 Task: Look for space in Kongoussi, Burkina Faso from 6th September, 2023 to 15th September, 2023 for 6 adults in price range Rs.8000 to Rs.12000. Place can be entire place or private room with 6 bedrooms having 6 beds and 6 bathrooms. Property type can be house, flat, guest house. Amenities needed are: wifi, air conditioning, TV, pool, gym, breakfast. Booking option can be shelf check-in. Required host language is English.
Action: Mouse moved to (421, 86)
Screenshot: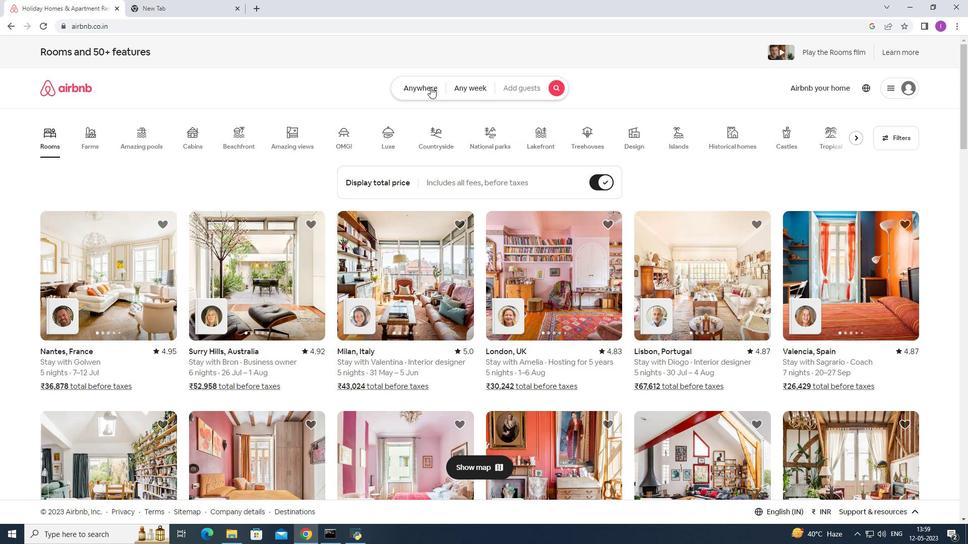 
Action: Mouse pressed left at (421, 86)
Screenshot: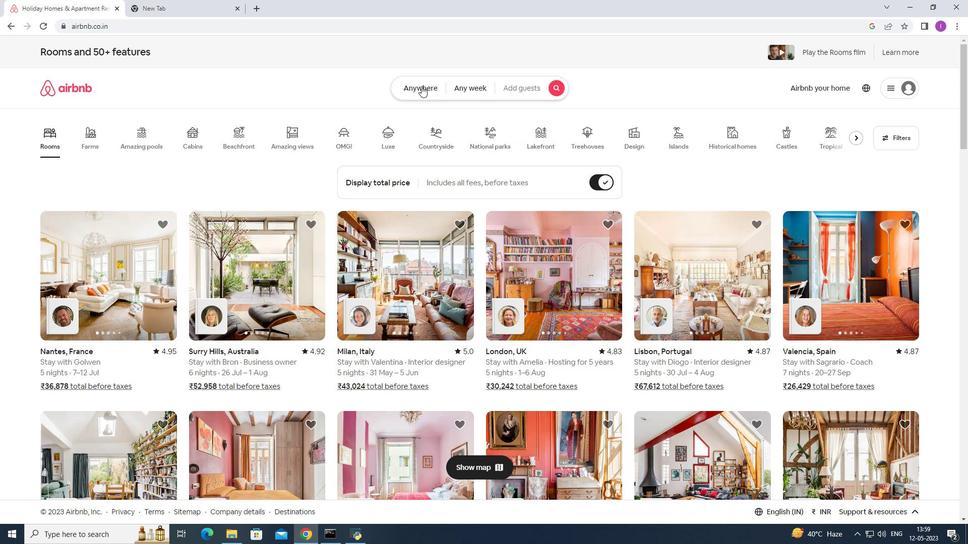 
Action: Mouse moved to (287, 135)
Screenshot: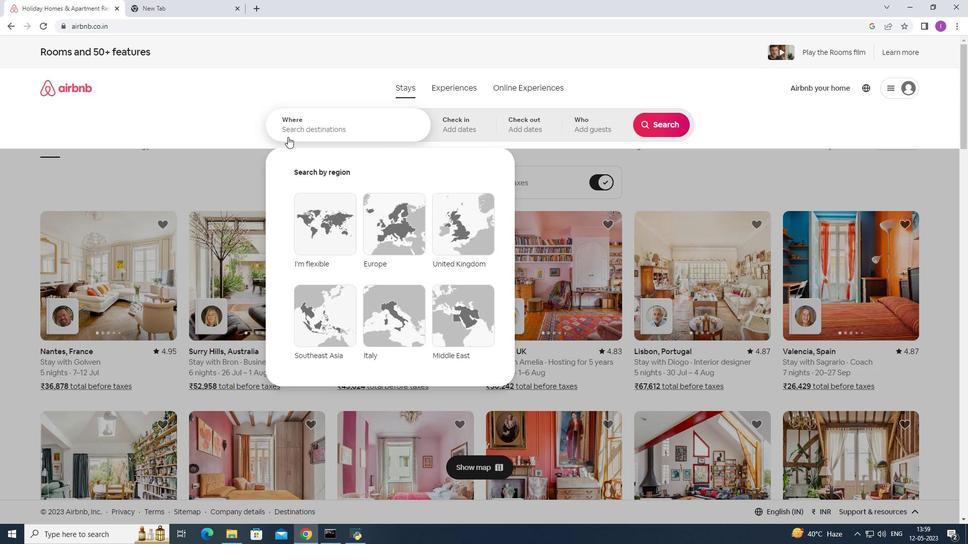 
Action: Mouse pressed left at (287, 135)
Screenshot: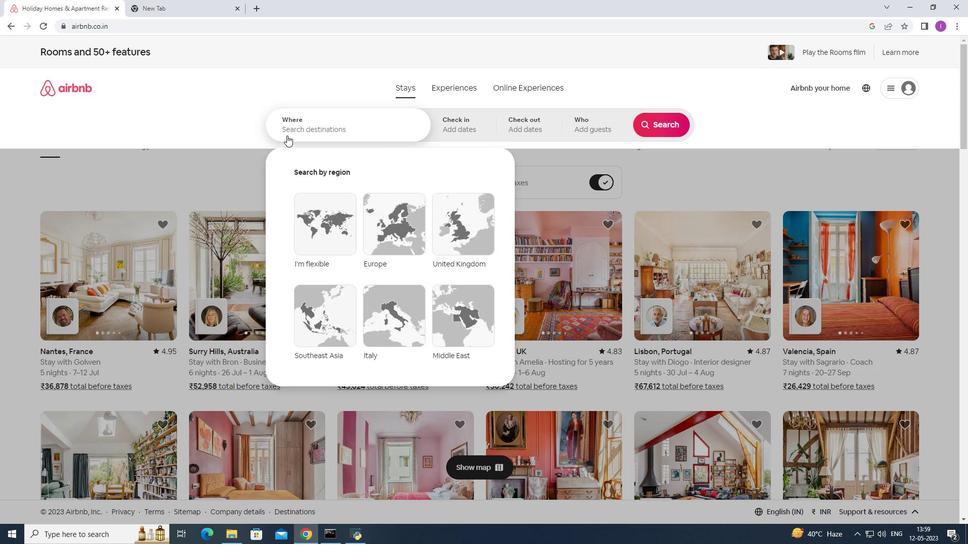 
Action: Mouse moved to (287, 135)
Screenshot: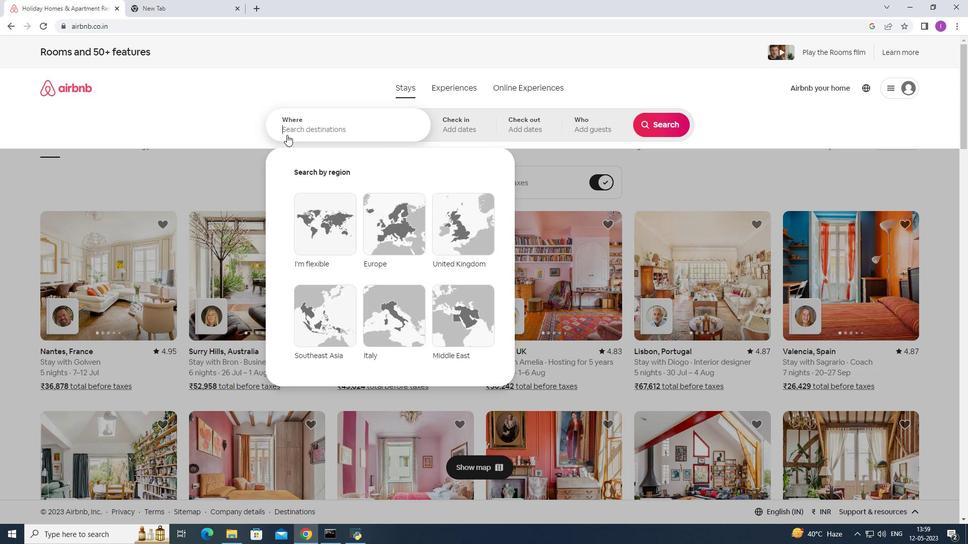 
Action: Key pressed <Key.shift>Kongoussi,<Key.shift><Key.shift><Key.shift><Key.shift><Key.shift><Key.shift><Key.shift><Key.shift><Key.shift><Key.shift><Key.shift><Key.shift><Key.shift><Key.shift><Key.shift><Key.shift><Key.shift><Key.shift><Key.shift><Key.shift><Key.shift><Key.shift><Key.shift><Key.shift><Key.shift><Key.shift><Key.shift><Key.shift><Key.shift><Key.shift><Key.shift><Key.shift><Key.shift><Key.shift><Key.shift><Key.shift><Key.shift><Key.shift><Key.shift><Key.shift><Key.shift>Burkina
Screenshot: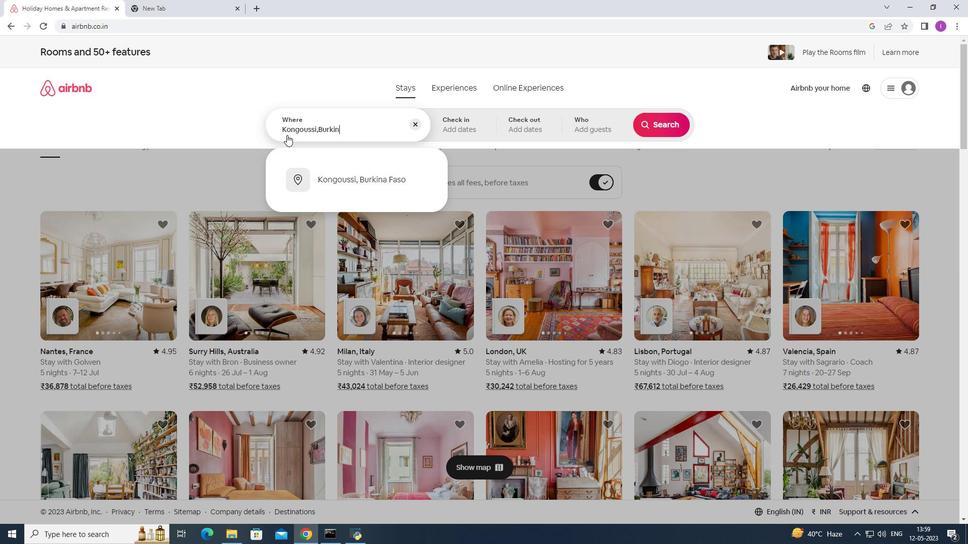 
Action: Mouse moved to (386, 183)
Screenshot: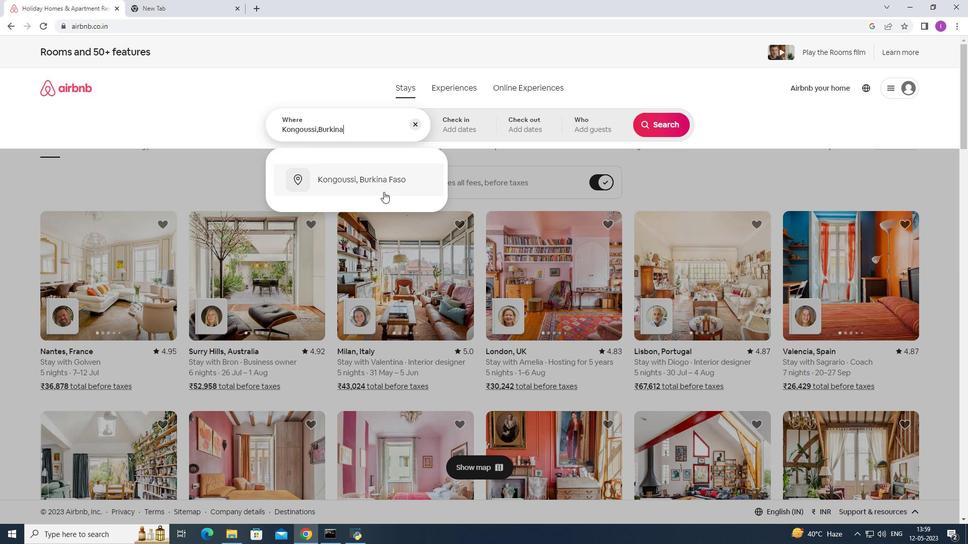 
Action: Mouse pressed left at (386, 183)
Screenshot: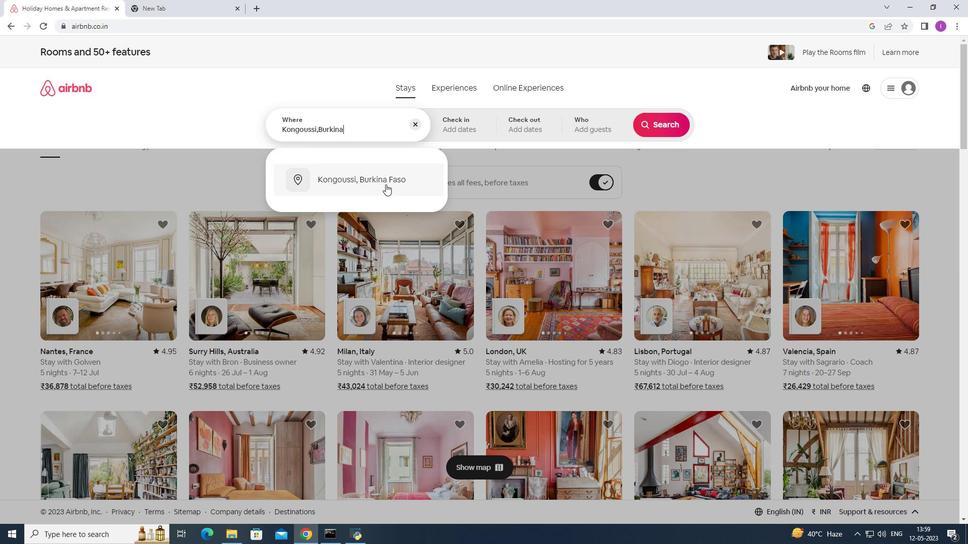 
Action: Mouse moved to (672, 211)
Screenshot: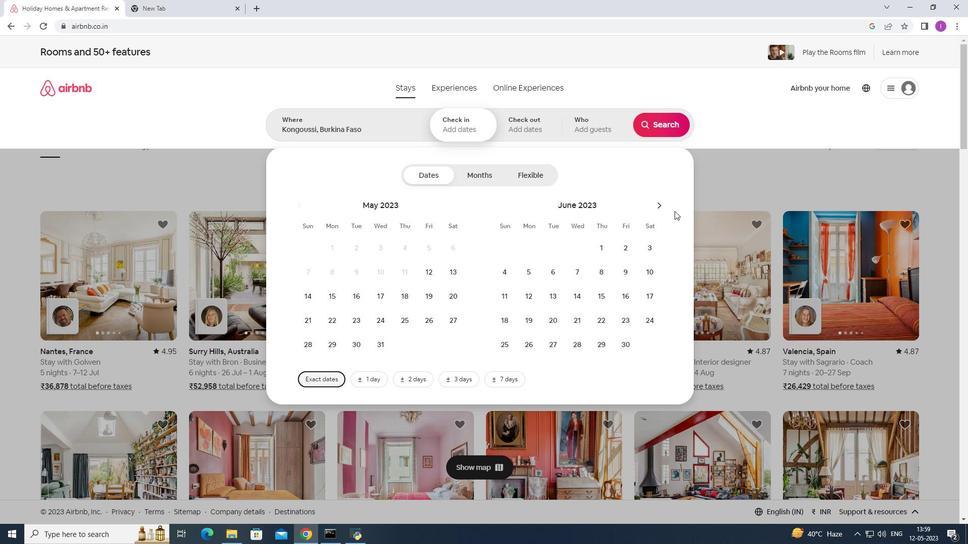 
Action: Mouse pressed left at (672, 211)
Screenshot: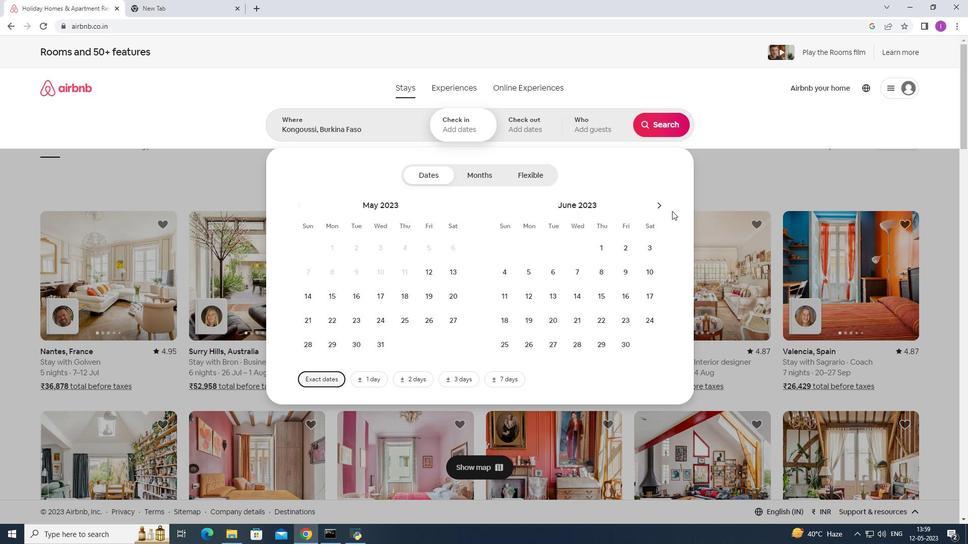 
Action: Mouse pressed right at (672, 211)
Screenshot: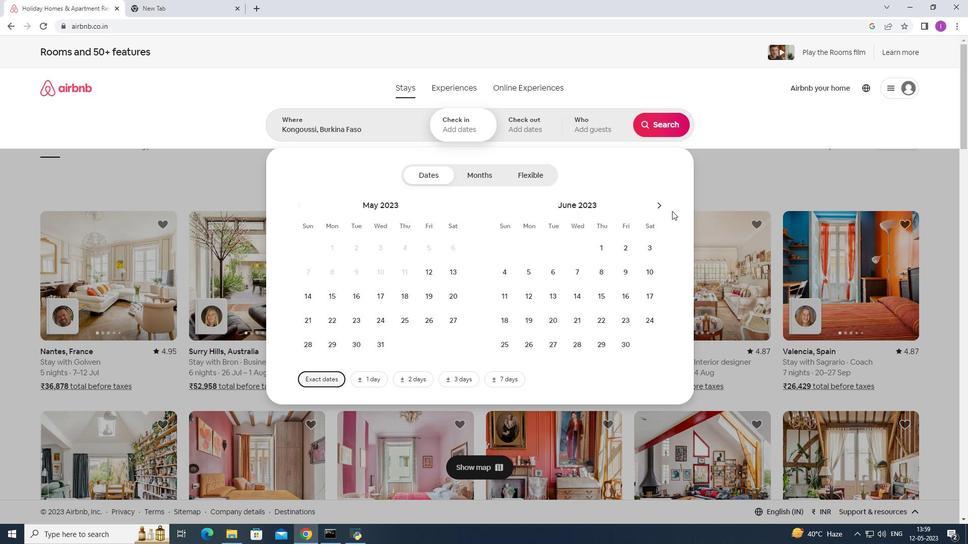 
Action: Mouse moved to (662, 209)
Screenshot: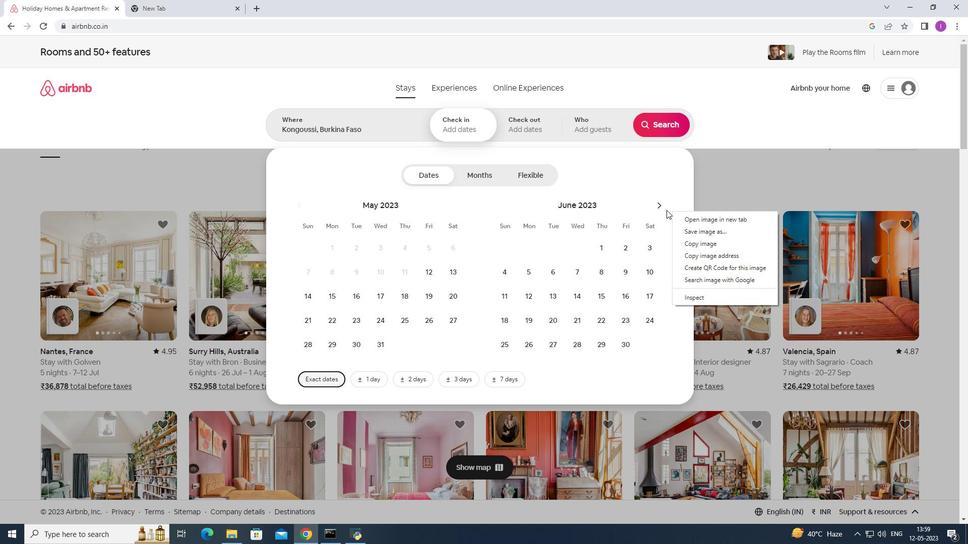 
Action: Mouse pressed left at (662, 209)
Screenshot: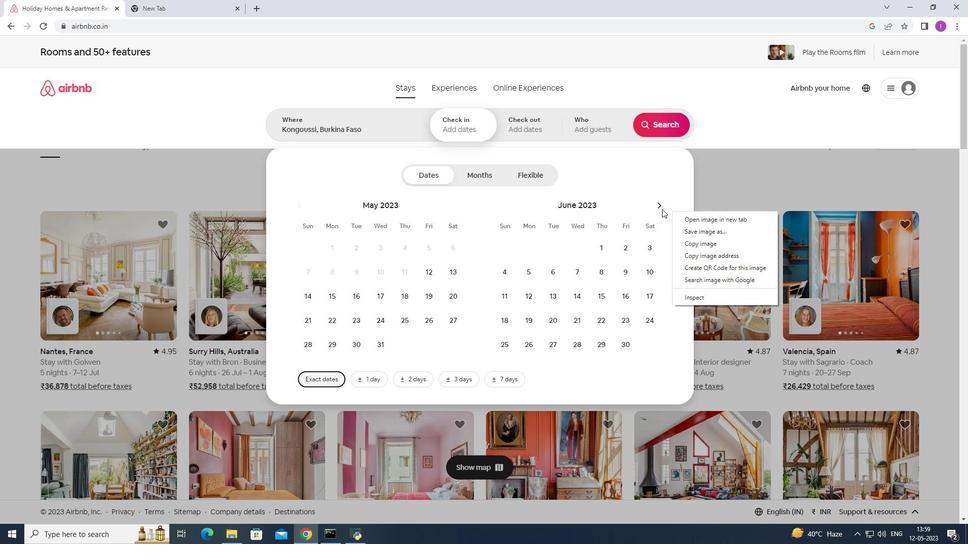 
Action: Mouse moved to (662, 208)
Screenshot: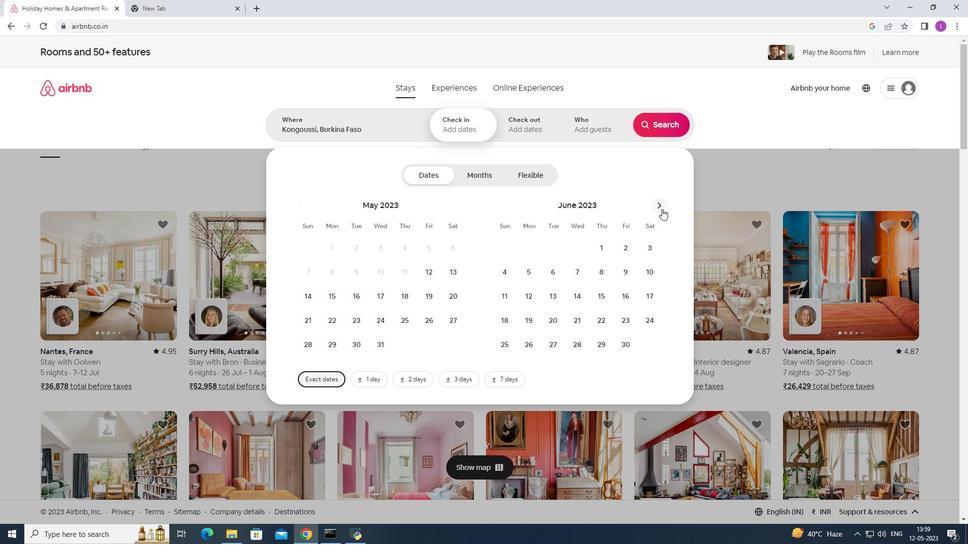 
Action: Mouse pressed left at (662, 208)
Screenshot: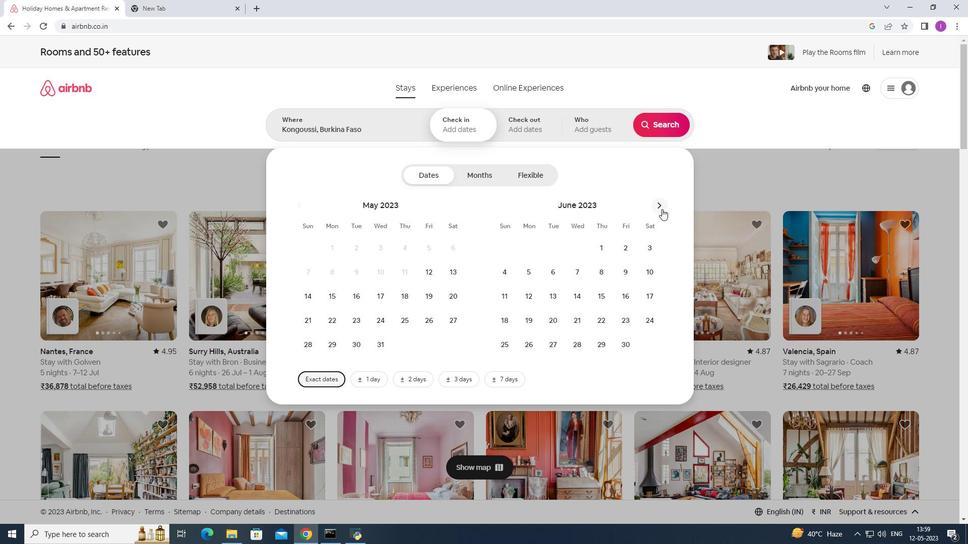 
Action: Mouse moved to (662, 208)
Screenshot: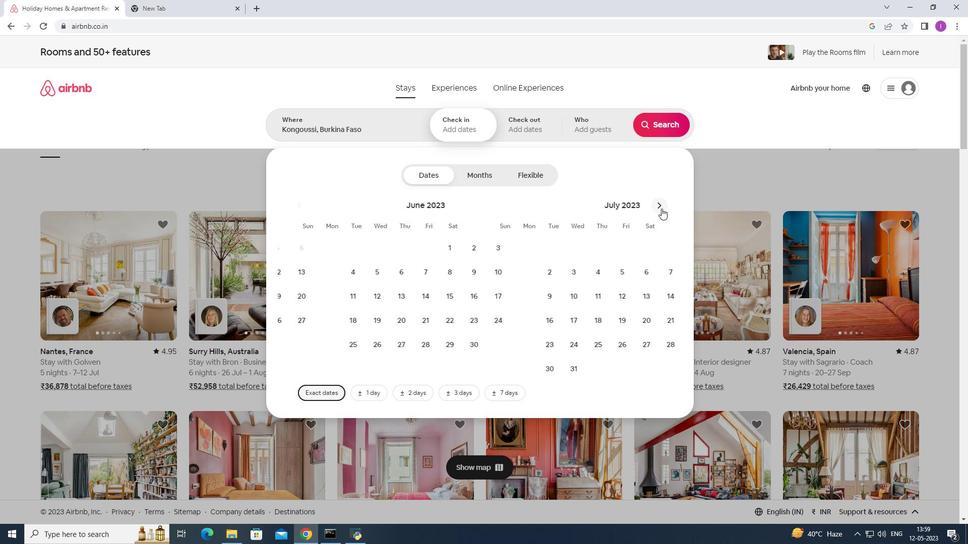 
Action: Mouse pressed left at (662, 208)
Screenshot: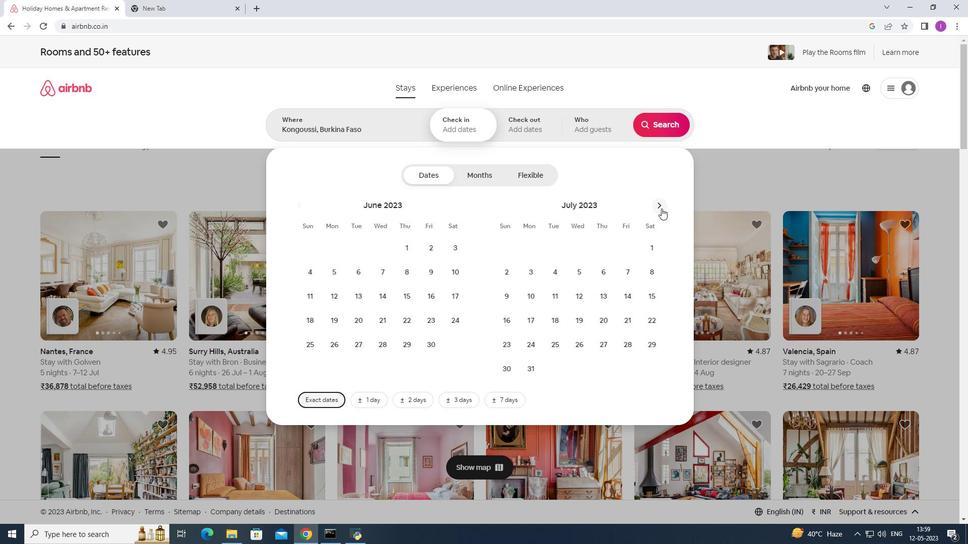 
Action: Mouse moved to (572, 269)
Screenshot: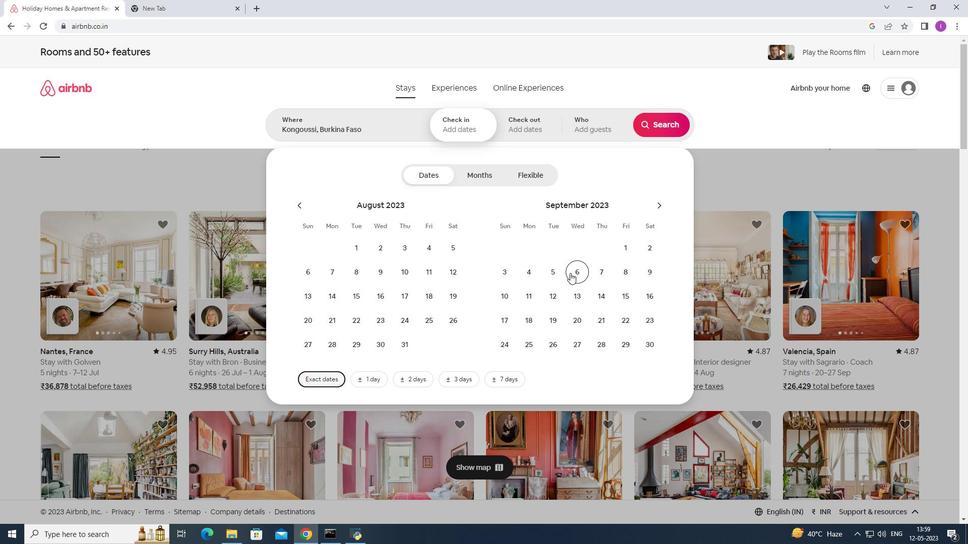 
Action: Mouse pressed left at (572, 269)
Screenshot: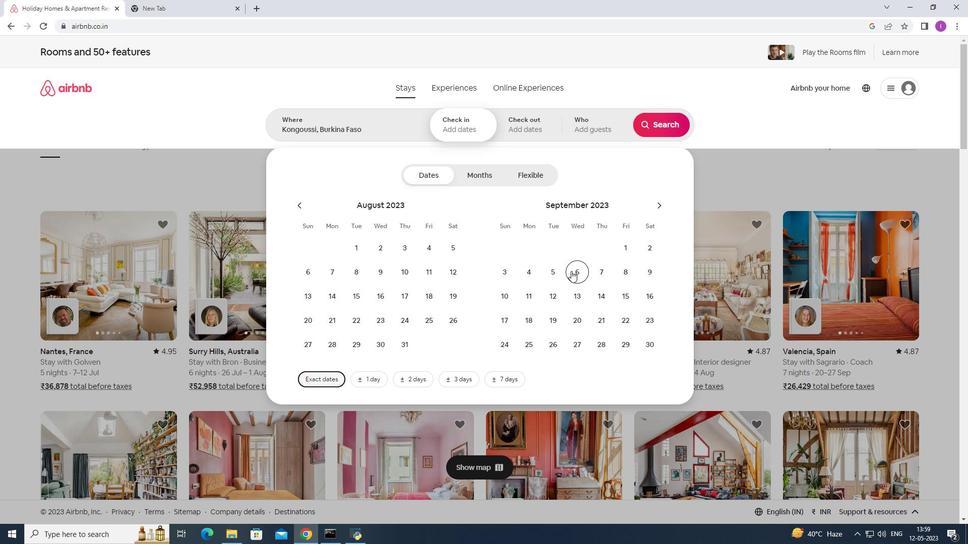 
Action: Mouse moved to (630, 299)
Screenshot: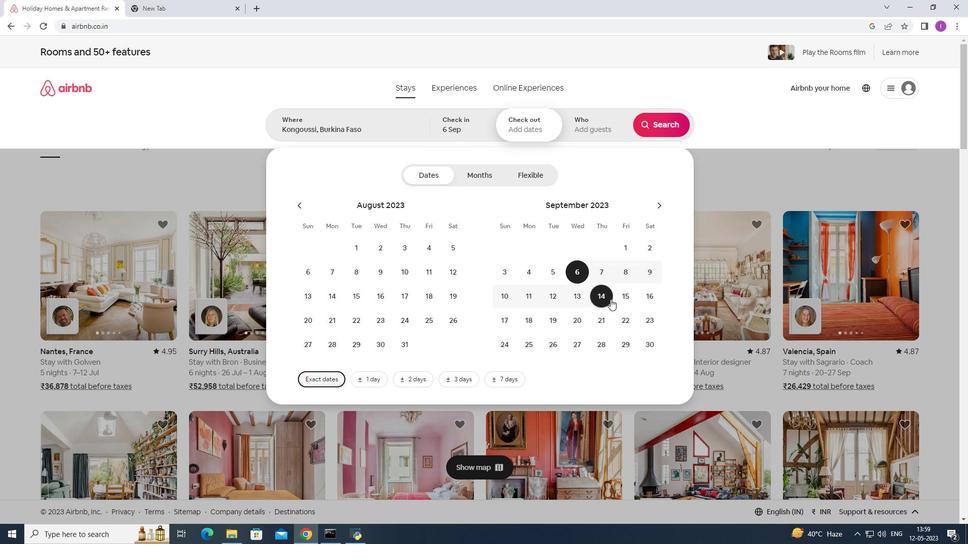 
Action: Mouse pressed left at (630, 299)
Screenshot: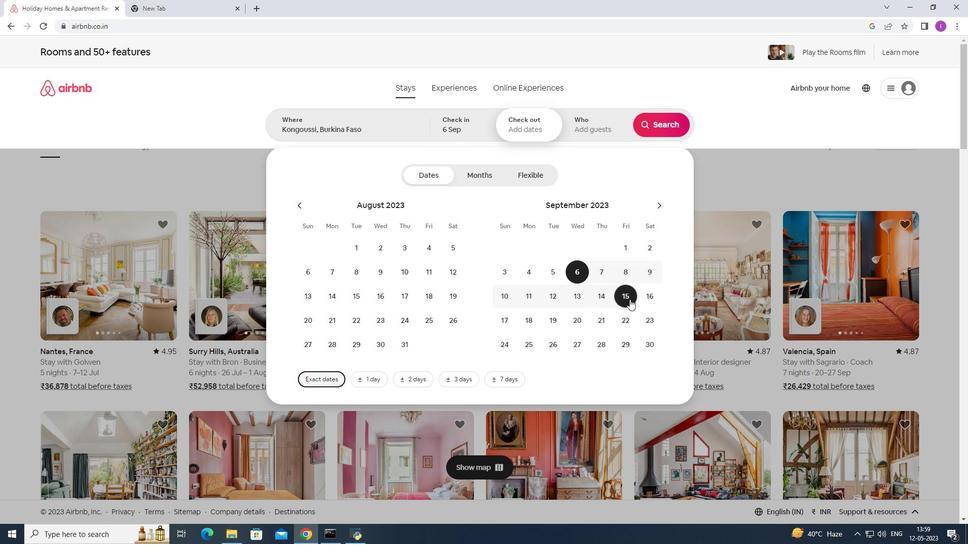 
Action: Mouse moved to (587, 124)
Screenshot: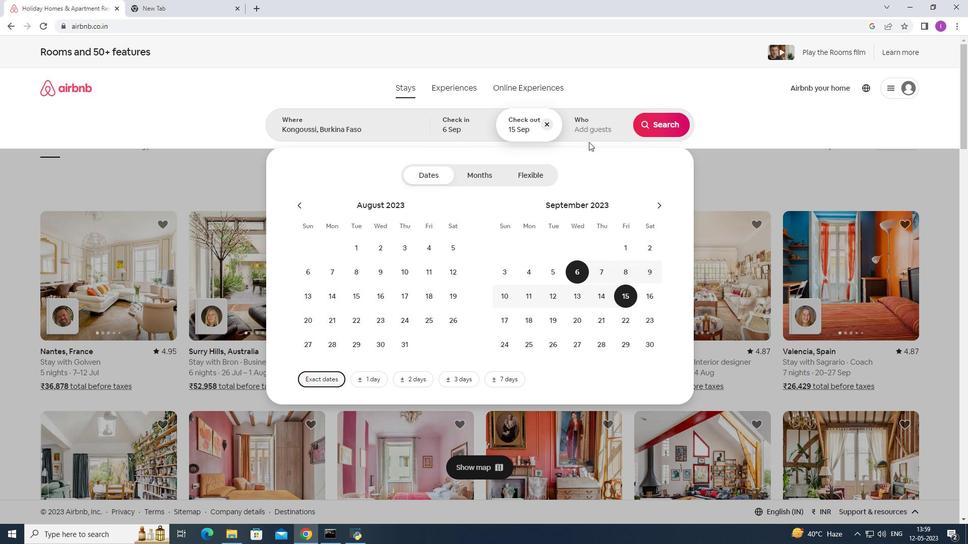 
Action: Mouse pressed left at (587, 124)
Screenshot: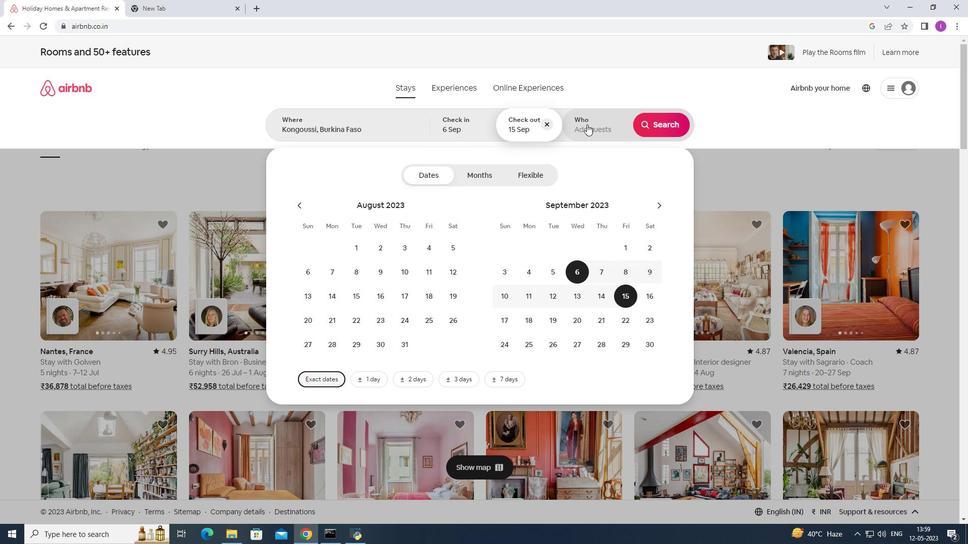 
Action: Mouse moved to (665, 179)
Screenshot: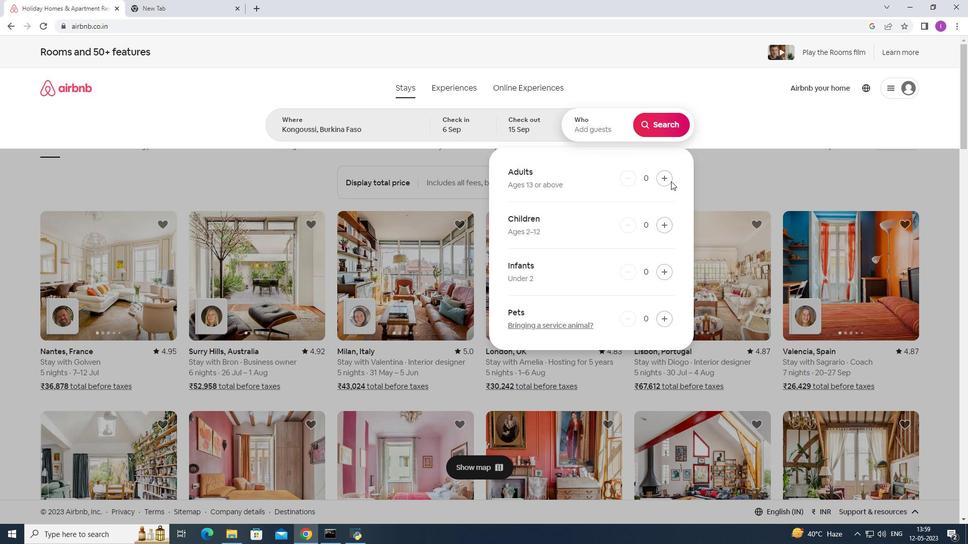 
Action: Mouse pressed left at (665, 179)
Screenshot: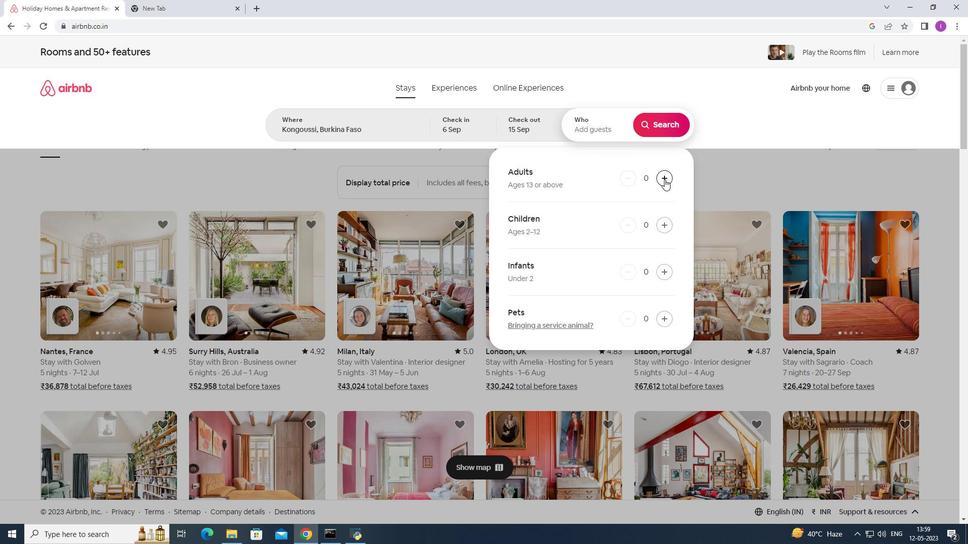 
Action: Mouse moved to (665, 177)
Screenshot: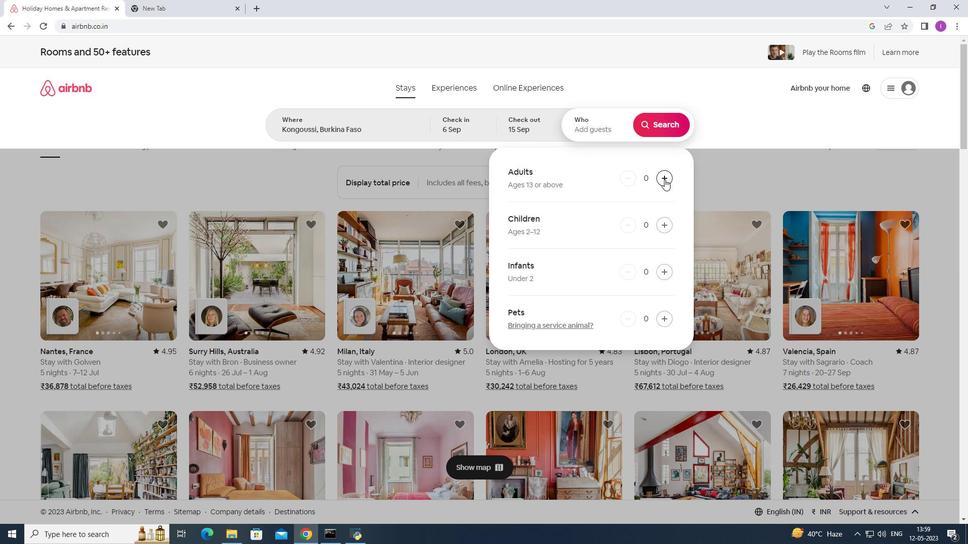 
Action: Mouse pressed left at (665, 177)
Screenshot: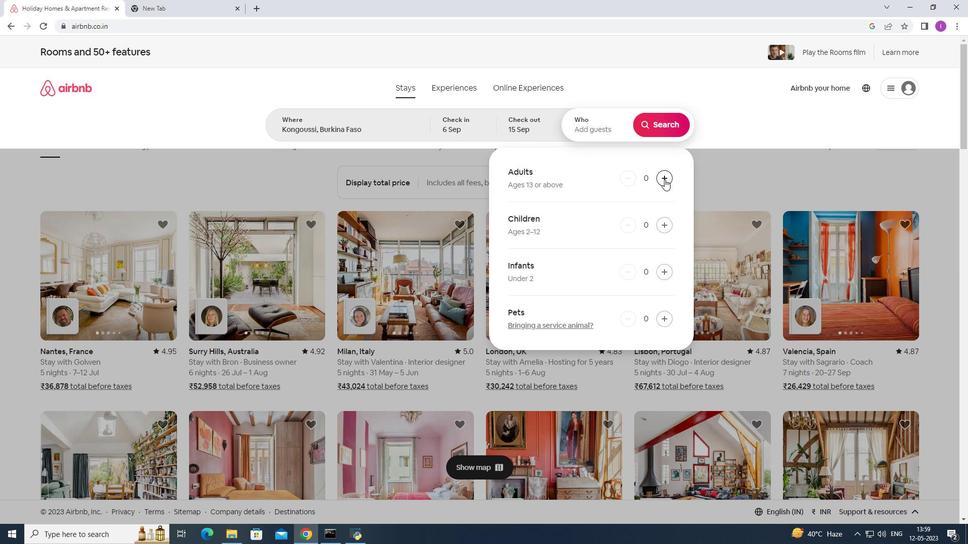 
Action: Mouse pressed left at (665, 177)
Screenshot: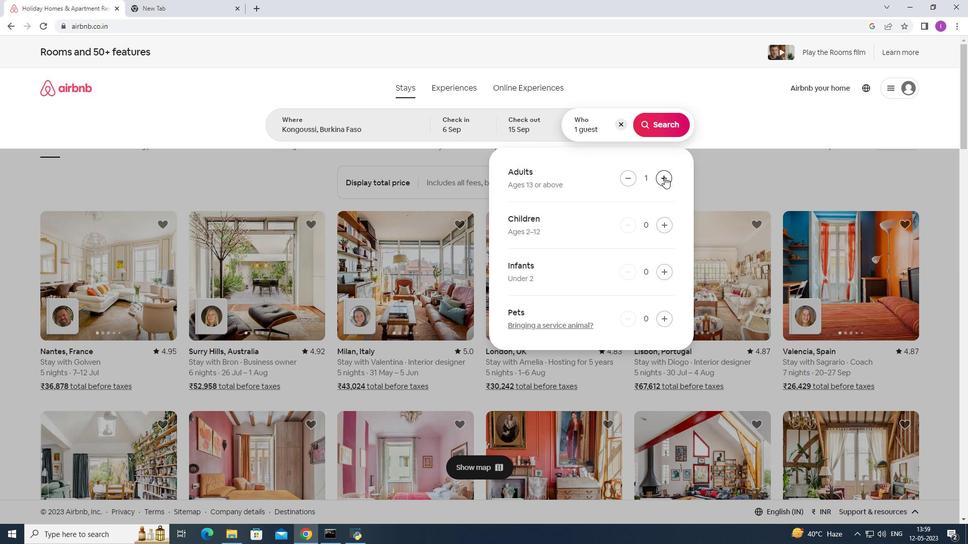 
Action: Mouse moved to (666, 175)
Screenshot: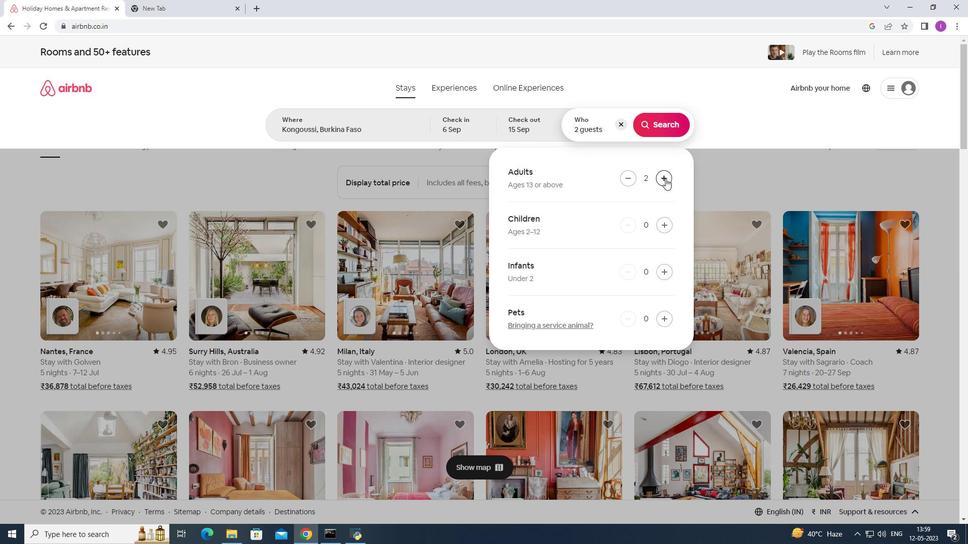
Action: Mouse pressed left at (666, 175)
Screenshot: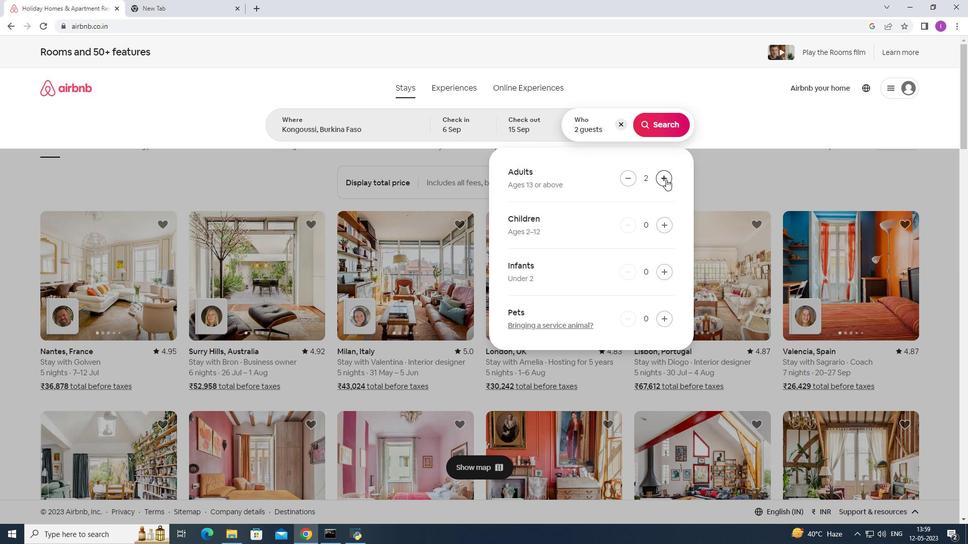 
Action: Mouse pressed left at (666, 175)
Screenshot: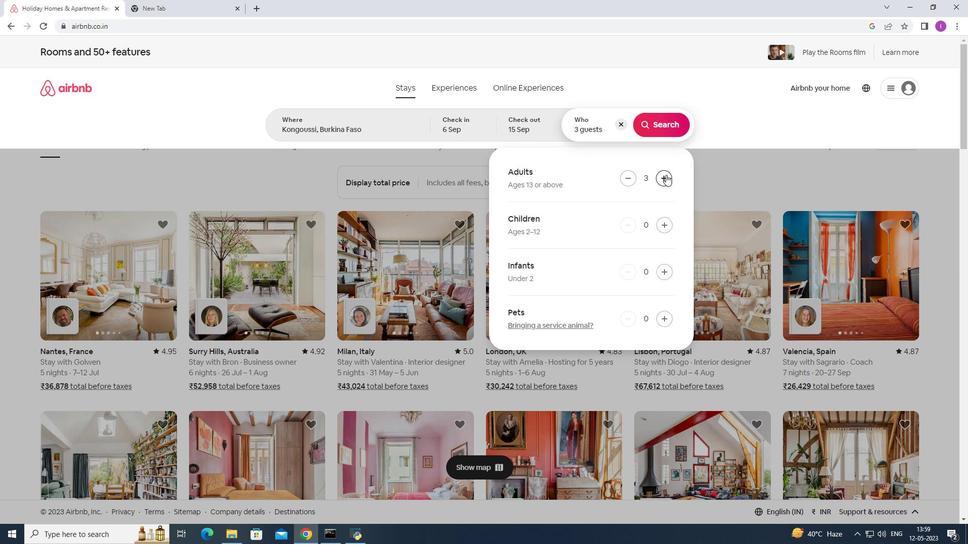 
Action: Mouse pressed left at (666, 175)
Screenshot: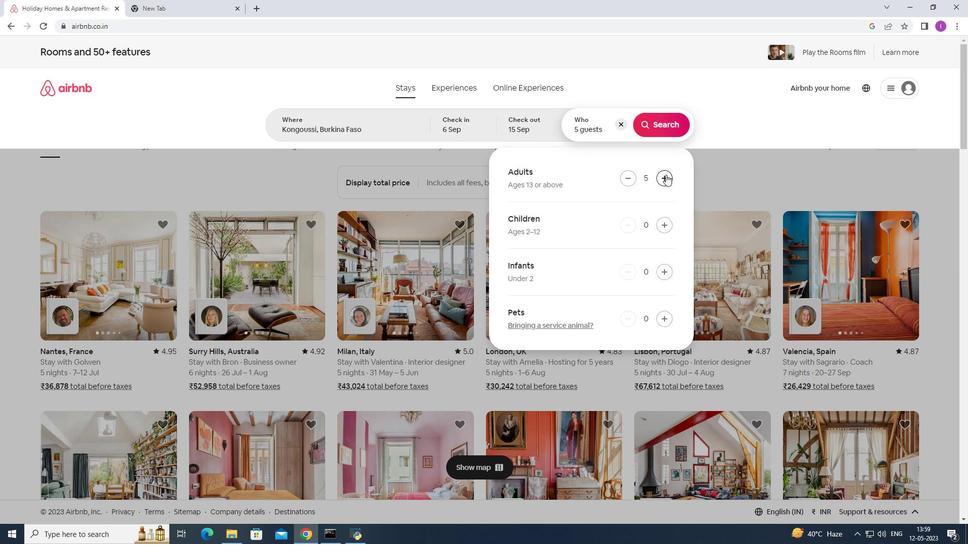 
Action: Mouse moved to (651, 121)
Screenshot: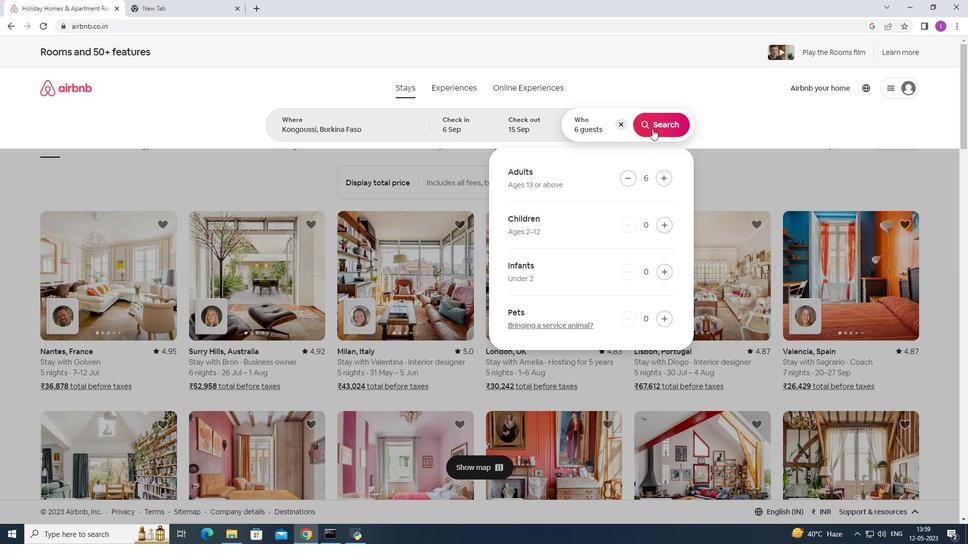 
Action: Mouse pressed left at (651, 121)
Screenshot: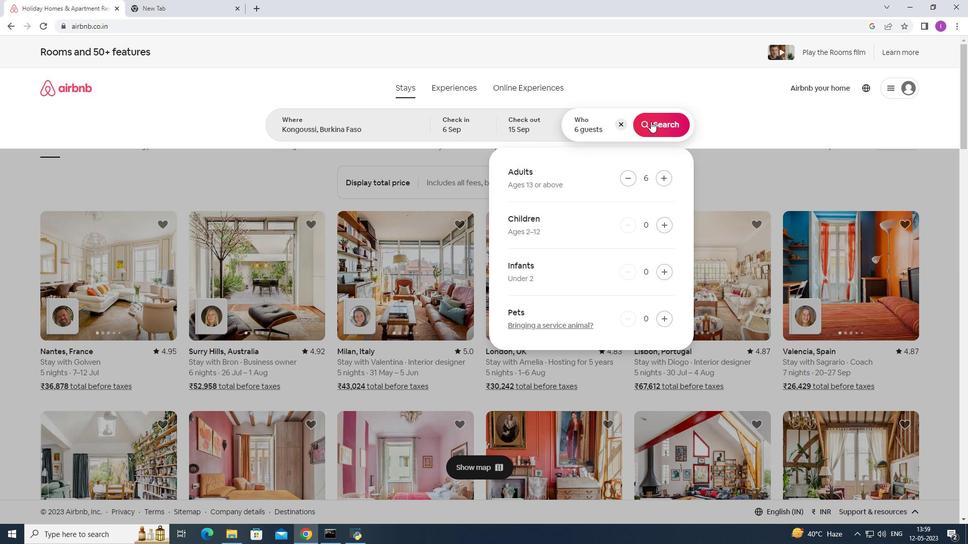 
Action: Mouse pressed right at (651, 121)
Screenshot: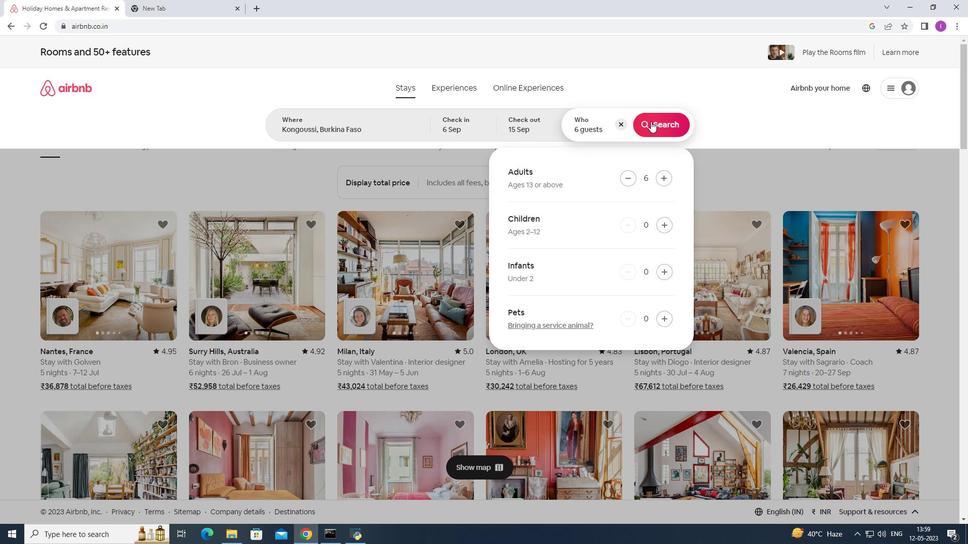 
Action: Mouse moved to (639, 119)
Screenshot: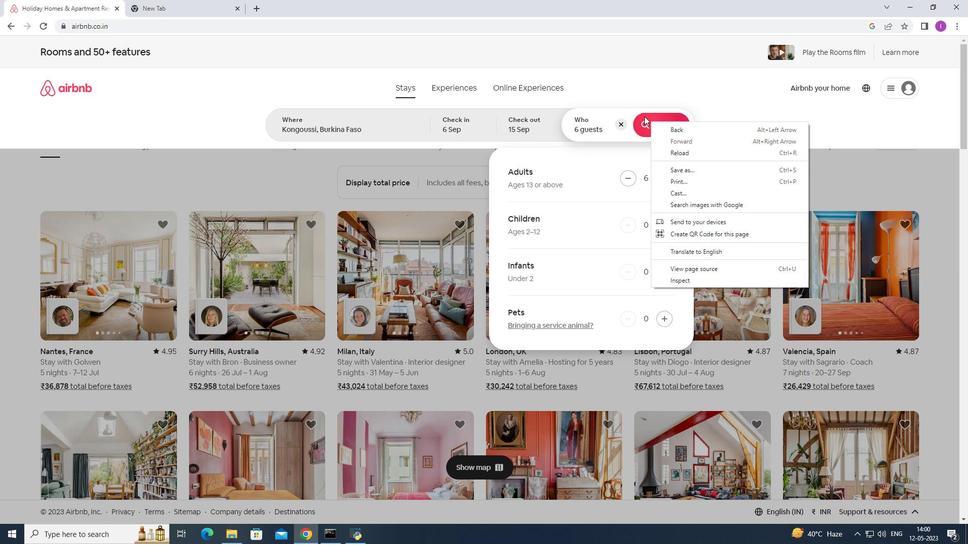 
Action: Mouse pressed left at (639, 119)
Screenshot: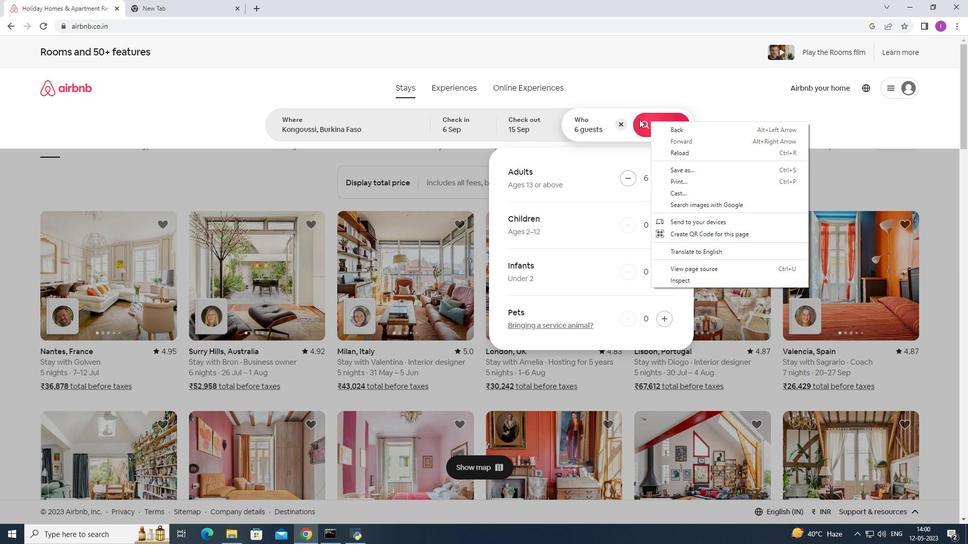 
Action: Mouse moved to (925, 93)
Screenshot: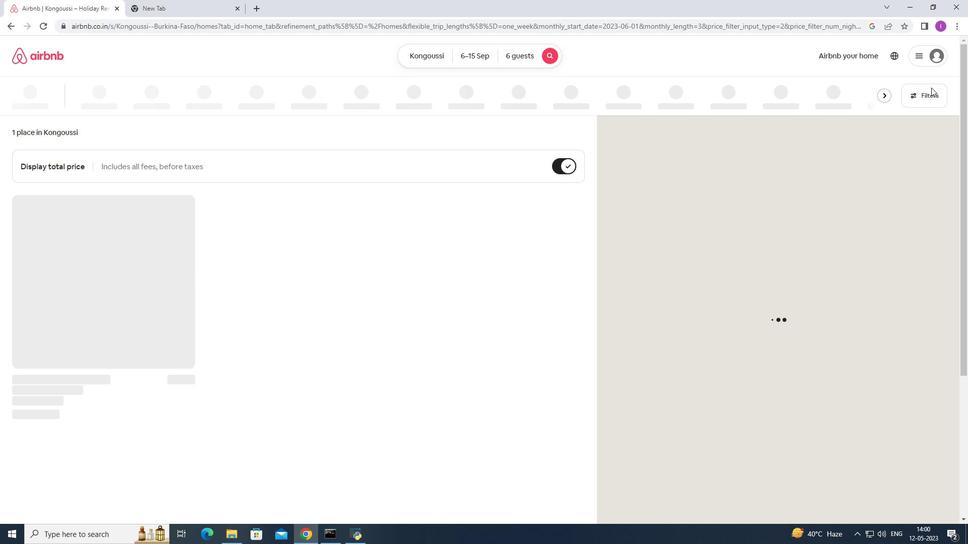 
Action: Mouse pressed left at (925, 93)
Screenshot: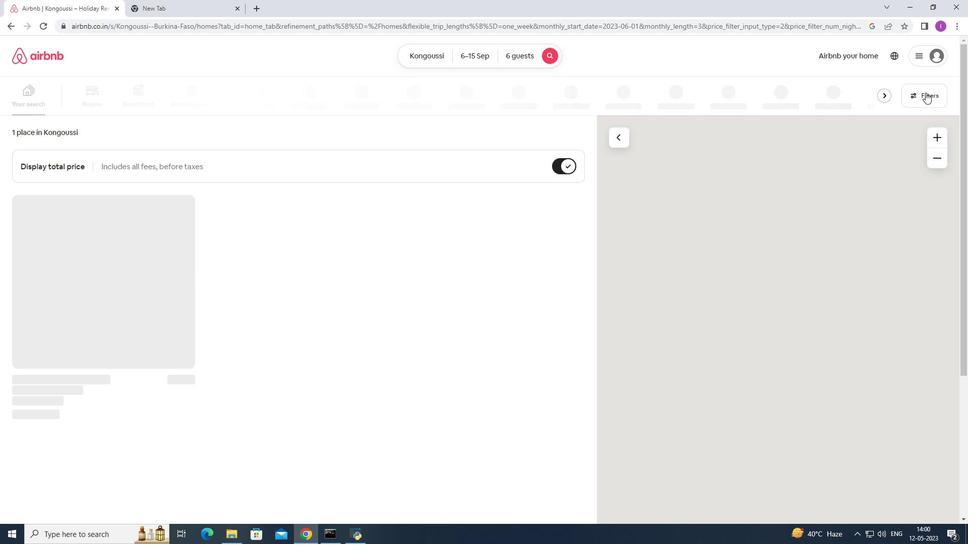 
Action: Mouse moved to (560, 344)
Screenshot: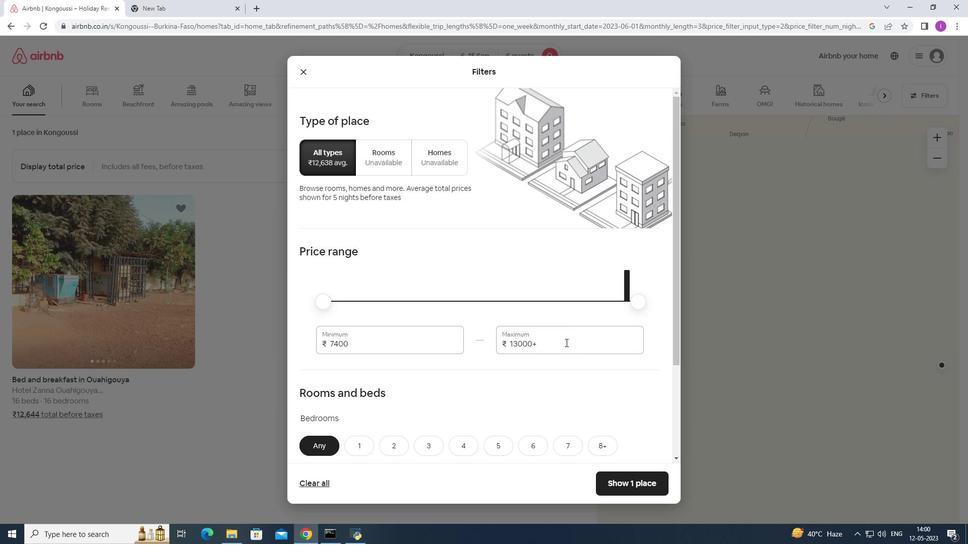 
Action: Mouse pressed left at (560, 344)
Screenshot: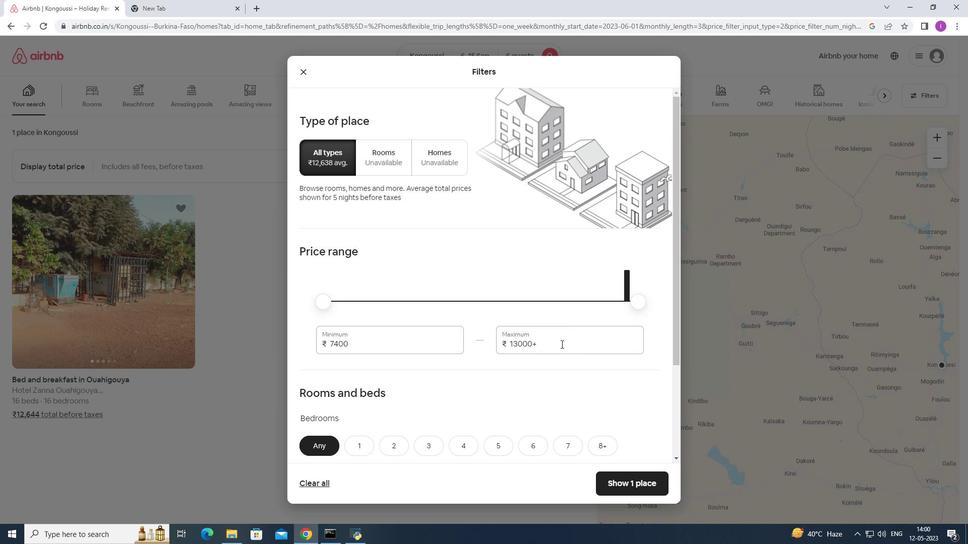 
Action: Mouse moved to (481, 345)
Screenshot: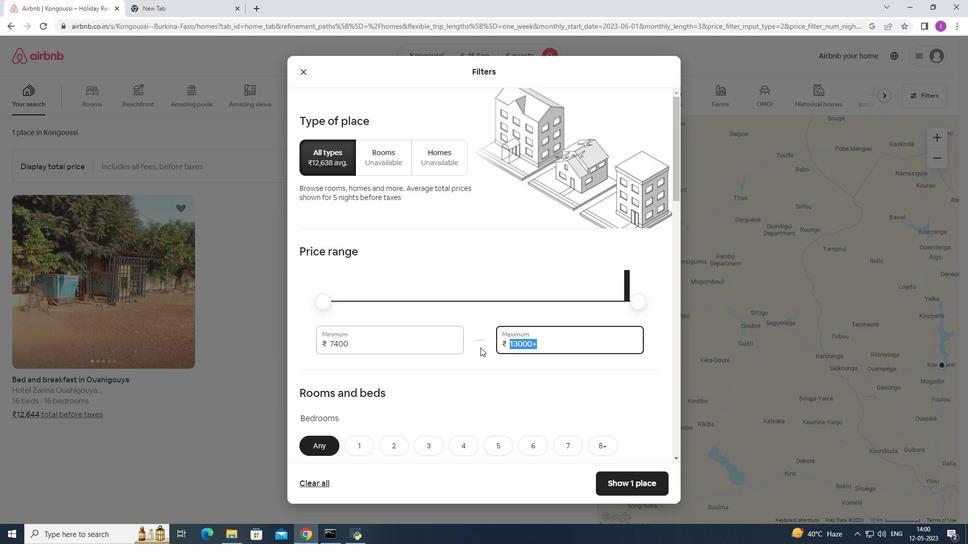 
Action: Key pressed 1
Screenshot: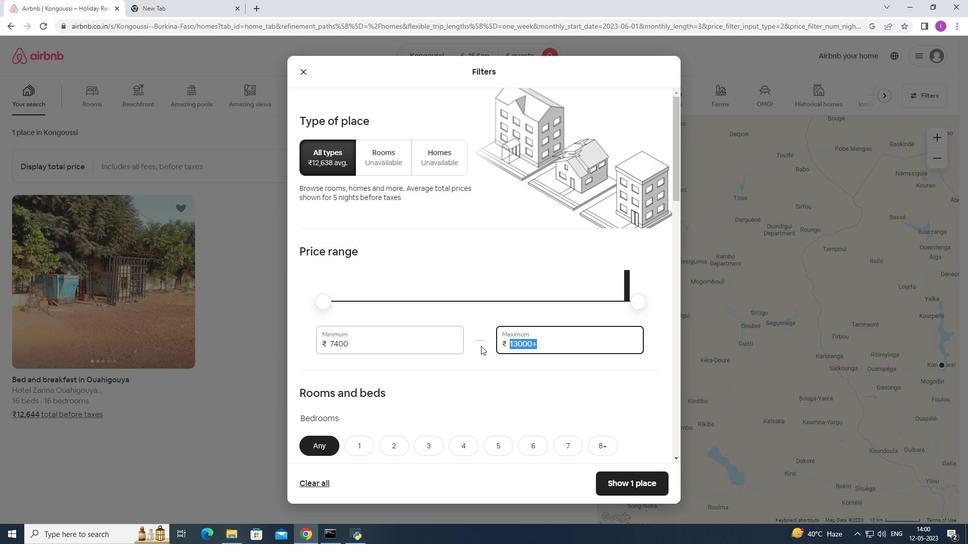 
Action: Mouse moved to (481, 344)
Screenshot: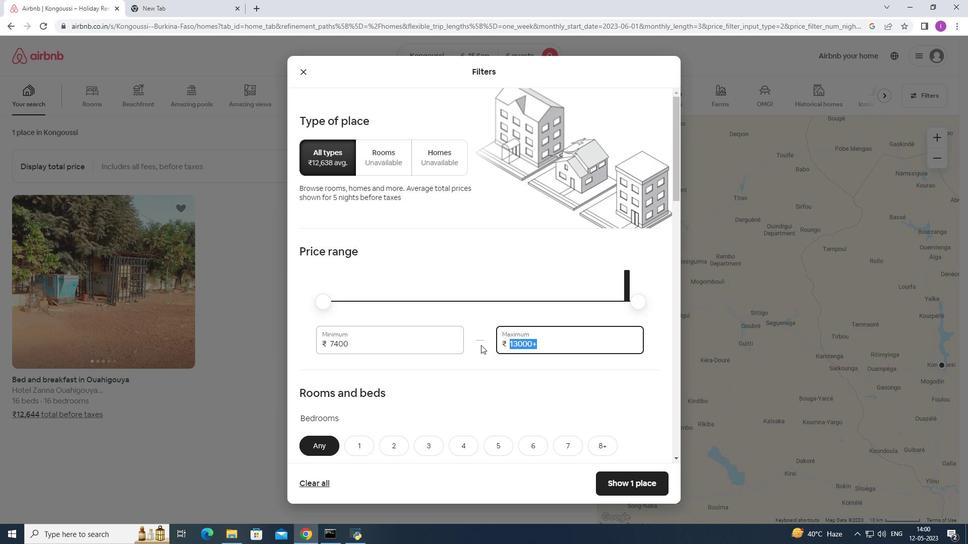 
Action: Key pressed 12
Screenshot: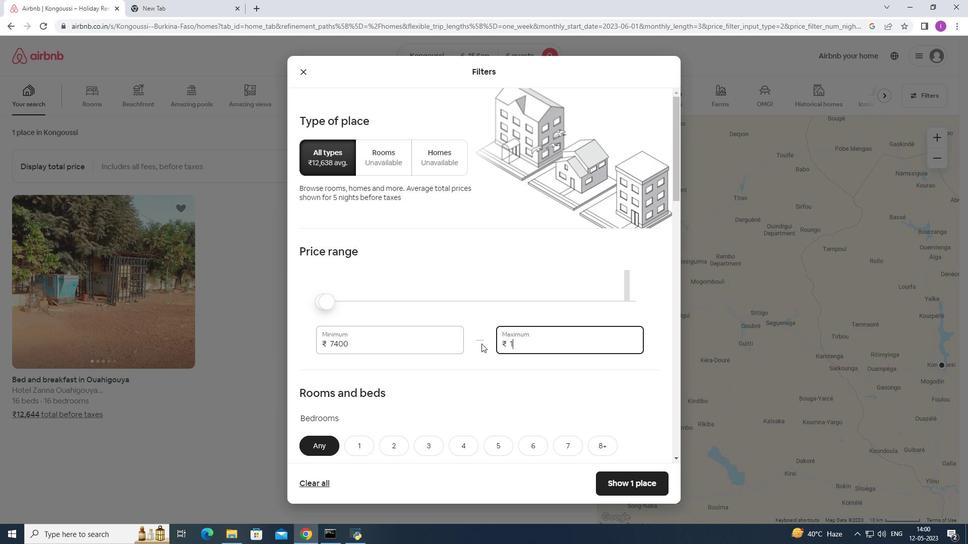 
Action: Mouse moved to (486, 339)
Screenshot: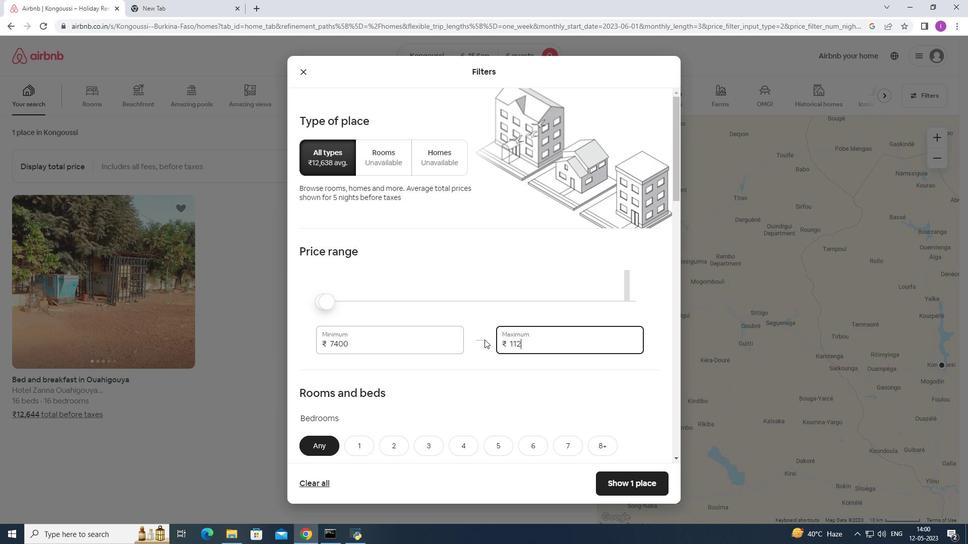 
Action: Key pressed 0
Screenshot: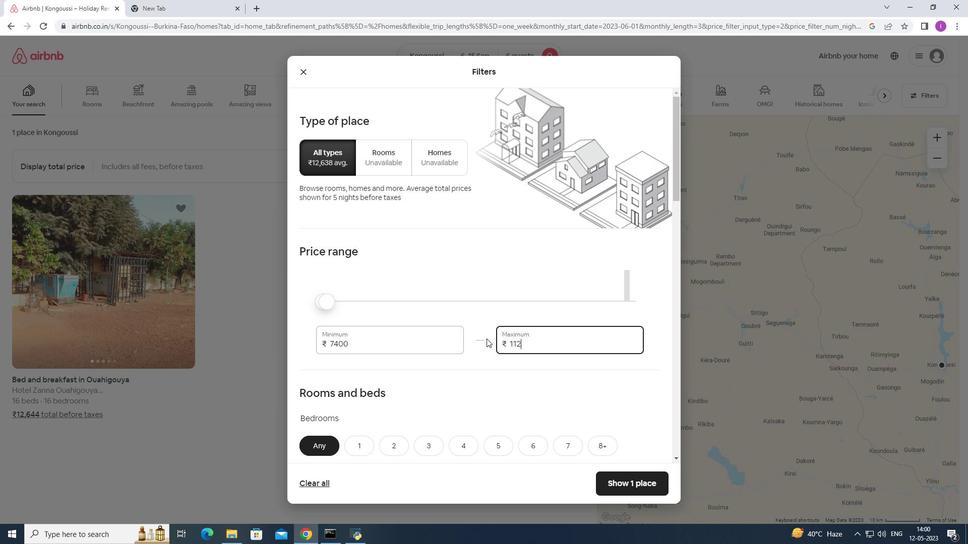 
Action: Mouse moved to (486, 339)
Screenshot: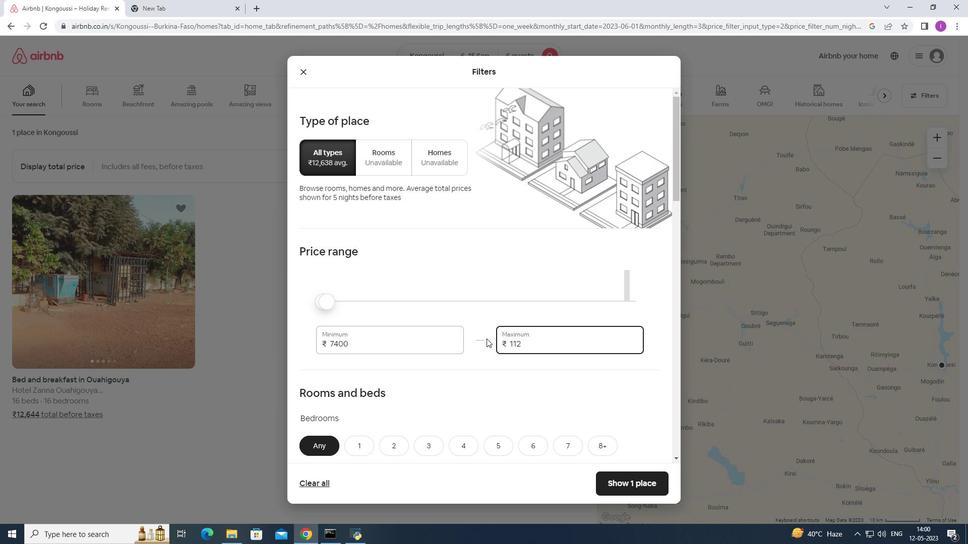 
Action: Key pressed -00
Screenshot: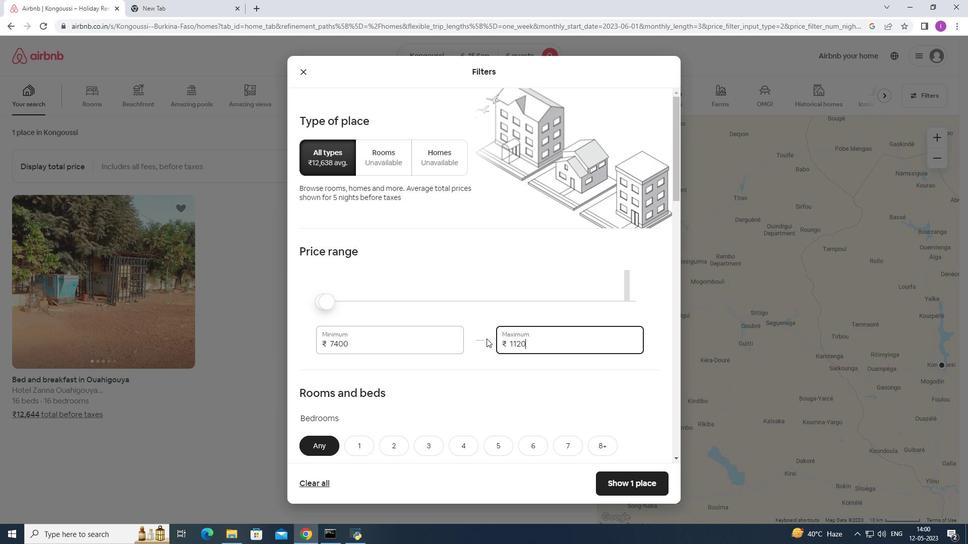 
Action: Mouse moved to (487, 339)
Screenshot: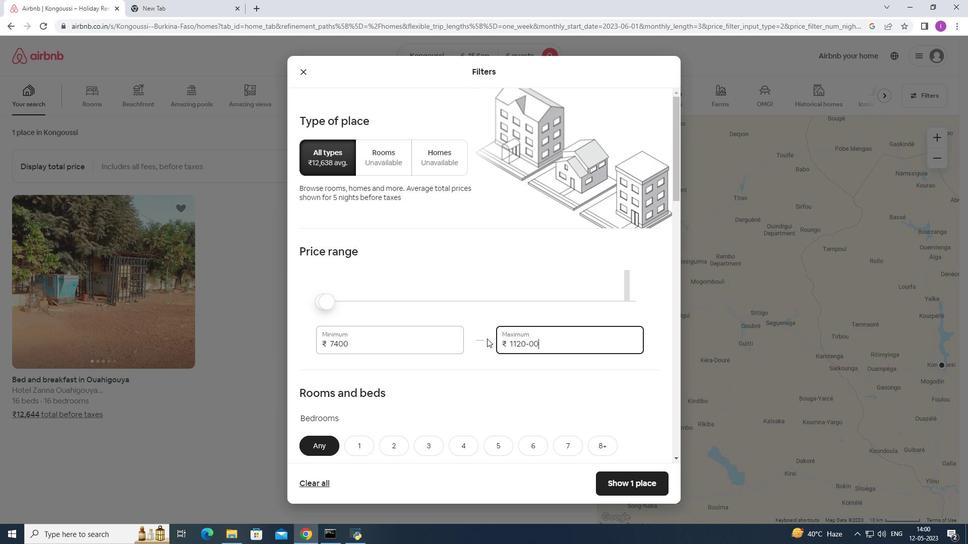 
Action: Key pressed <Key.backspace><Key.backspace><Key.backspace><Key.backspace><Key.backspace><Key.backspace><Key.backspace><Key.backspace><Key.backspace><Key.backspace><Key.backspace><Key.backspace><Key.backspace><Key.backspace><Key.backspace><Key.backspace>
Screenshot: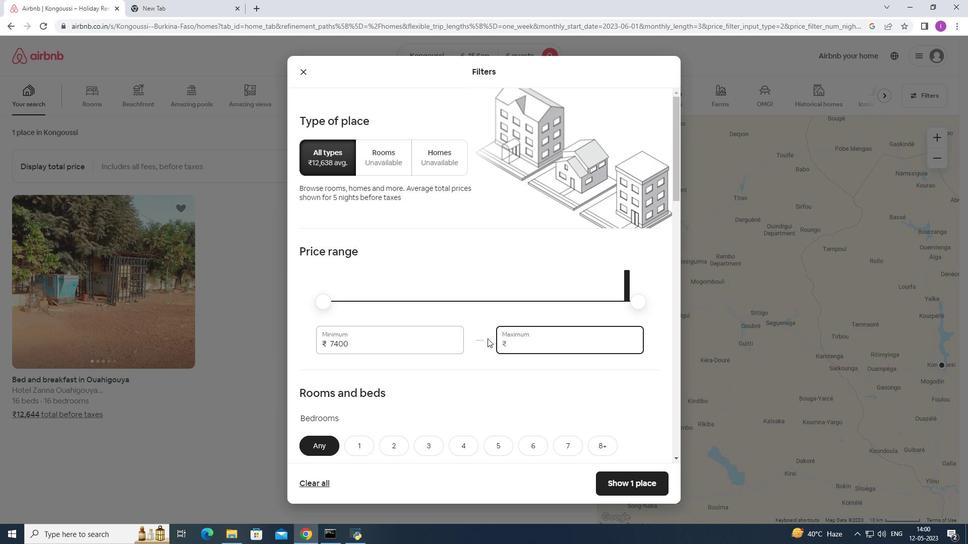 
Action: Mouse moved to (496, 311)
Screenshot: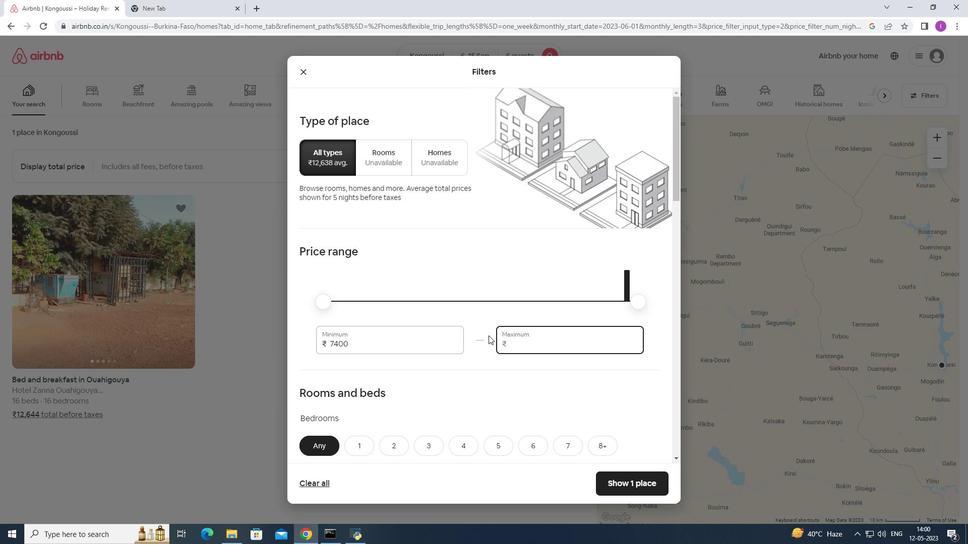 
Action: Key pressed 120
Screenshot: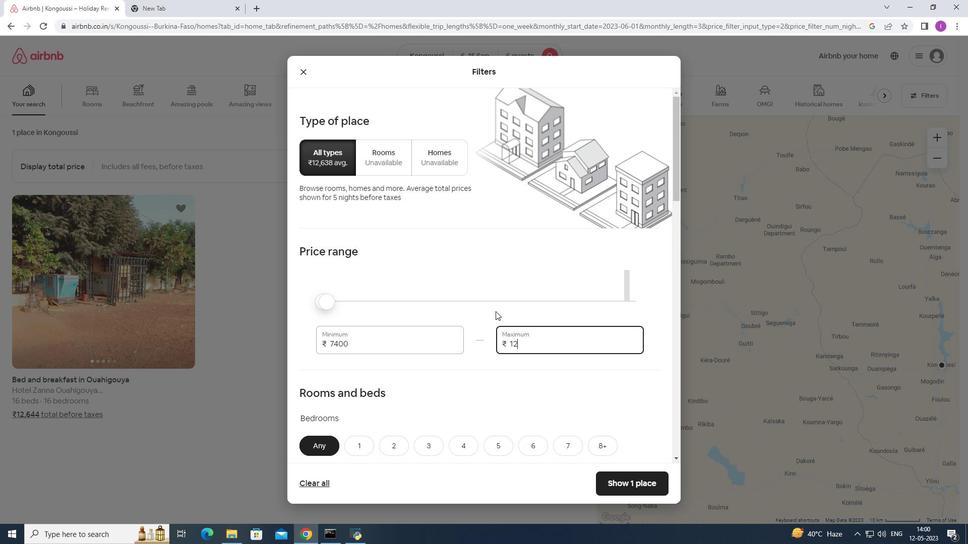 
Action: Mouse moved to (496, 311)
Screenshot: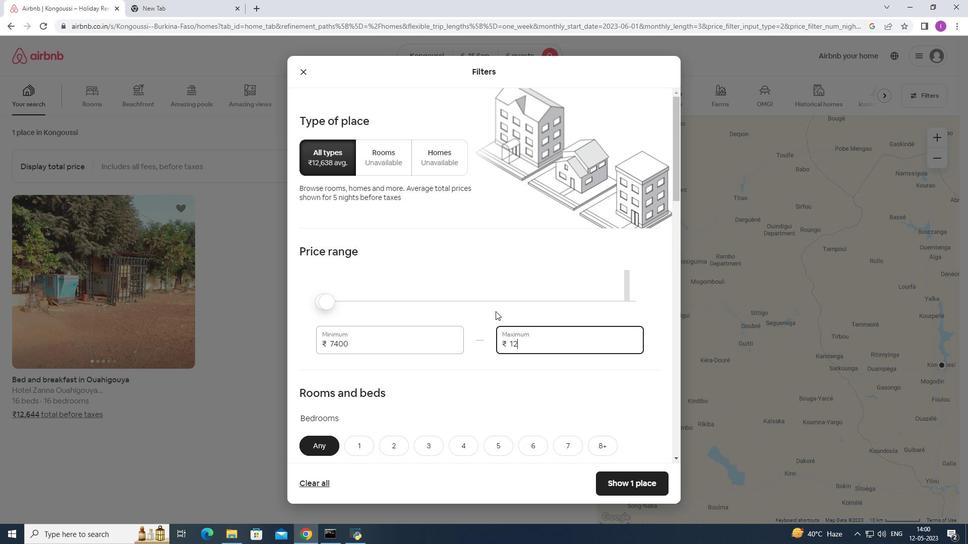 
Action: Key pressed 00
Screenshot: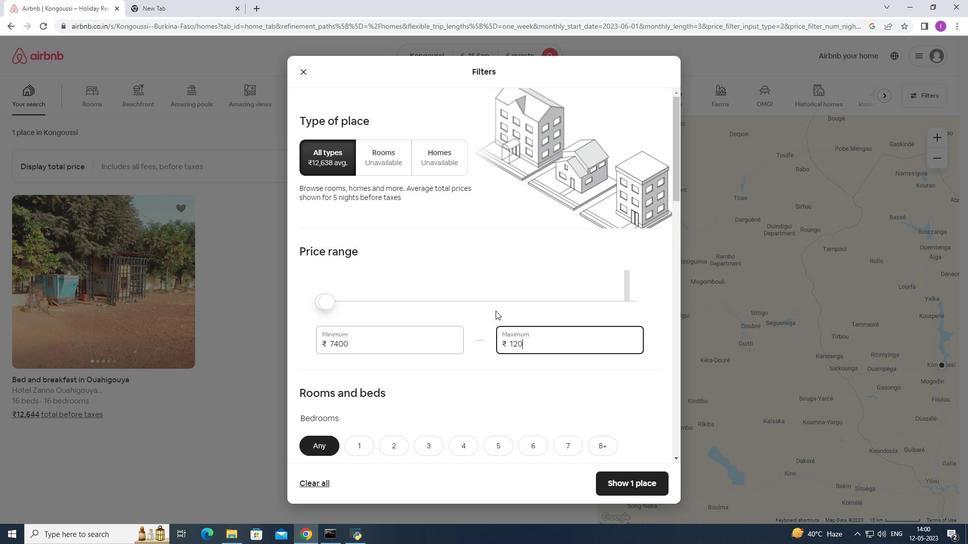 
Action: Mouse moved to (360, 346)
Screenshot: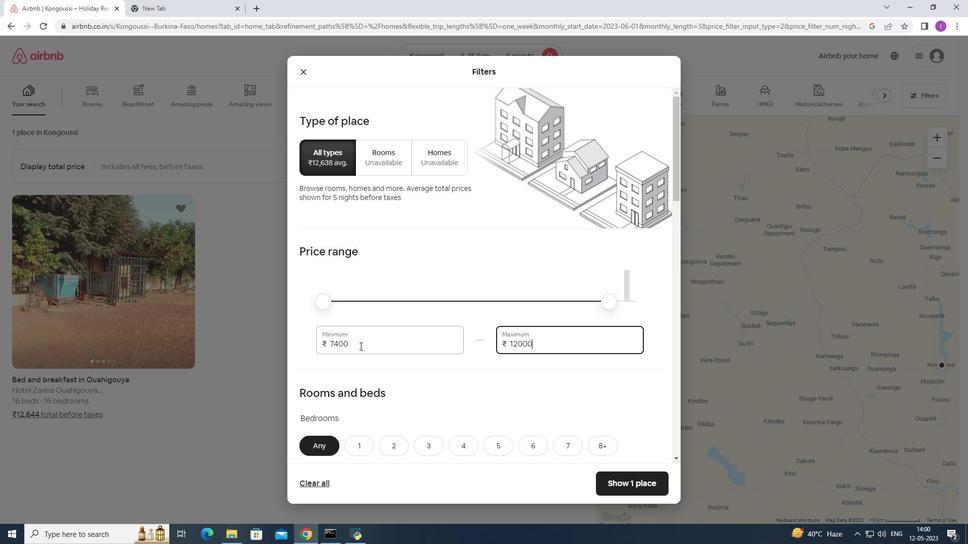 
Action: Mouse pressed left at (360, 346)
Screenshot: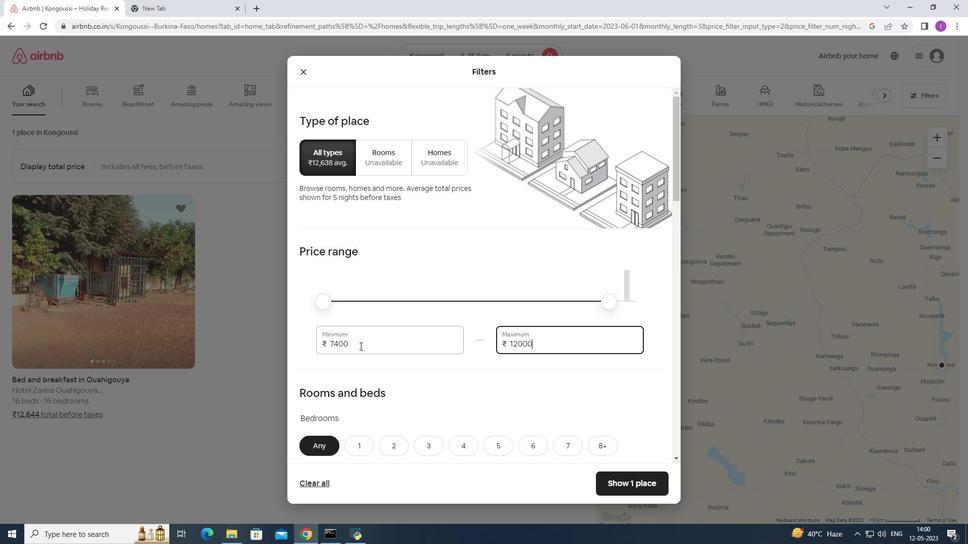 
Action: Mouse moved to (368, 346)
Screenshot: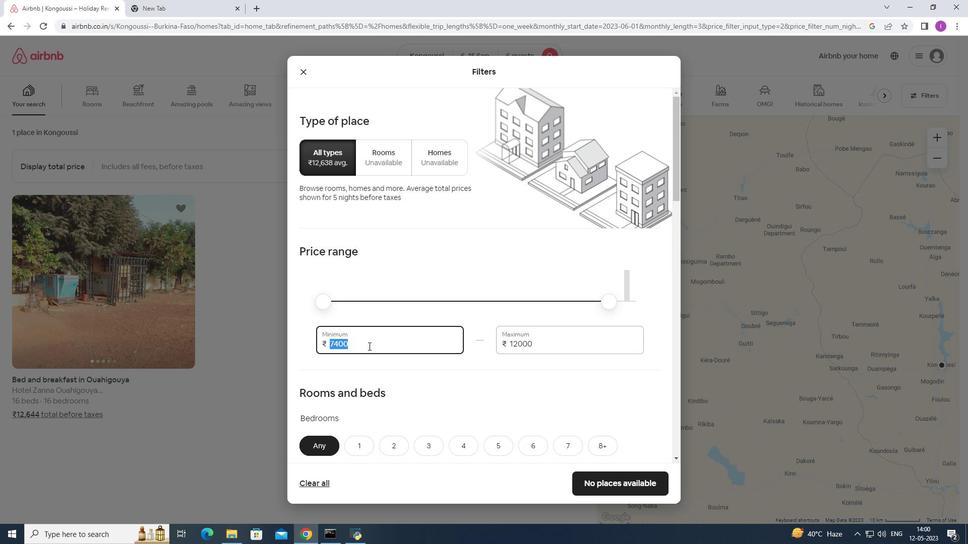 
Action: Key pressed 8000
Screenshot: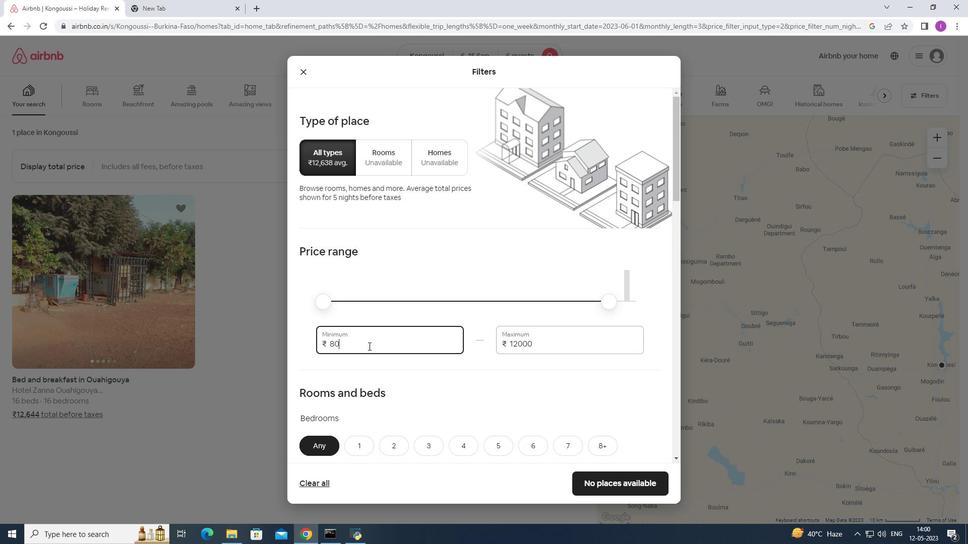 
Action: Mouse moved to (365, 347)
Screenshot: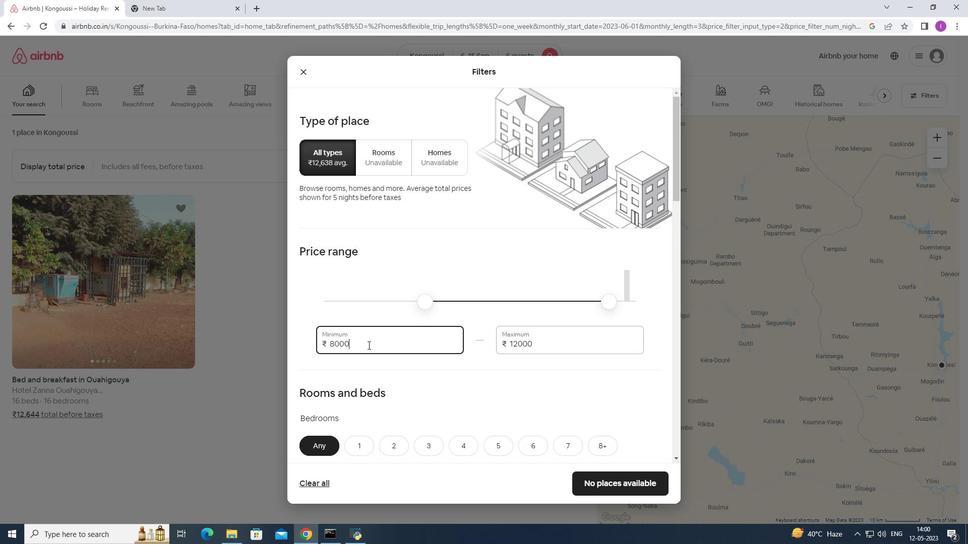 
Action: Mouse scrolled (365, 347) with delta (0, 0)
Screenshot: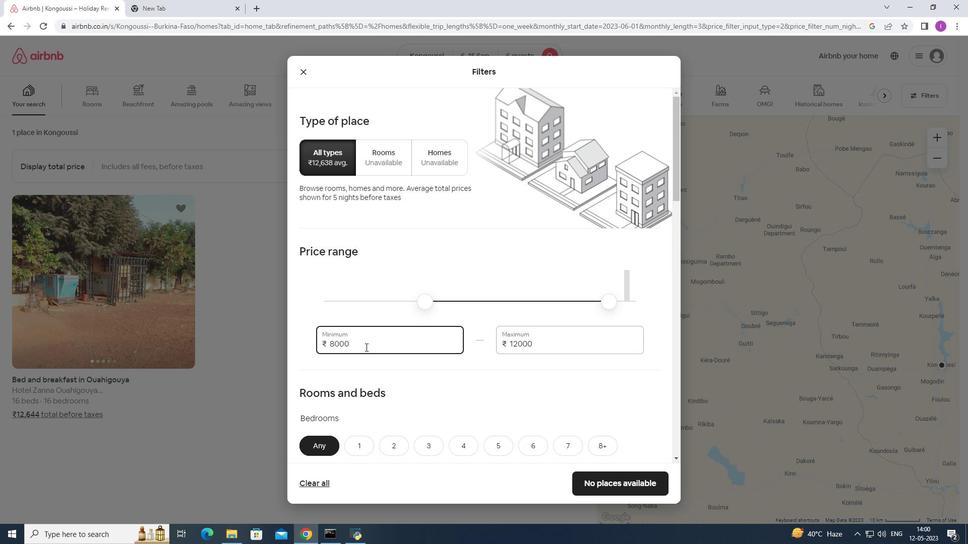 
Action: Mouse scrolled (365, 347) with delta (0, 0)
Screenshot: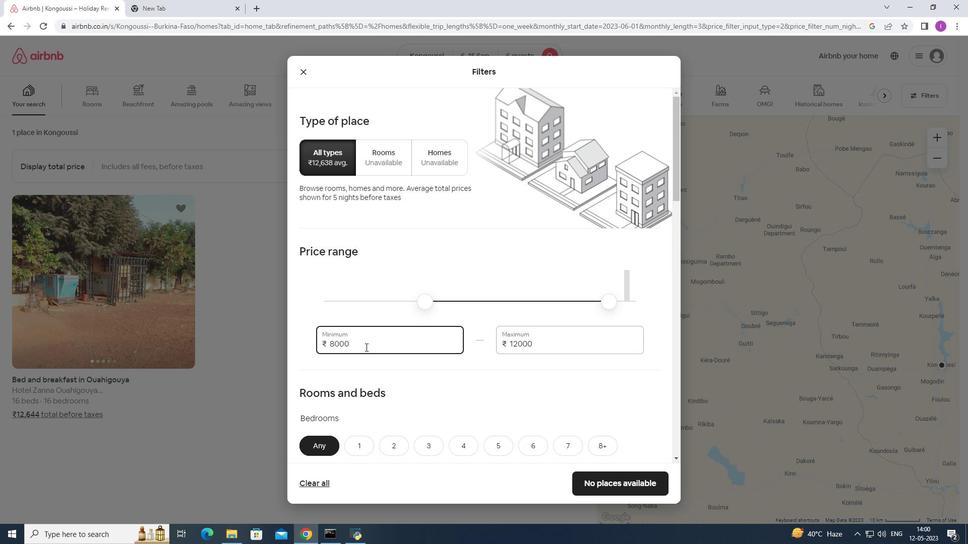 
Action: Mouse moved to (371, 340)
Screenshot: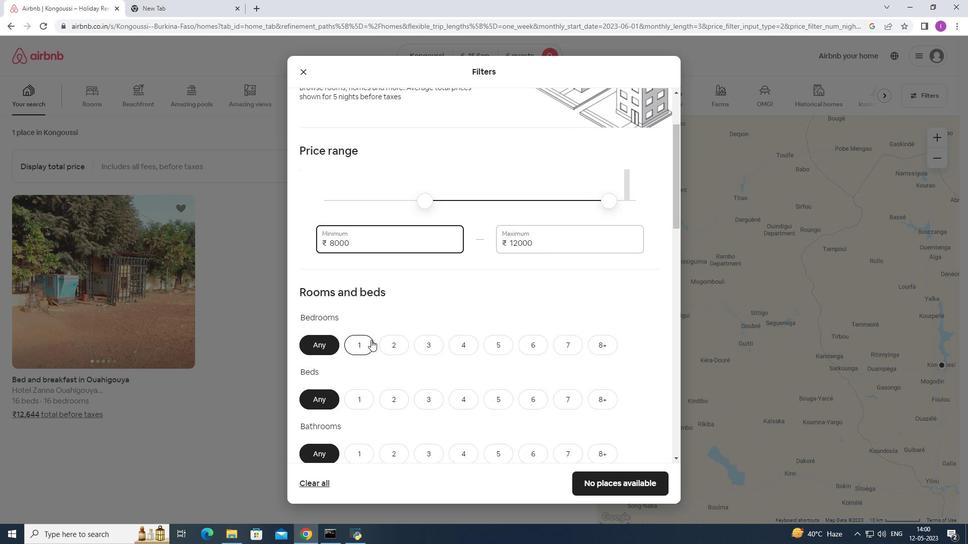 
Action: Mouse scrolled (371, 339) with delta (0, 0)
Screenshot: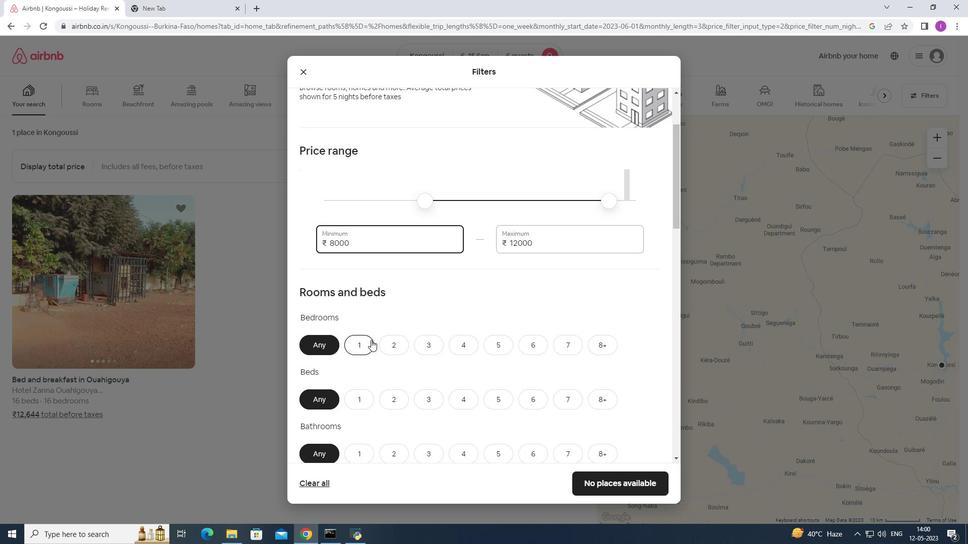 
Action: Mouse moved to (371, 340)
Screenshot: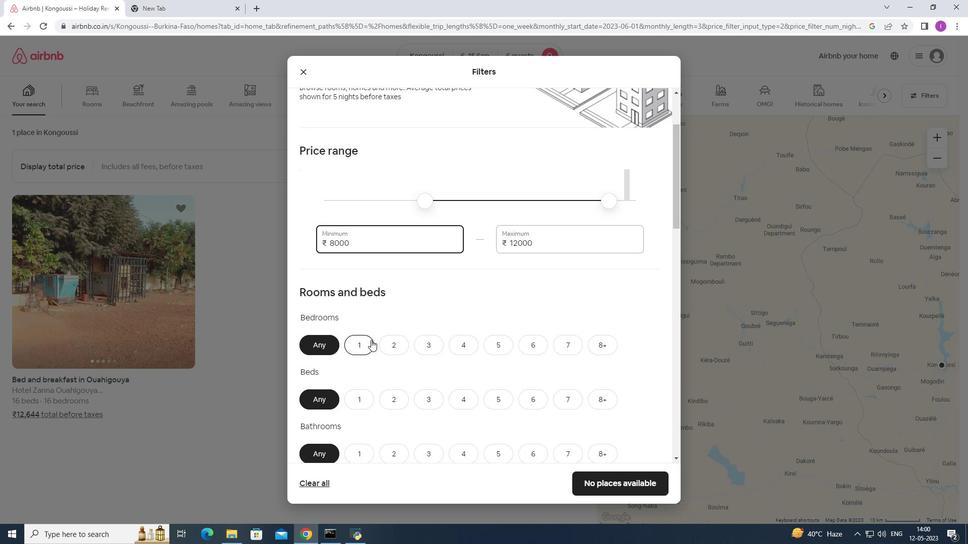
Action: Mouse scrolled (371, 339) with delta (0, 0)
Screenshot: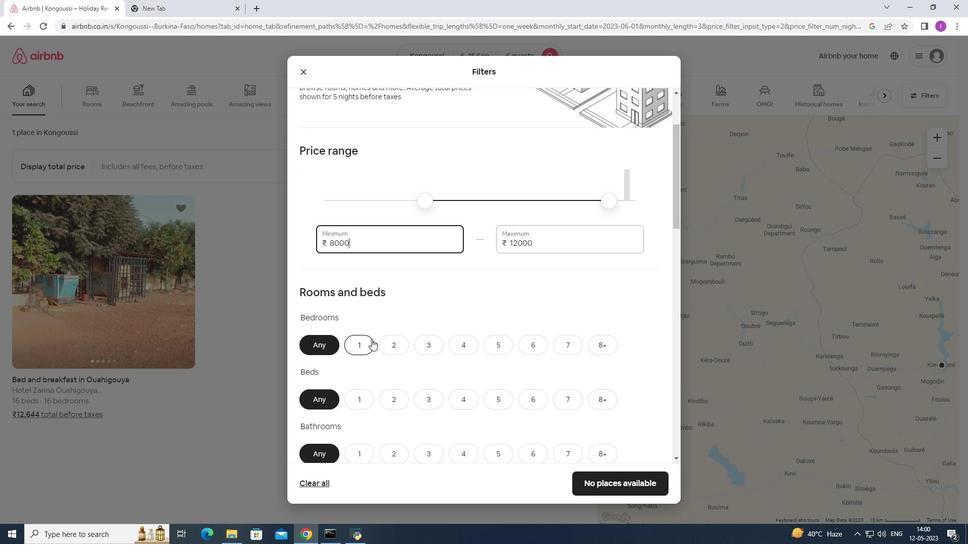 
Action: Mouse moved to (542, 247)
Screenshot: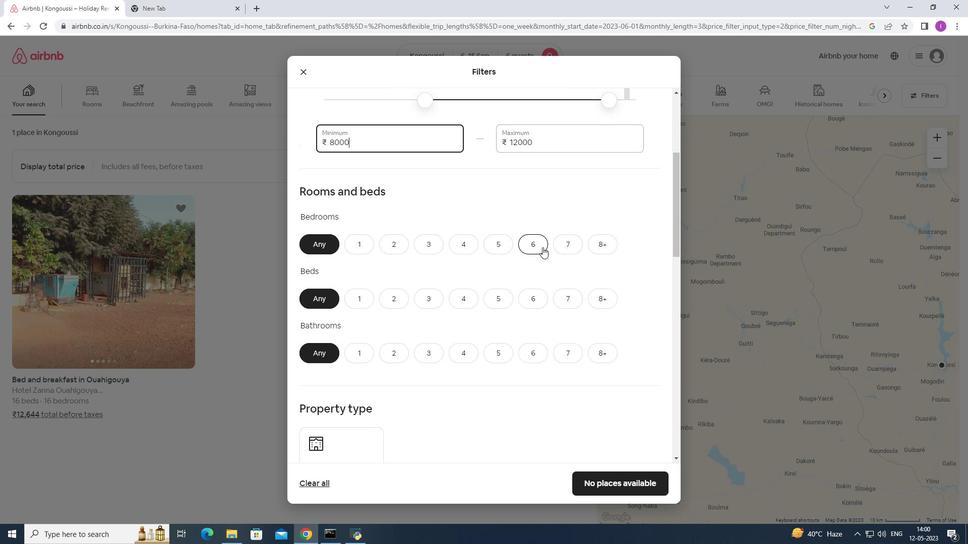 
Action: Mouse pressed left at (542, 247)
Screenshot: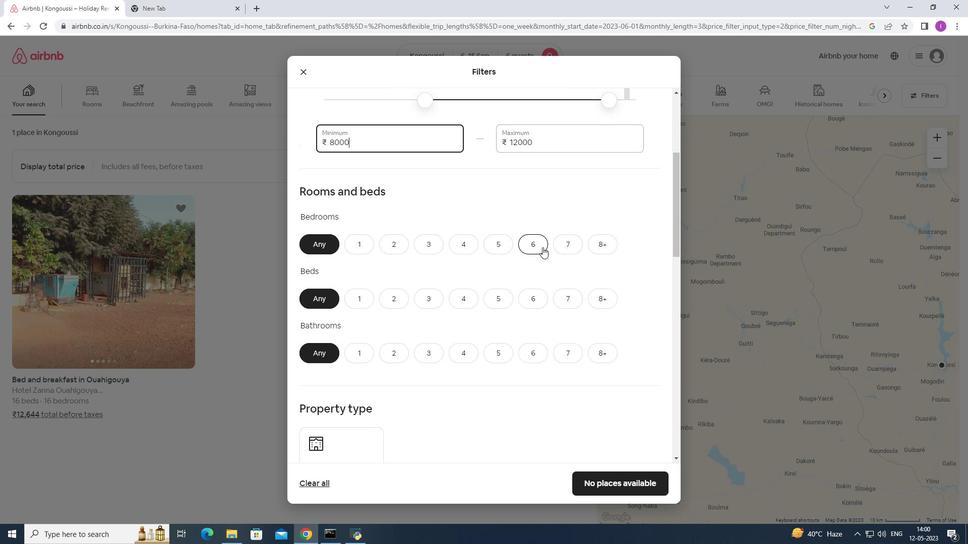 
Action: Mouse pressed left at (542, 247)
Screenshot: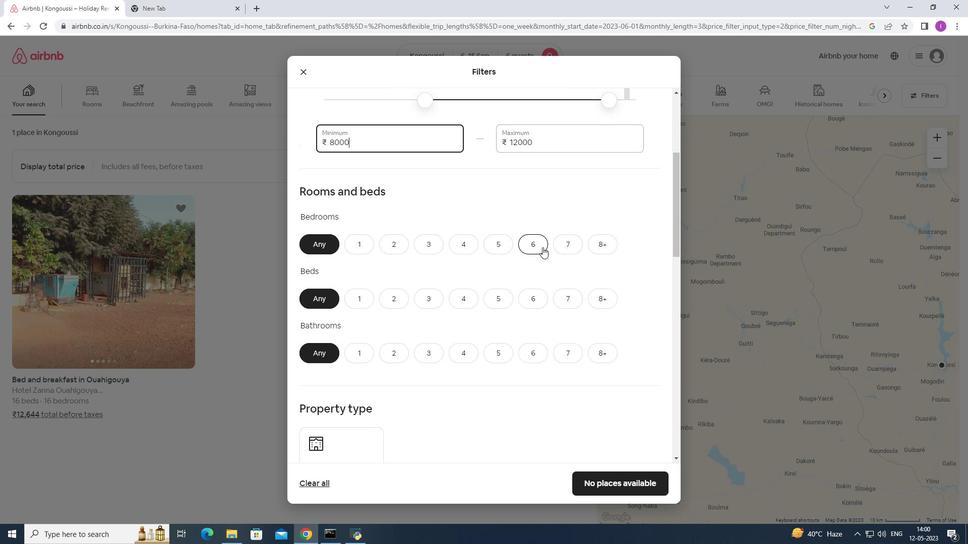 
Action: Mouse moved to (536, 300)
Screenshot: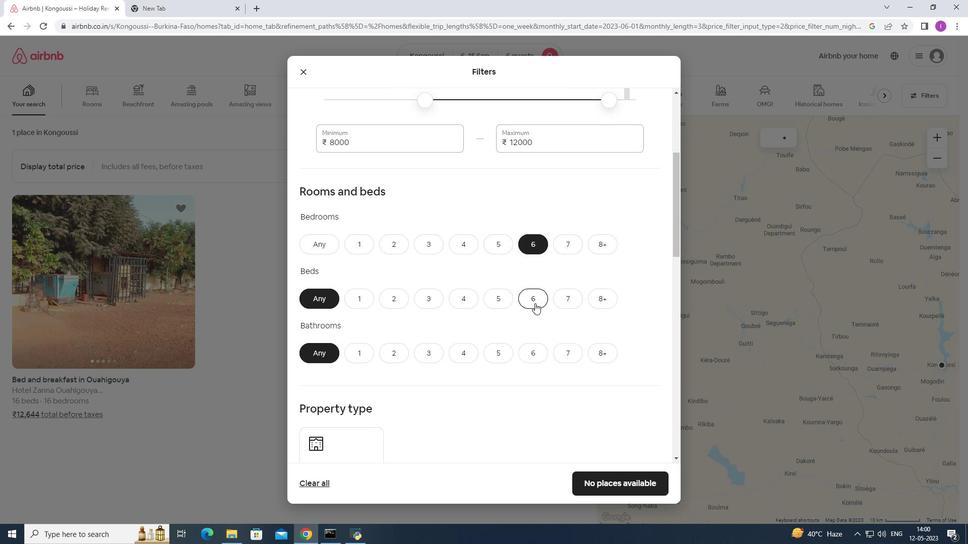 
Action: Mouse pressed left at (536, 300)
Screenshot: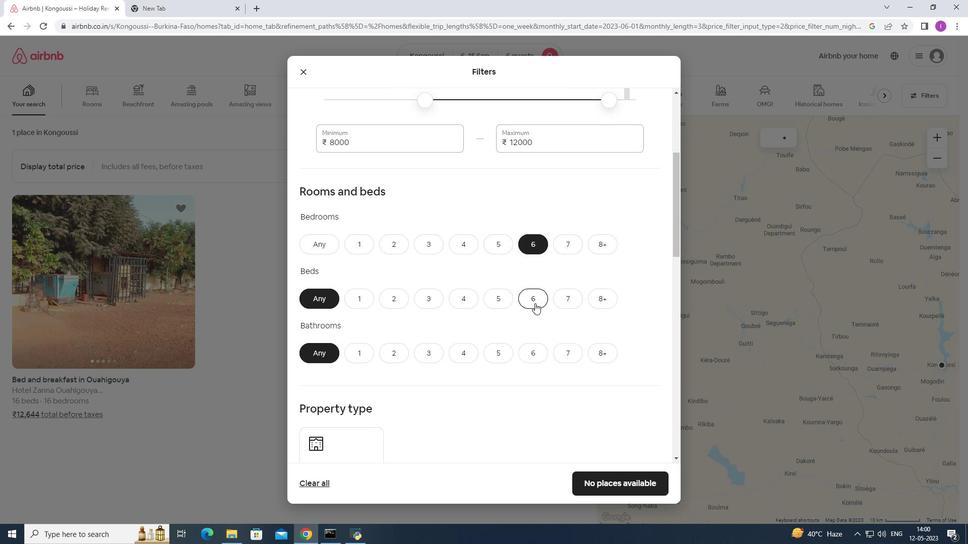 
Action: Mouse moved to (534, 352)
Screenshot: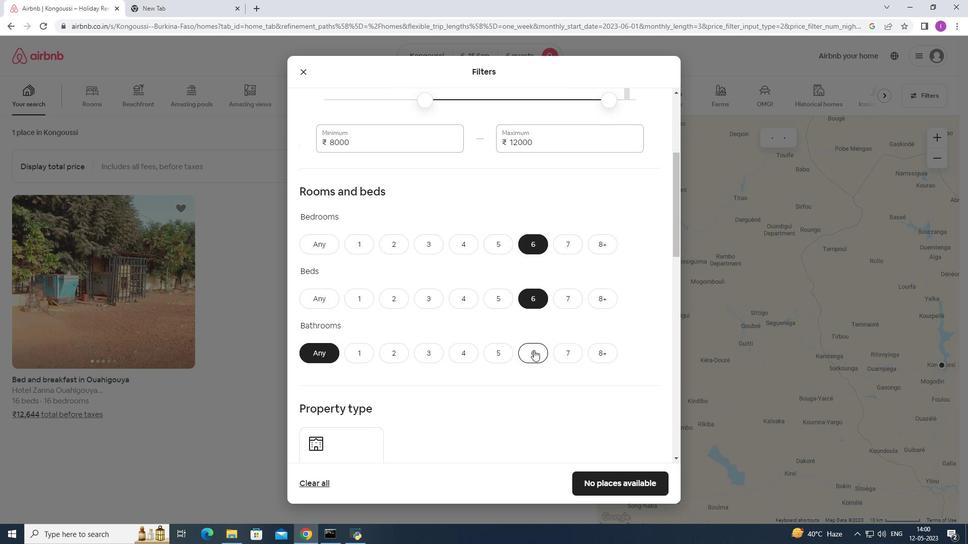 
Action: Mouse pressed left at (534, 352)
Screenshot: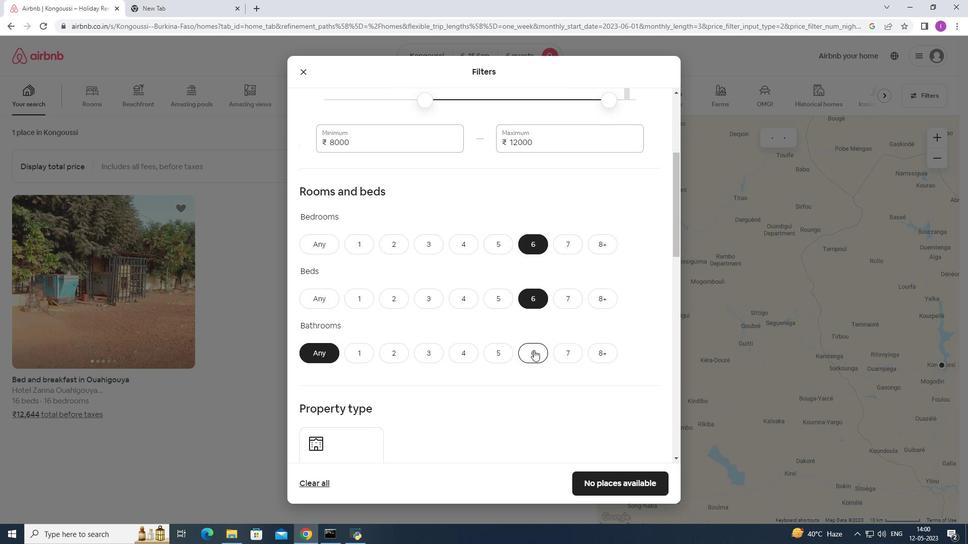 
Action: Mouse moved to (509, 321)
Screenshot: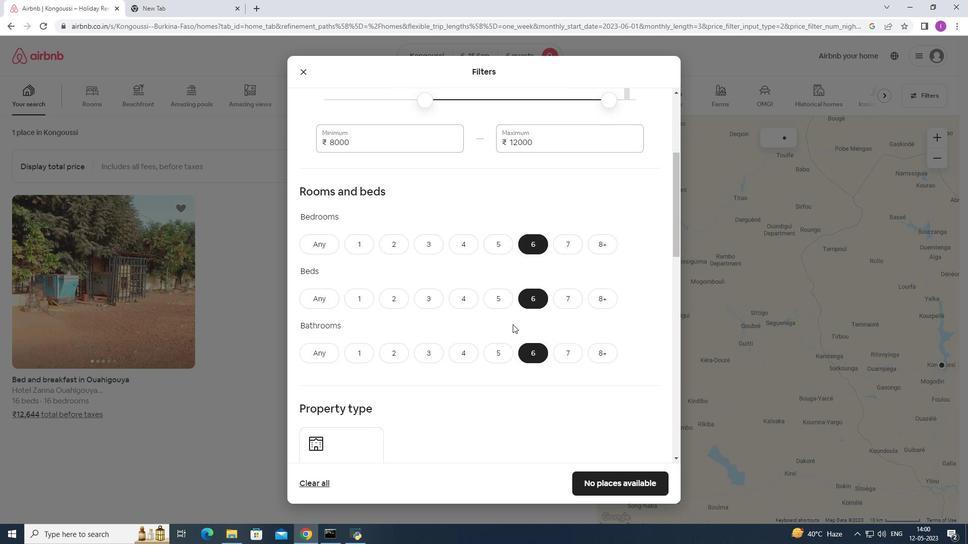 
Action: Mouse scrolled (509, 320) with delta (0, 0)
Screenshot: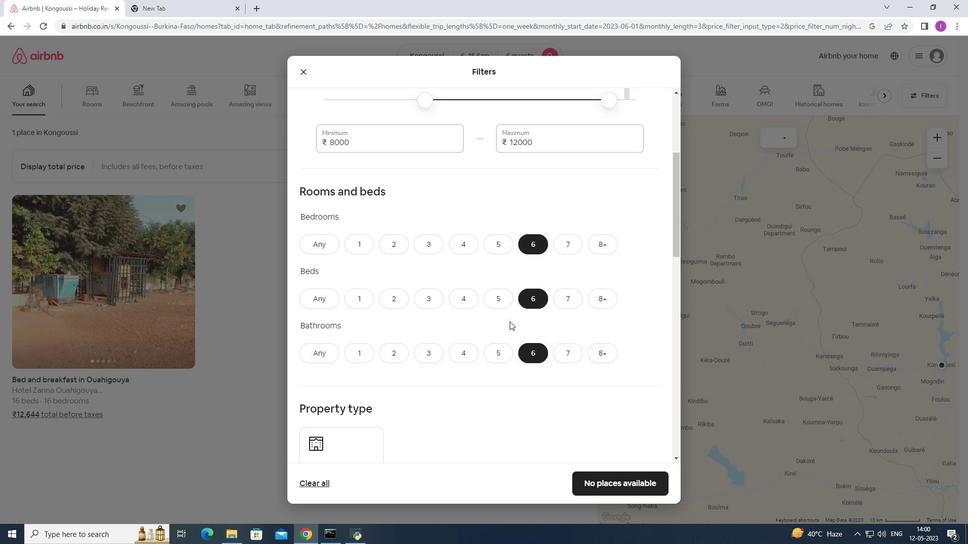 
Action: Mouse scrolled (509, 320) with delta (0, 0)
Screenshot: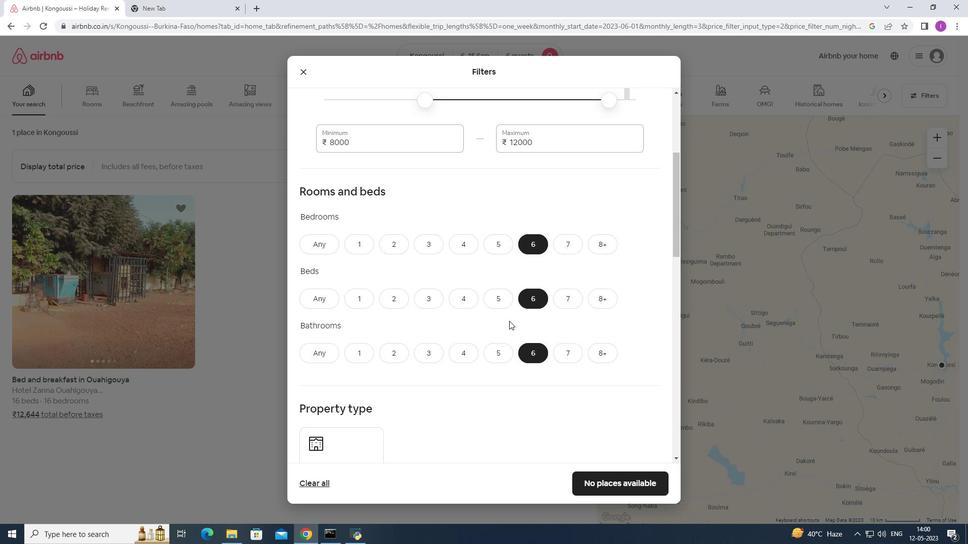 
Action: Mouse moved to (512, 312)
Screenshot: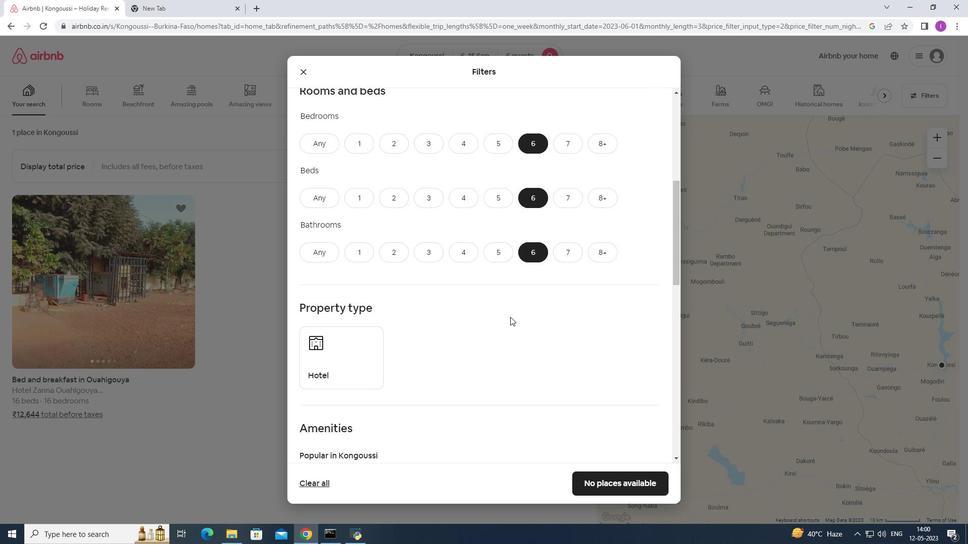 
Action: Mouse scrolled (512, 311) with delta (0, 0)
Screenshot: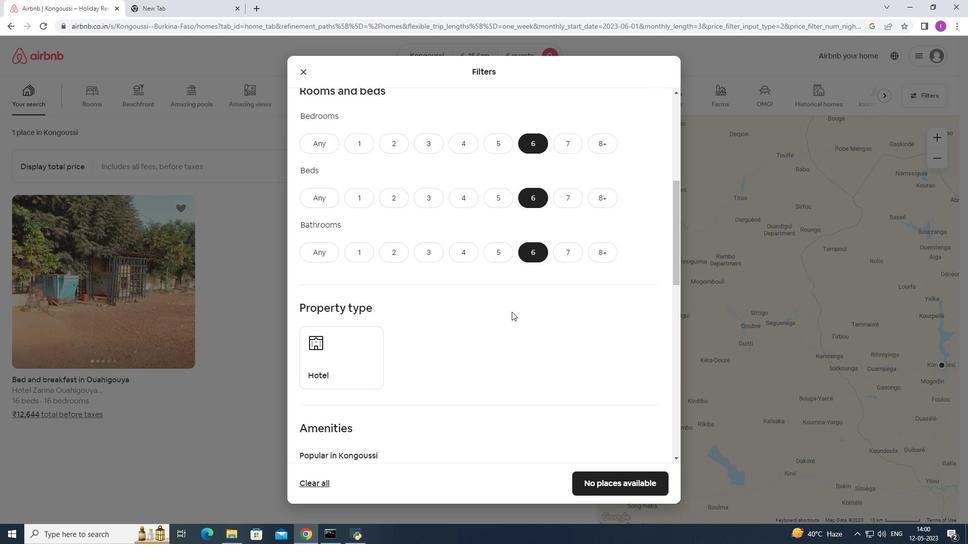 
Action: Mouse moved to (513, 311)
Screenshot: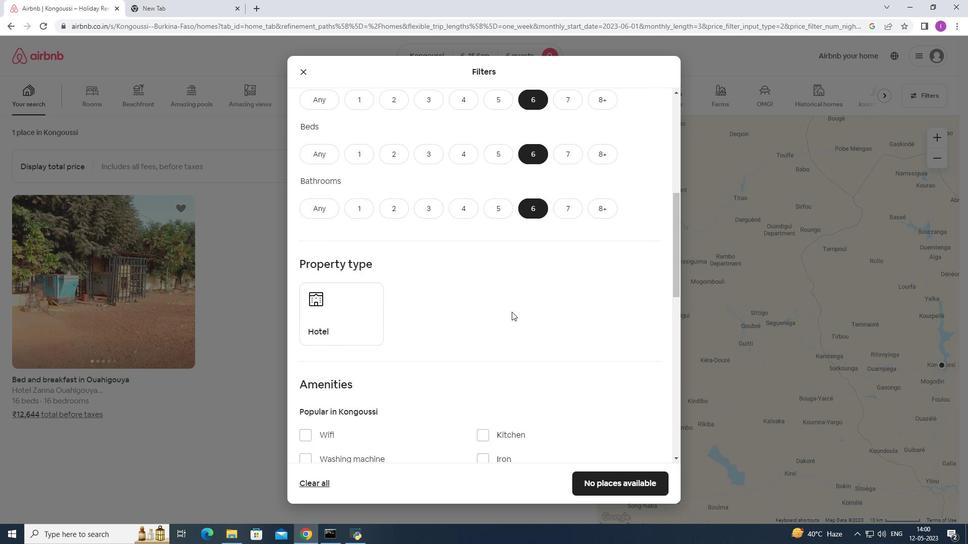 
Action: Mouse scrolled (513, 310) with delta (0, 0)
Screenshot: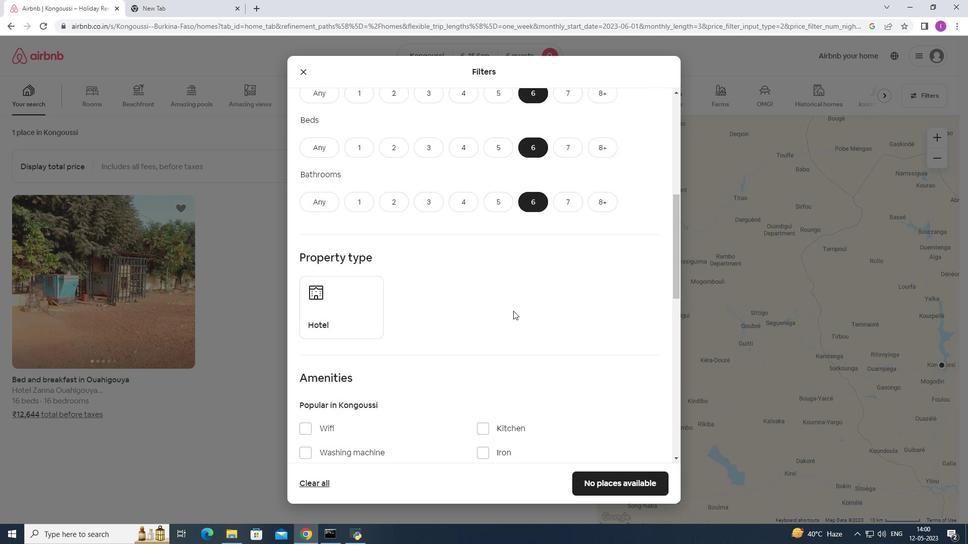 
Action: Mouse moved to (366, 266)
Screenshot: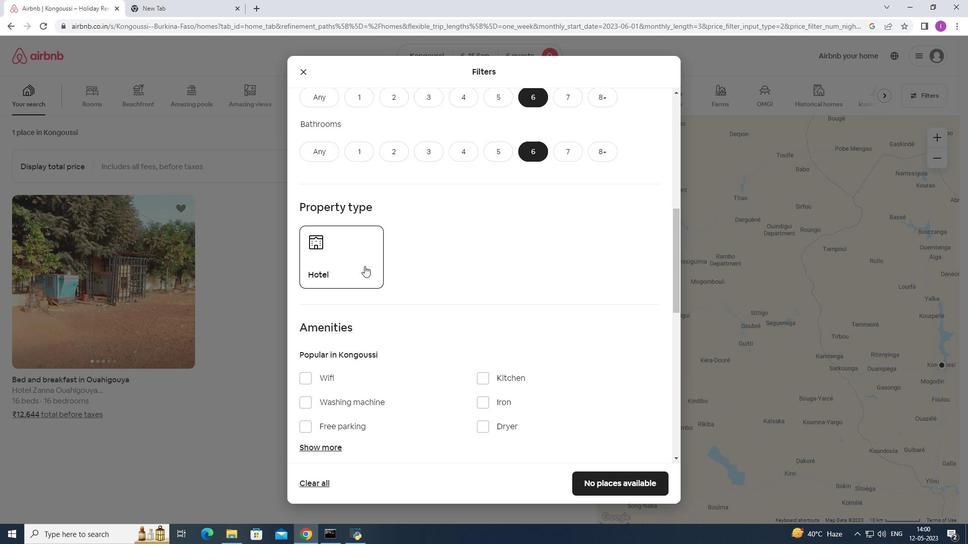 
Action: Mouse scrolled (366, 266) with delta (0, 0)
Screenshot: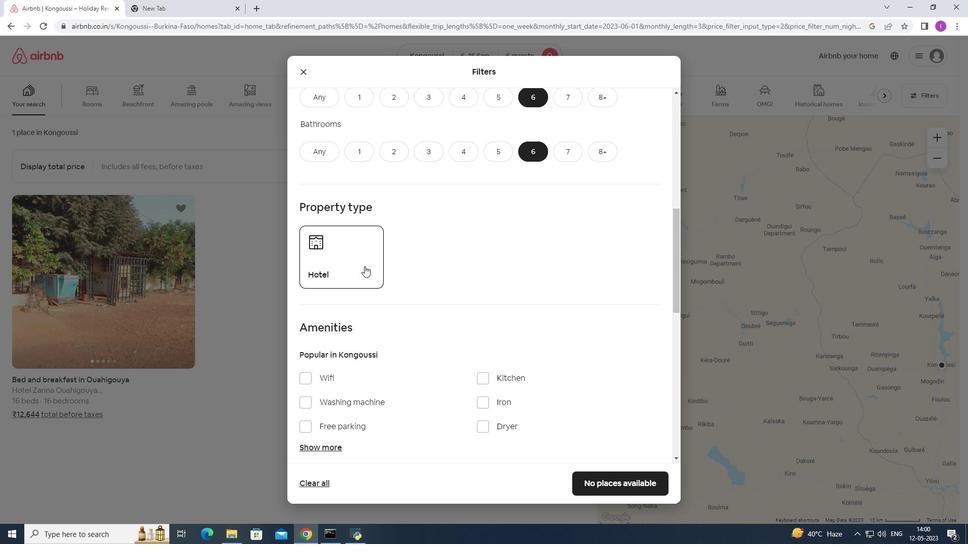 
Action: Mouse moved to (308, 327)
Screenshot: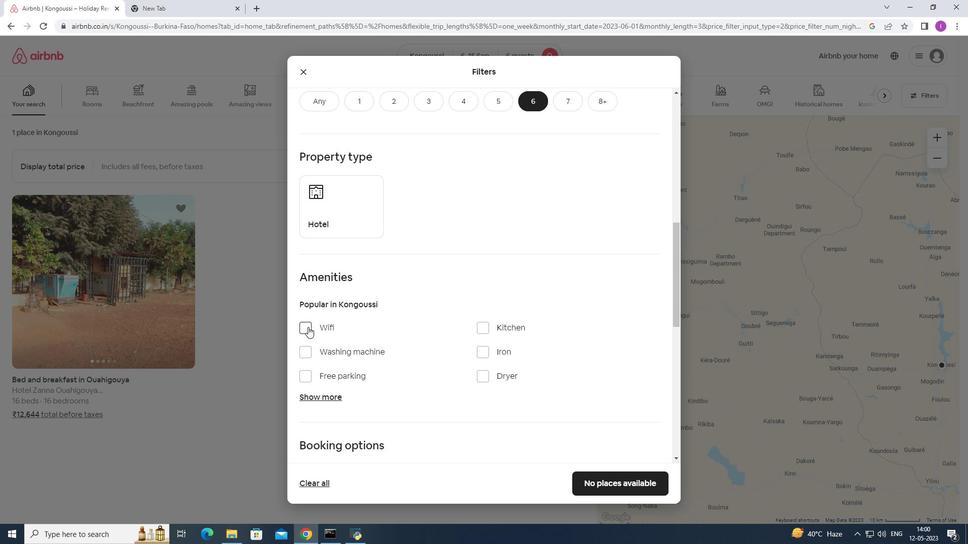 
Action: Mouse pressed left at (308, 327)
Screenshot: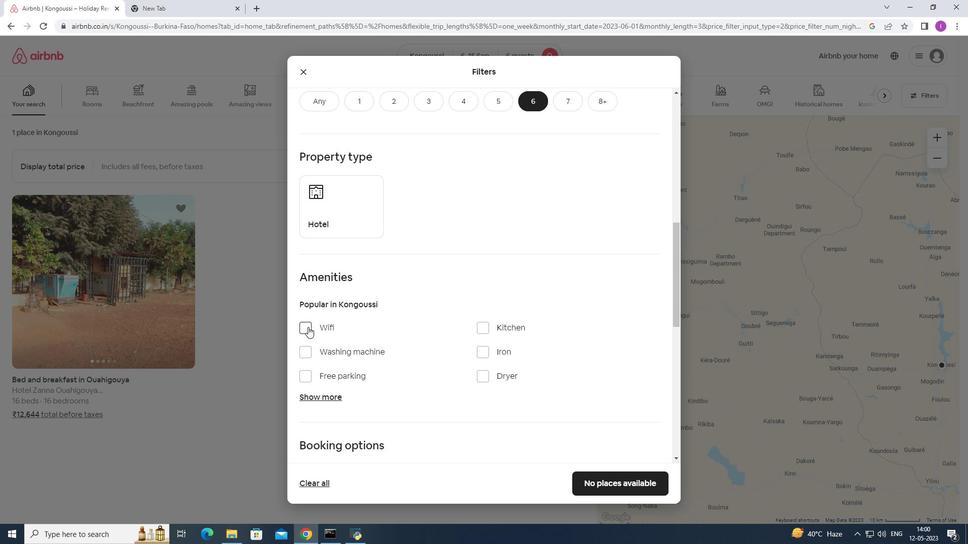 
Action: Mouse moved to (367, 331)
Screenshot: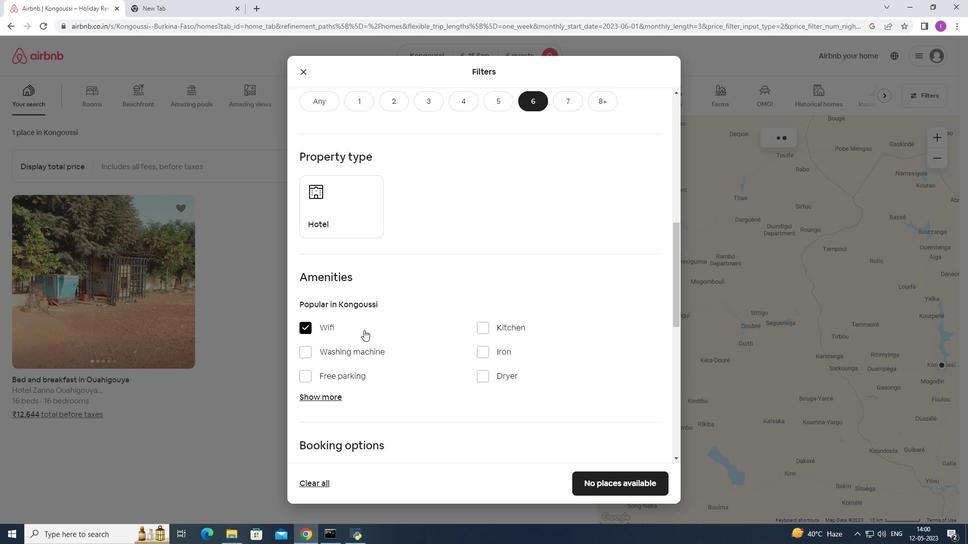 
Action: Mouse scrolled (367, 331) with delta (0, 0)
Screenshot: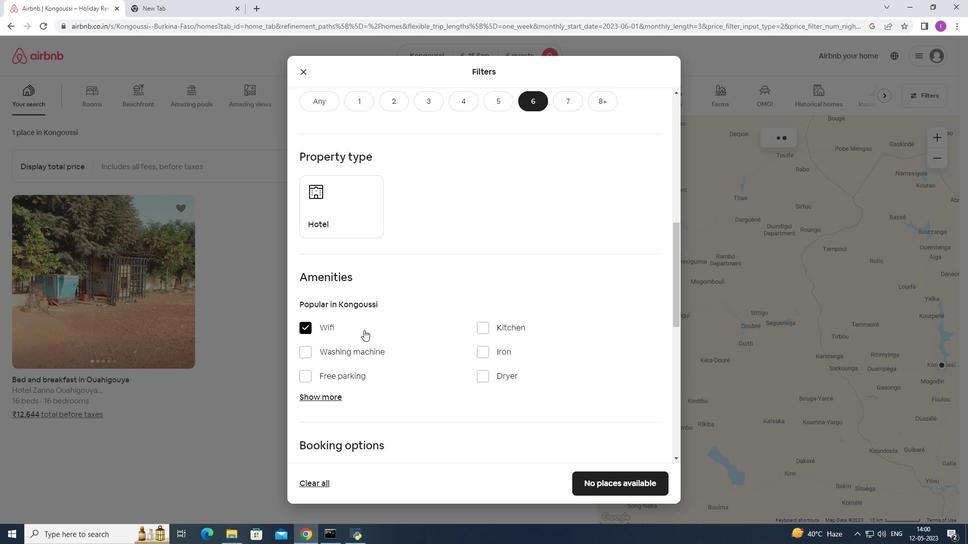 
Action: Mouse moved to (368, 332)
Screenshot: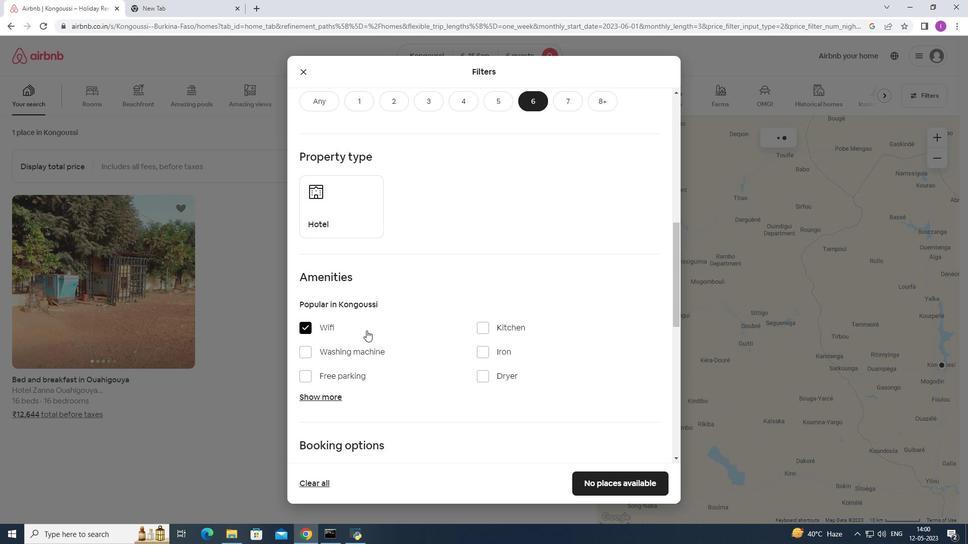
Action: Mouse scrolled (368, 331) with delta (0, 0)
Screenshot: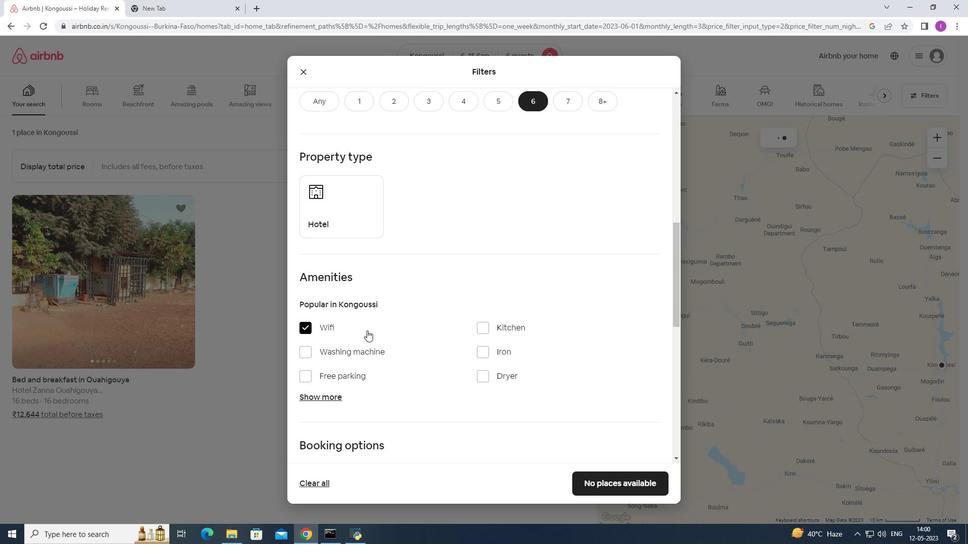
Action: Mouse moved to (305, 277)
Screenshot: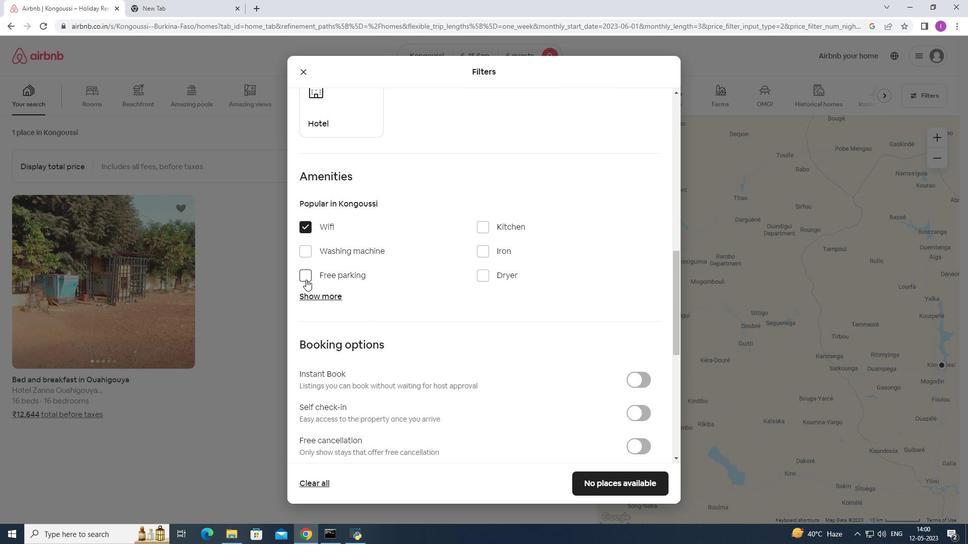 
Action: Mouse pressed left at (305, 277)
Screenshot: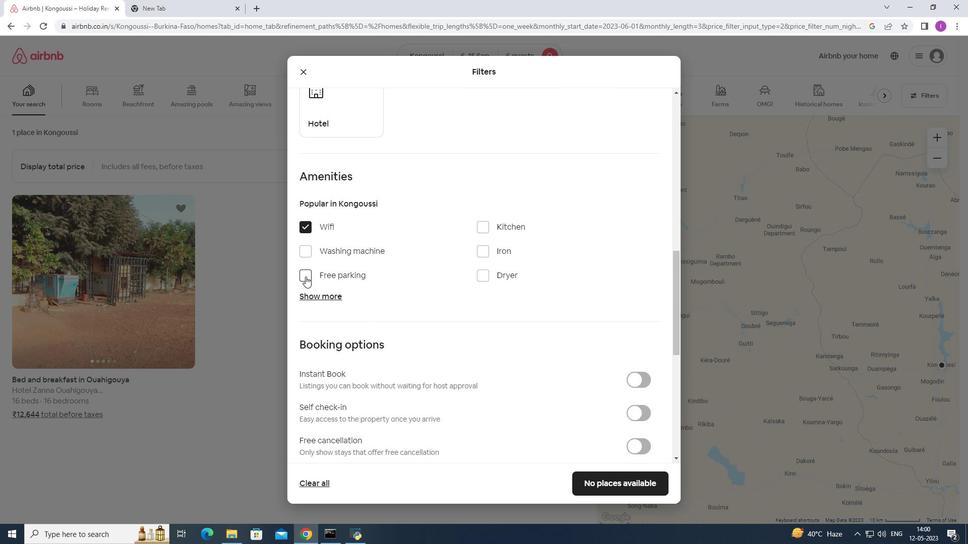 
Action: Mouse moved to (329, 294)
Screenshot: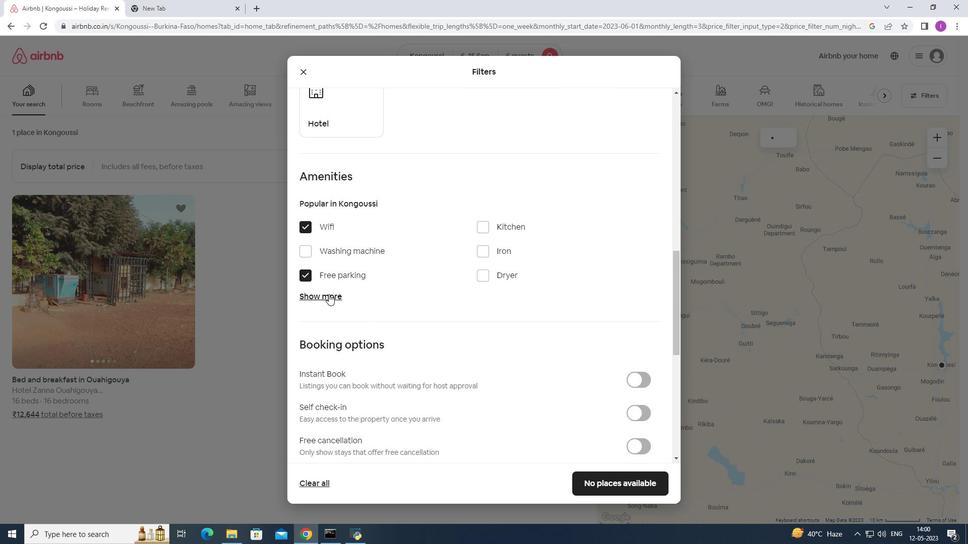 
Action: Mouse pressed left at (329, 294)
Screenshot: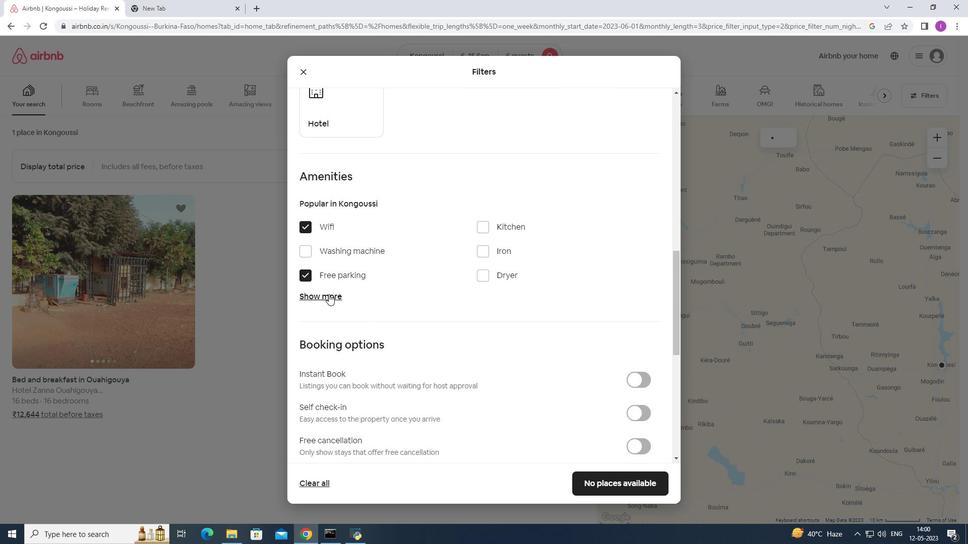 
Action: Mouse moved to (489, 357)
Screenshot: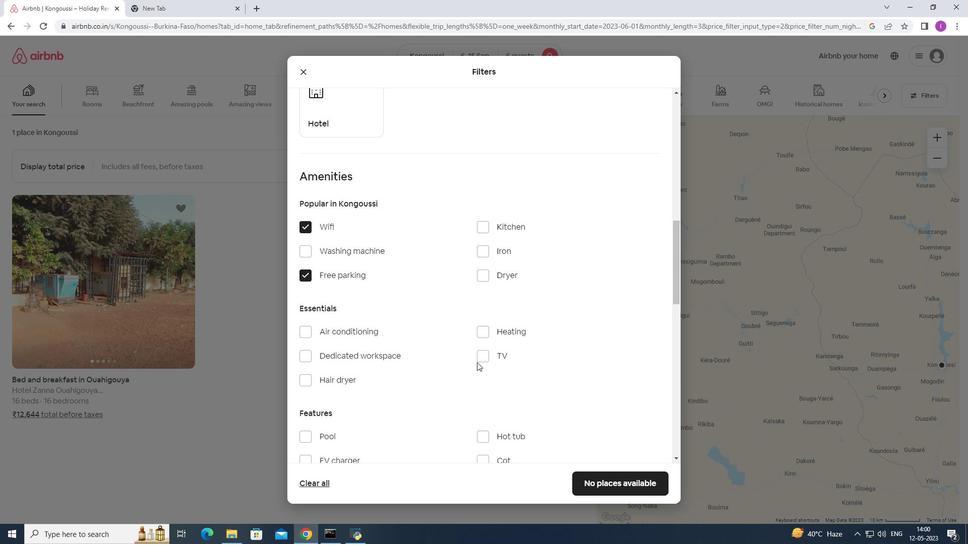 
Action: Mouse pressed left at (489, 357)
Screenshot: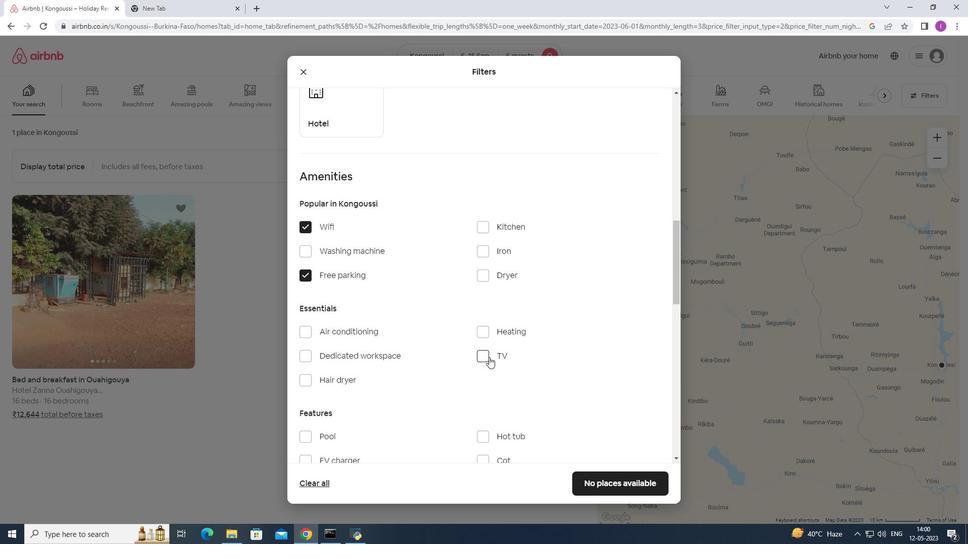 
Action: Mouse moved to (348, 319)
Screenshot: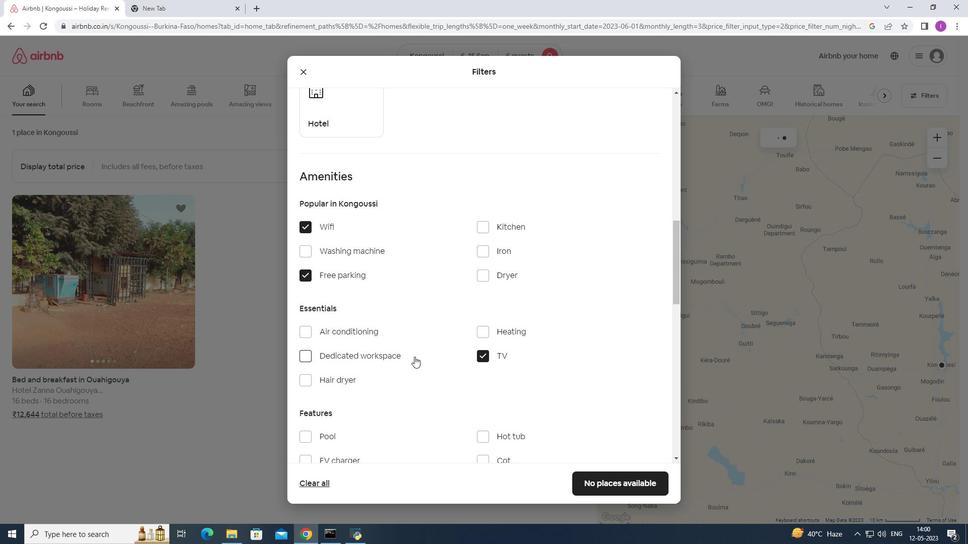 
Action: Mouse scrolled (348, 318) with delta (0, 0)
Screenshot: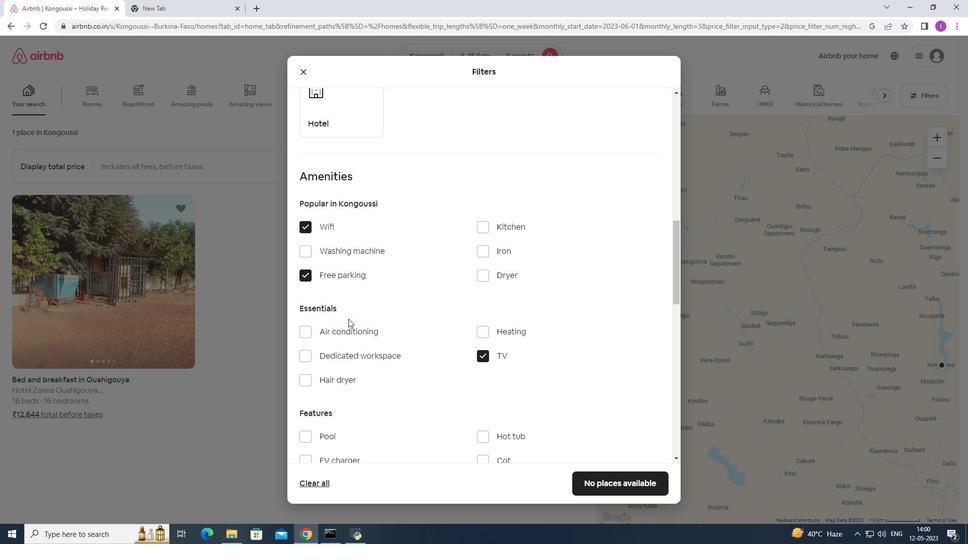 
Action: Mouse scrolled (348, 318) with delta (0, 0)
Screenshot: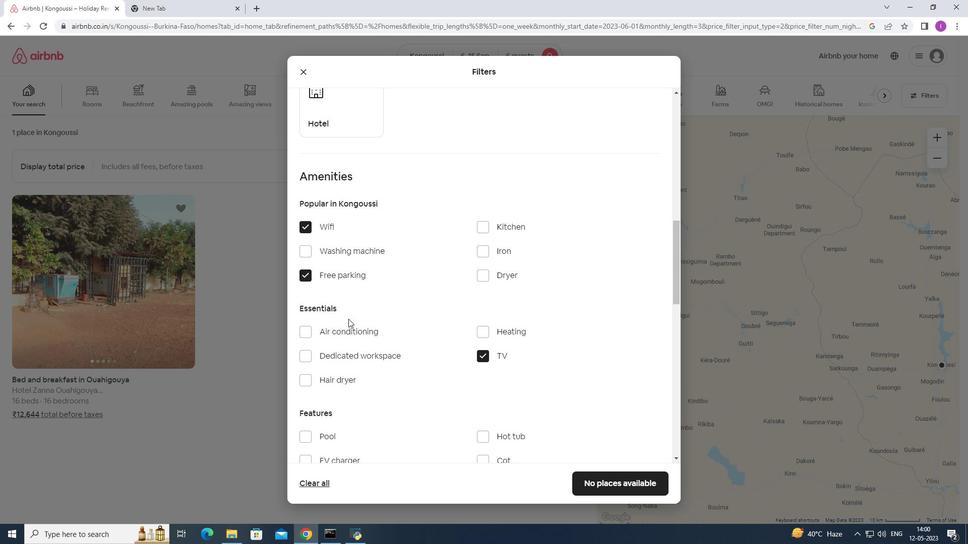 
Action: Mouse moved to (348, 318)
Screenshot: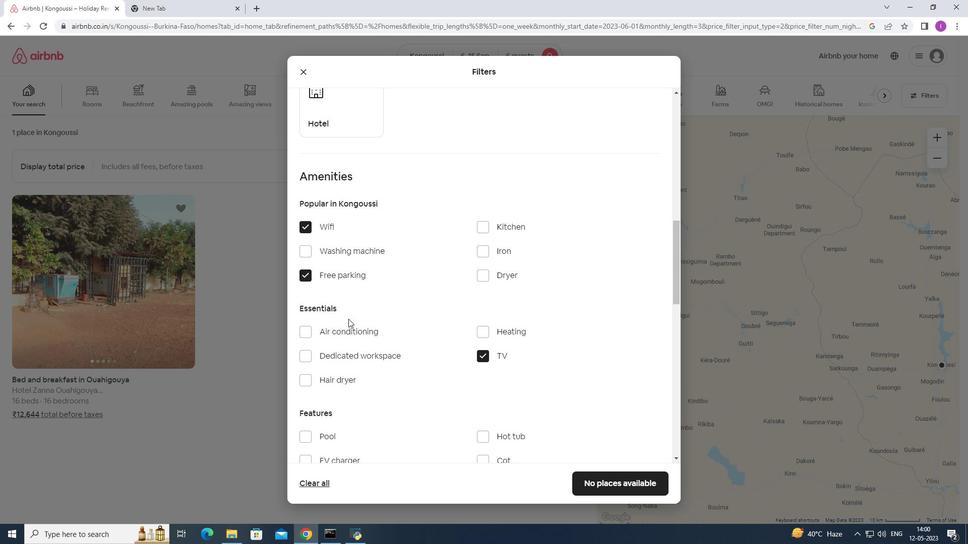 
Action: Mouse scrolled (348, 318) with delta (0, 0)
Screenshot: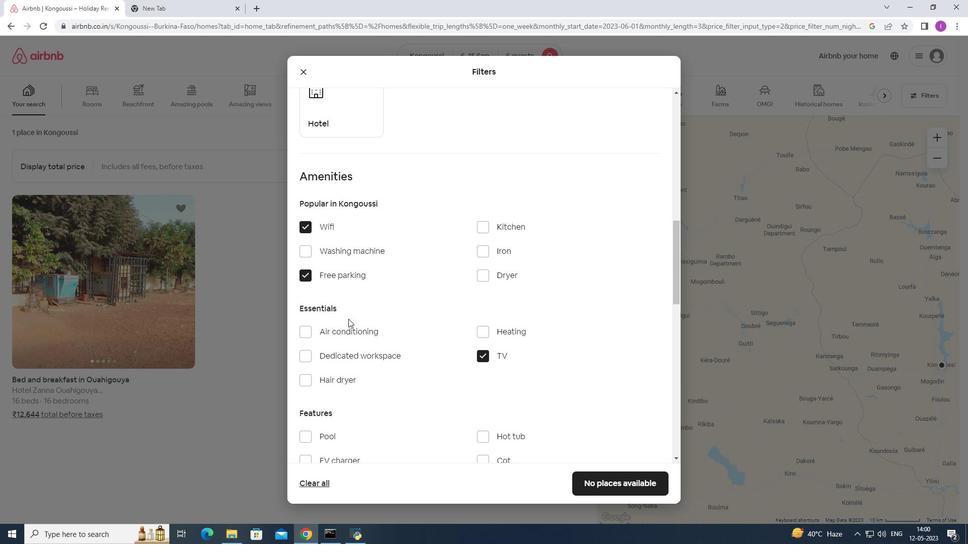 
Action: Mouse moved to (348, 318)
Screenshot: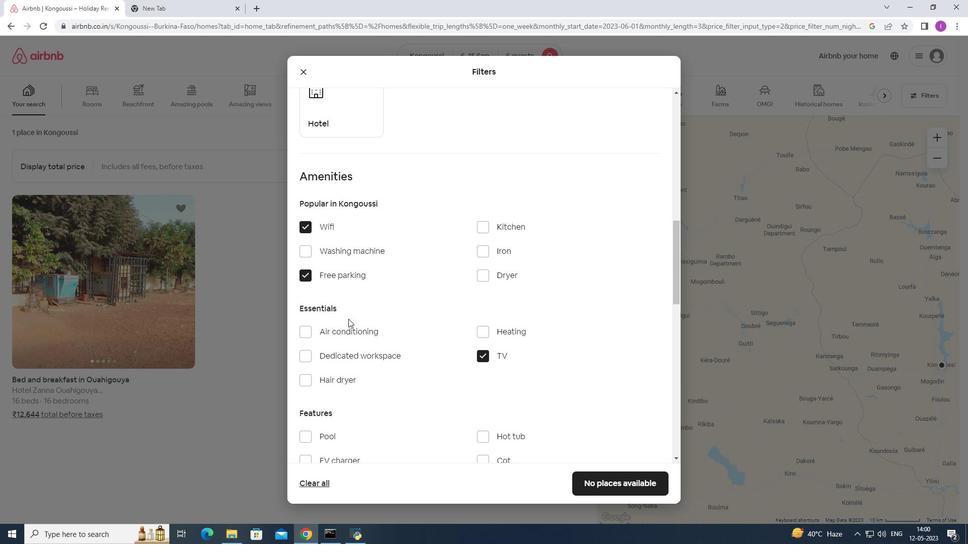 
Action: Mouse scrolled (348, 318) with delta (0, 0)
Screenshot: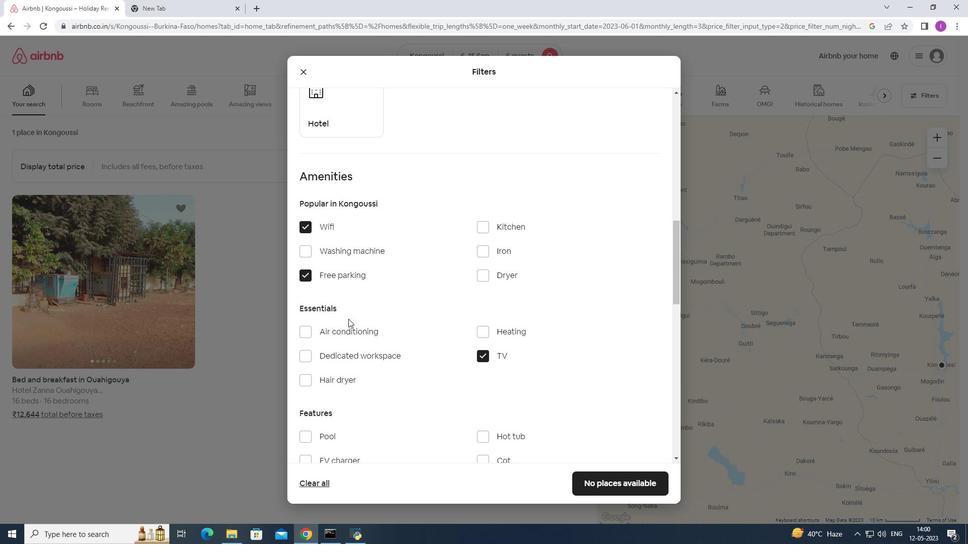 
Action: Mouse moved to (309, 283)
Screenshot: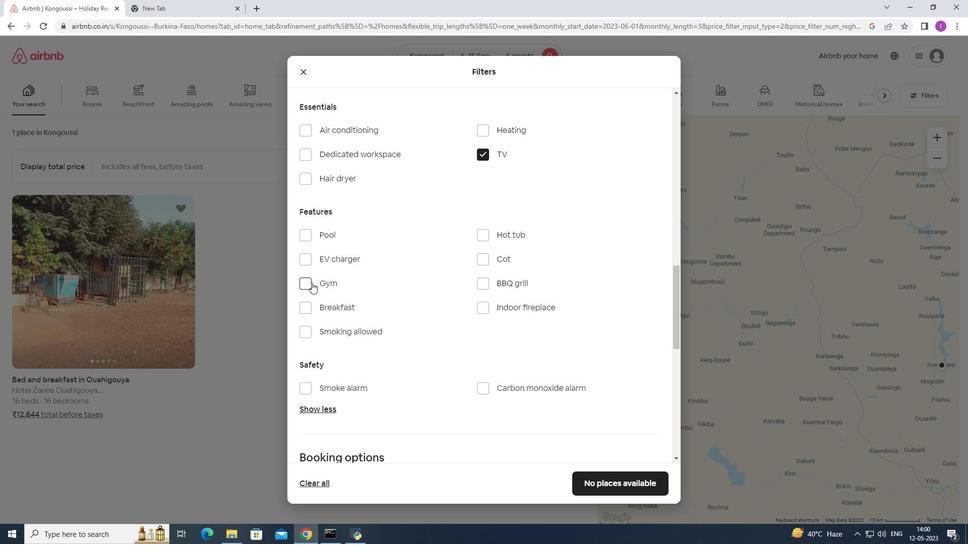 
Action: Mouse pressed left at (309, 283)
Screenshot: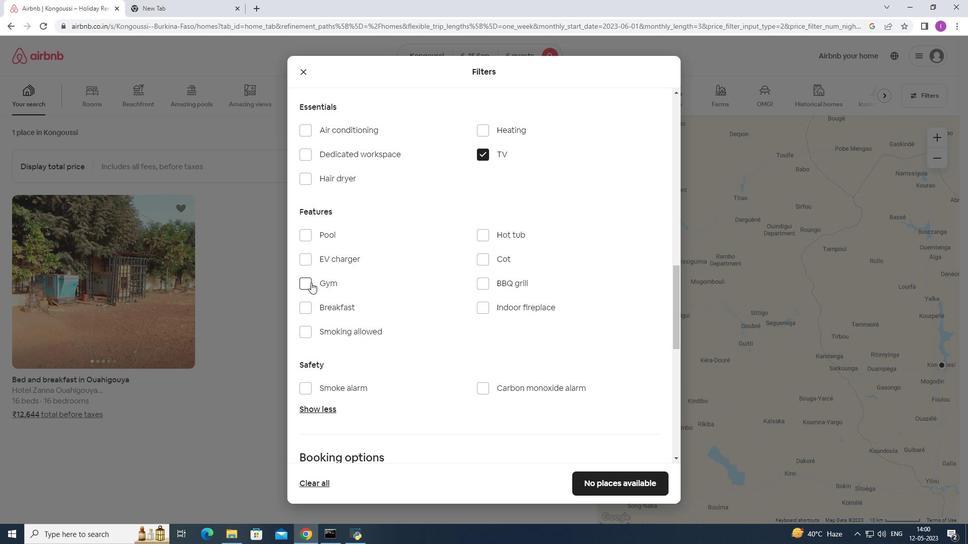 
Action: Mouse moved to (307, 310)
Screenshot: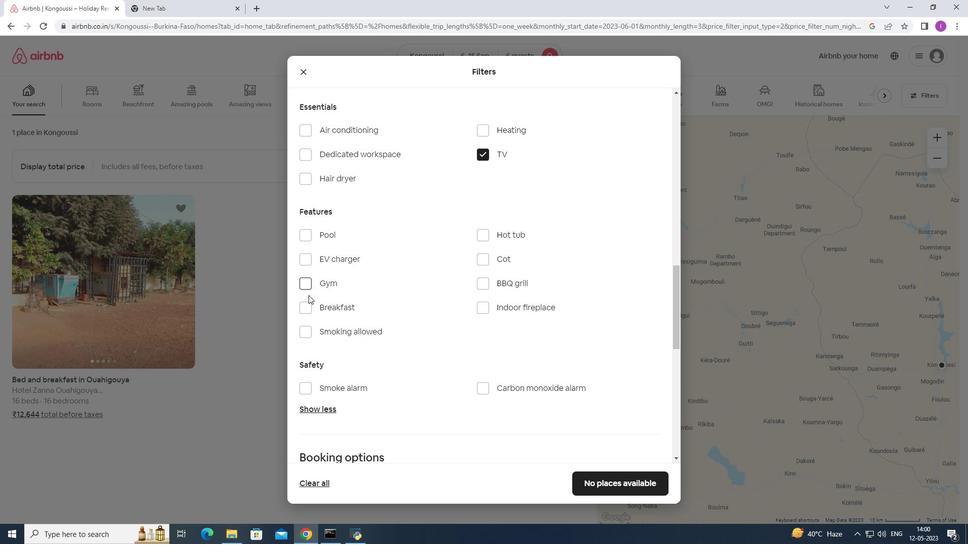 
Action: Mouse pressed left at (307, 310)
Screenshot: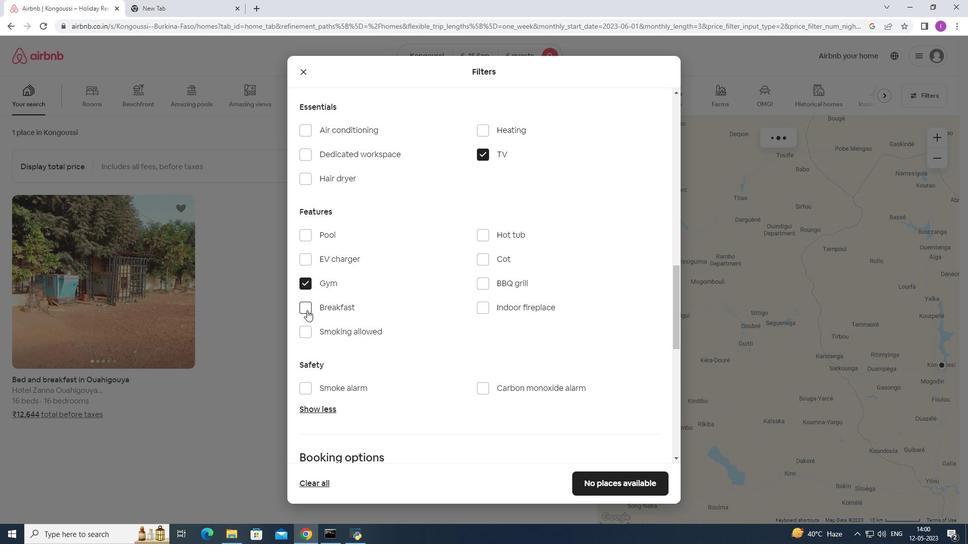
Action: Mouse moved to (473, 322)
Screenshot: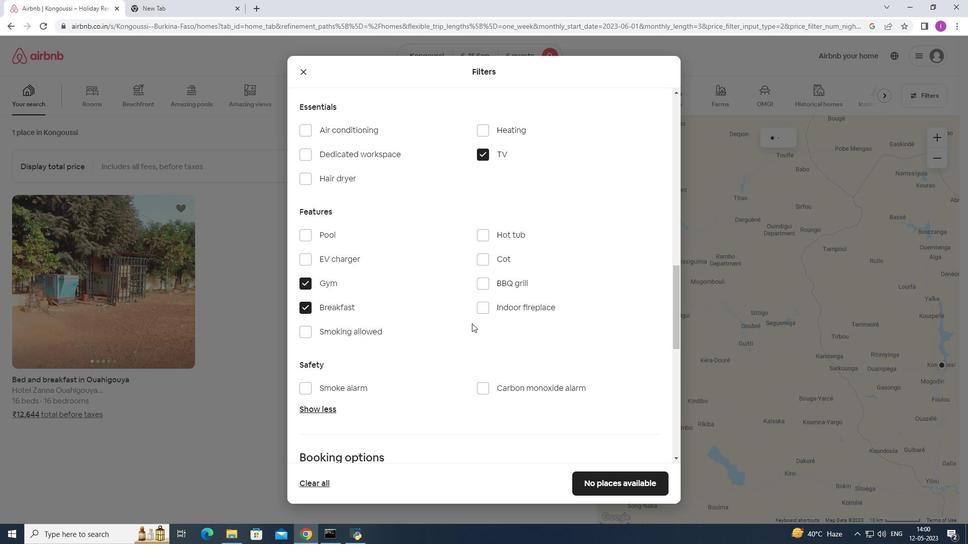 
Action: Mouse scrolled (473, 322) with delta (0, 0)
Screenshot: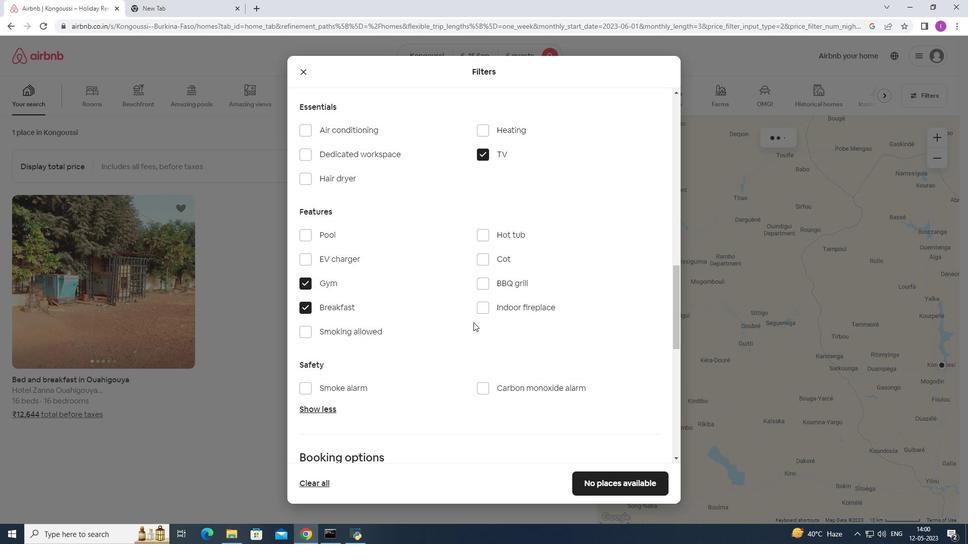 
Action: Mouse scrolled (473, 322) with delta (0, 0)
Screenshot: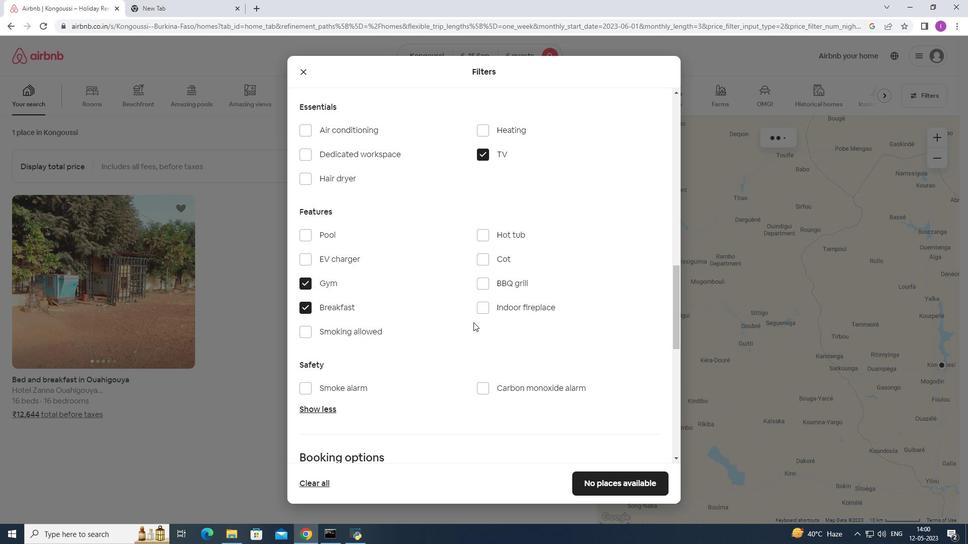 
Action: Mouse scrolled (473, 322) with delta (0, 0)
Screenshot: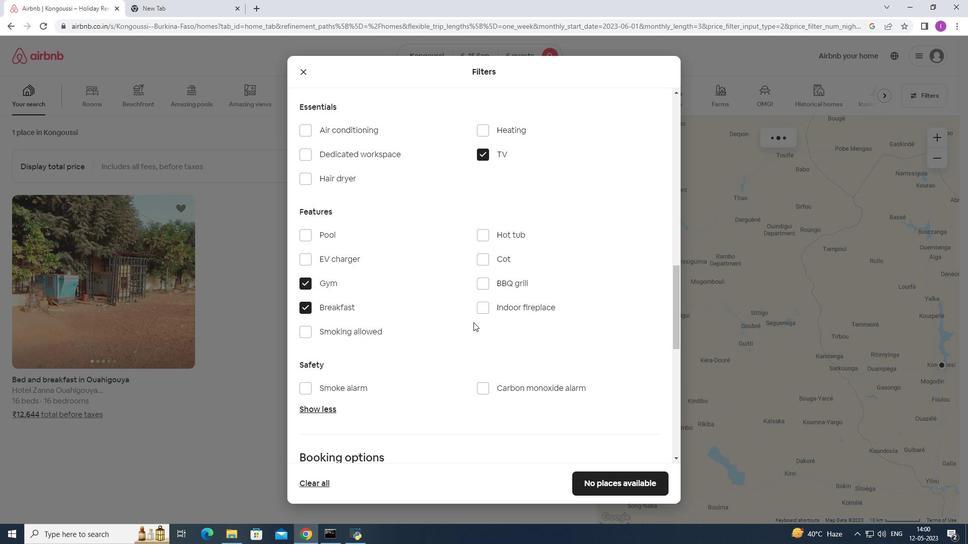 
Action: Mouse moved to (643, 377)
Screenshot: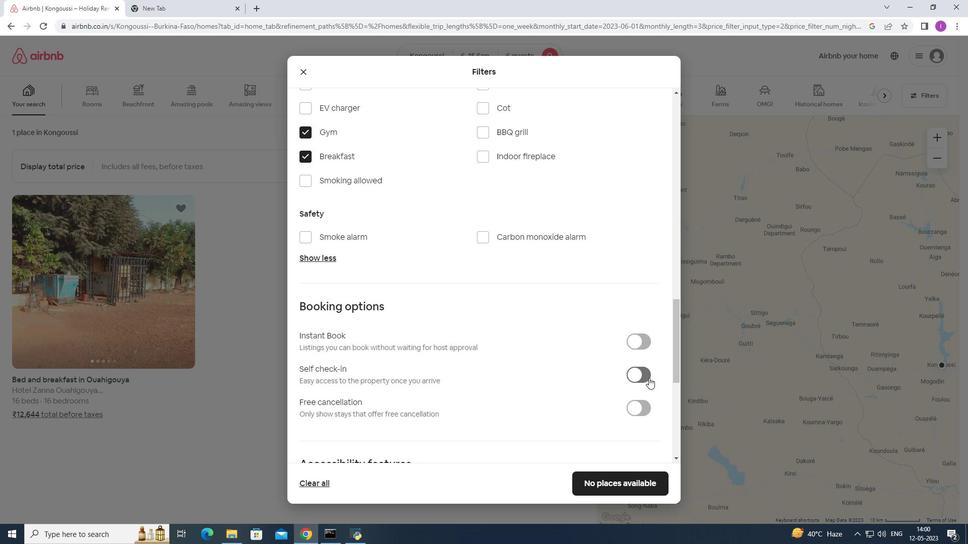 
Action: Mouse pressed left at (643, 377)
Screenshot: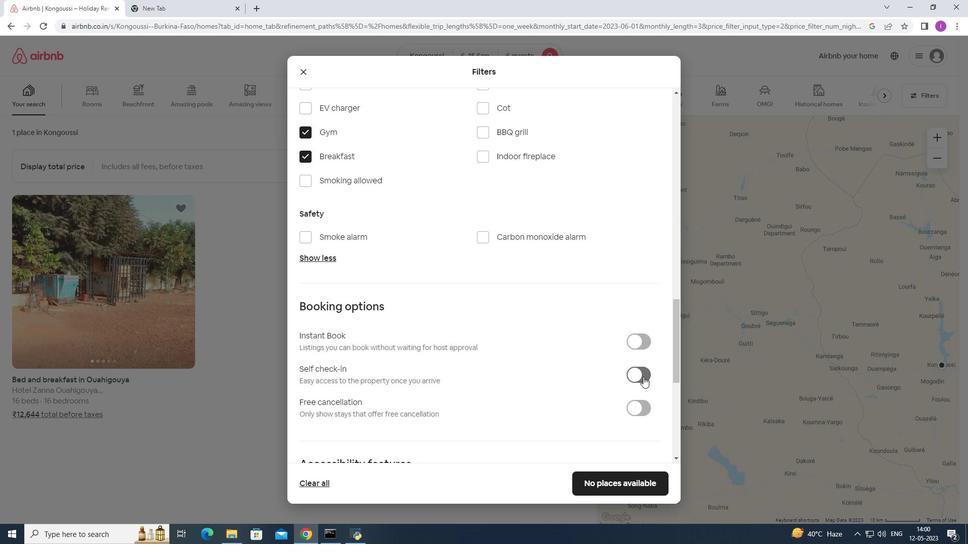 
Action: Mouse moved to (474, 353)
Screenshot: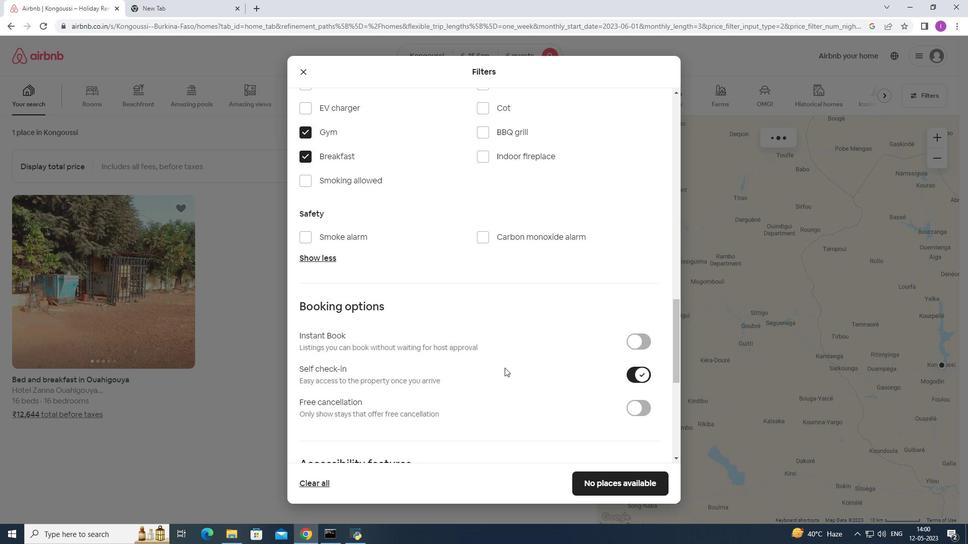 
Action: Mouse scrolled (474, 352) with delta (0, 0)
Screenshot: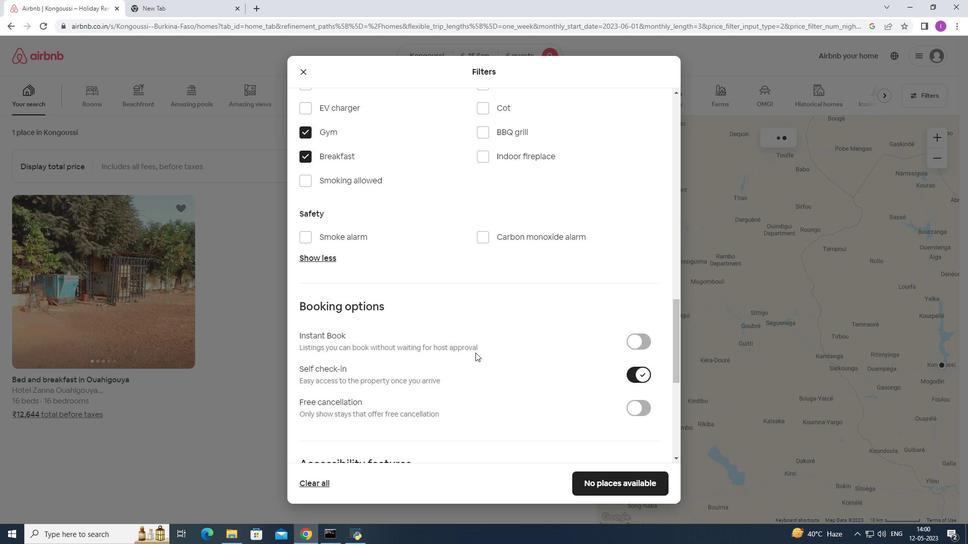 
Action: Mouse scrolled (474, 352) with delta (0, 0)
Screenshot: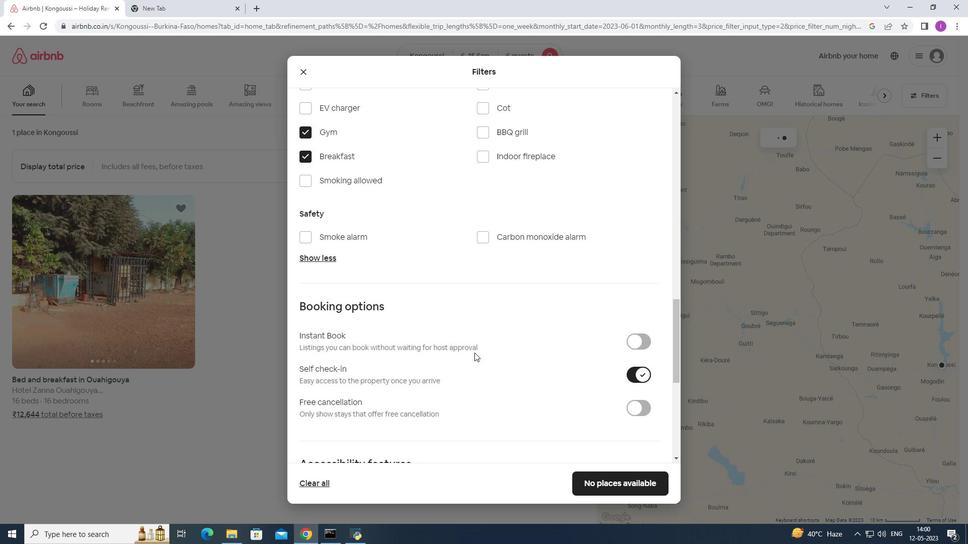
Action: Mouse scrolled (474, 352) with delta (0, 0)
Screenshot: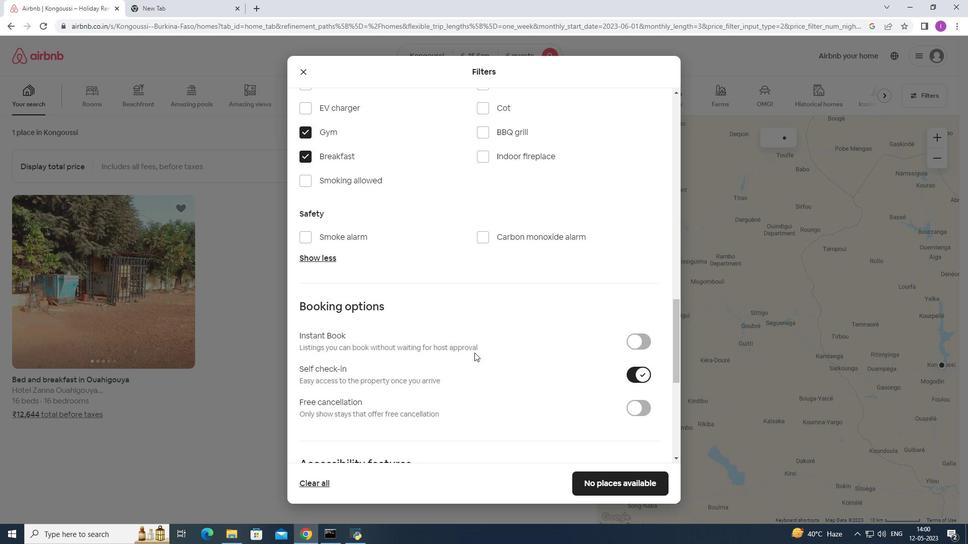 
Action: Mouse scrolled (474, 352) with delta (0, 0)
Screenshot: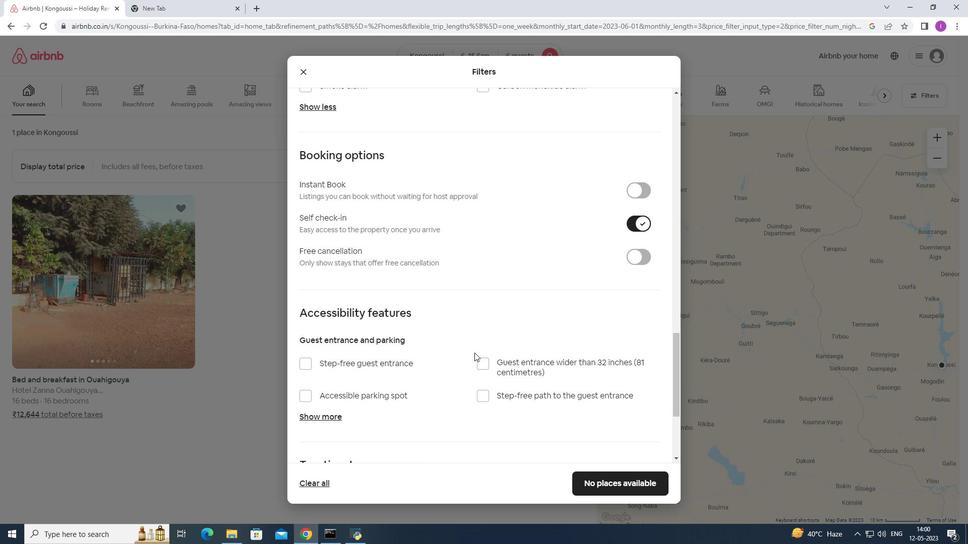 
Action: Mouse scrolled (474, 352) with delta (0, 0)
Screenshot: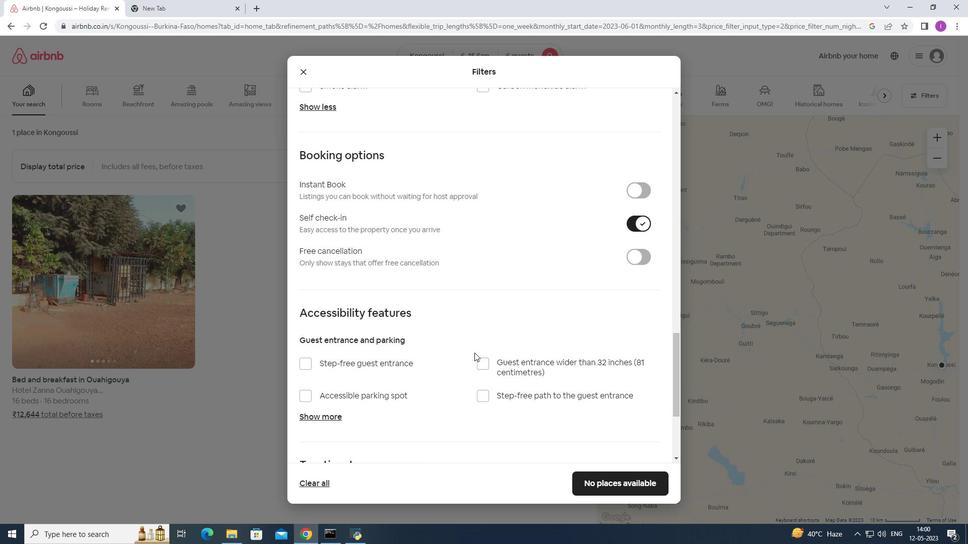 
Action: Mouse scrolled (474, 352) with delta (0, 0)
Screenshot: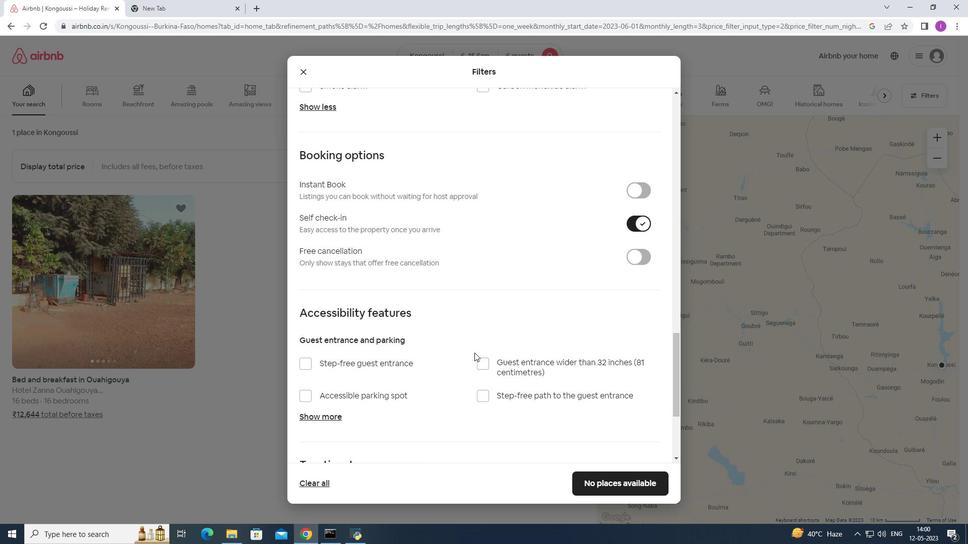 
Action: Mouse scrolled (474, 352) with delta (0, 0)
Screenshot: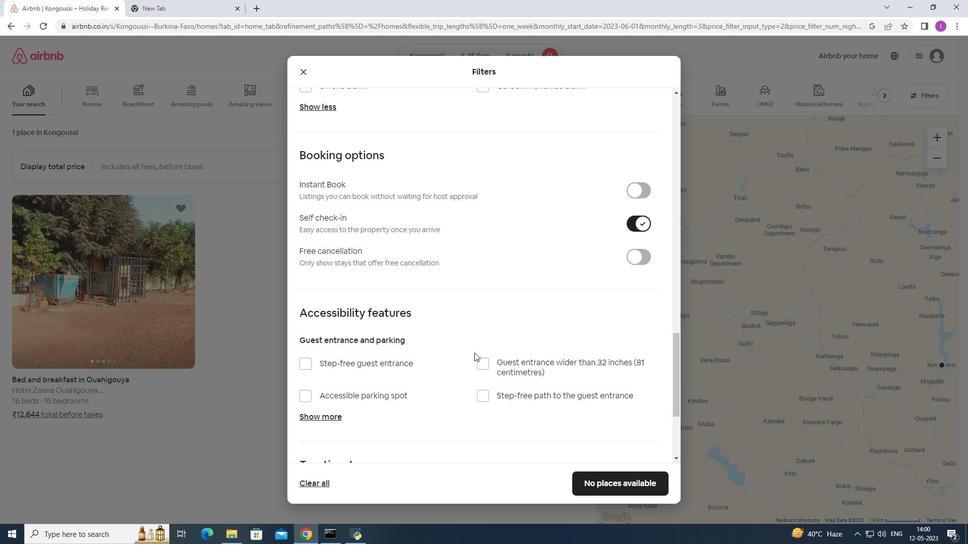 
Action: Mouse scrolled (474, 352) with delta (0, 0)
Screenshot: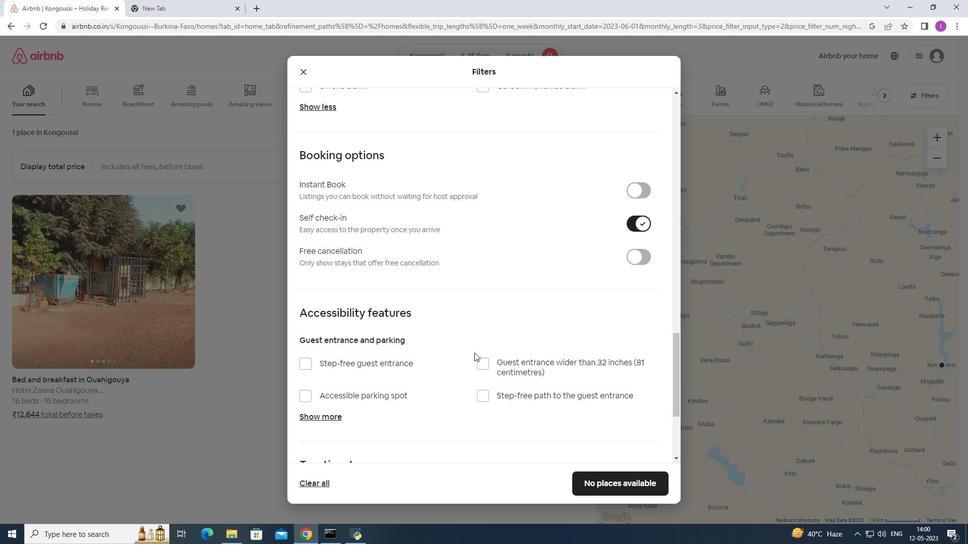 
Action: Mouse moved to (474, 352)
Screenshot: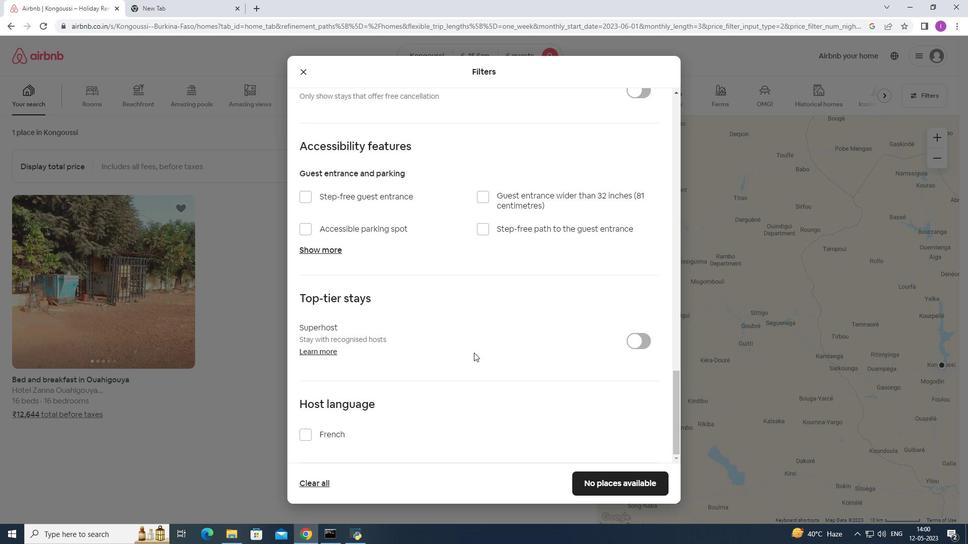
Action: Mouse scrolled (474, 351) with delta (0, 0)
Screenshot: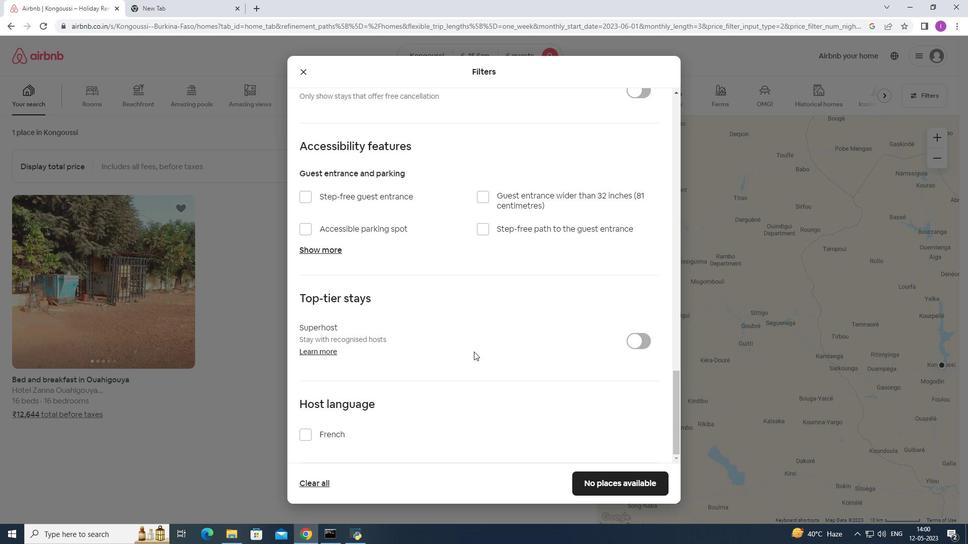 
Action: Mouse scrolled (474, 351) with delta (0, 0)
Screenshot: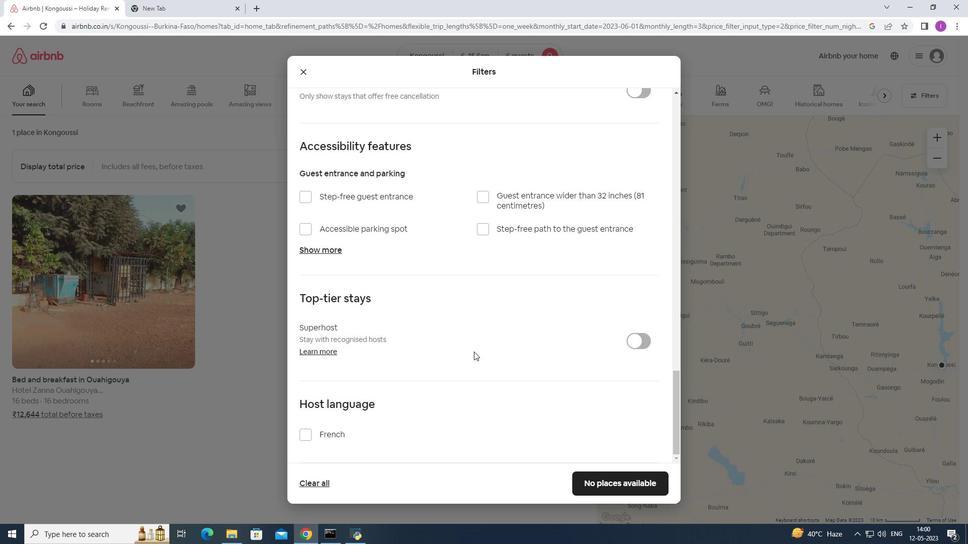 
Action: Mouse scrolled (474, 351) with delta (0, 0)
Screenshot: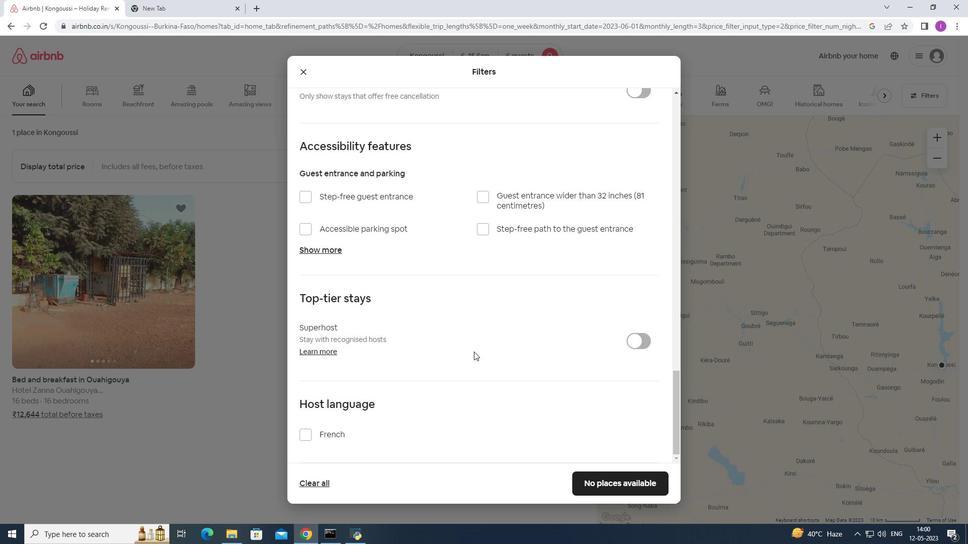 
Action: Mouse scrolled (474, 351) with delta (0, 0)
Screenshot: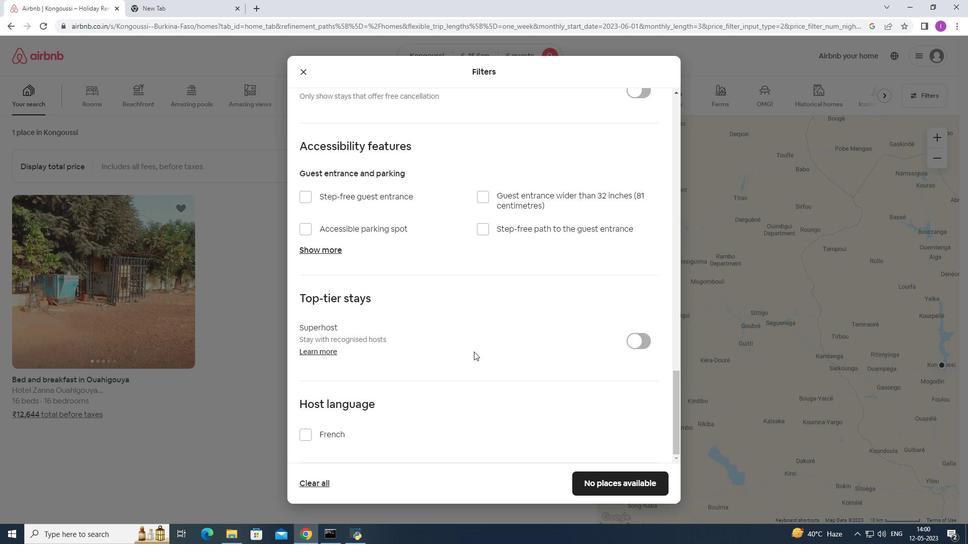 
Action: Mouse scrolled (474, 351) with delta (0, 0)
Screenshot: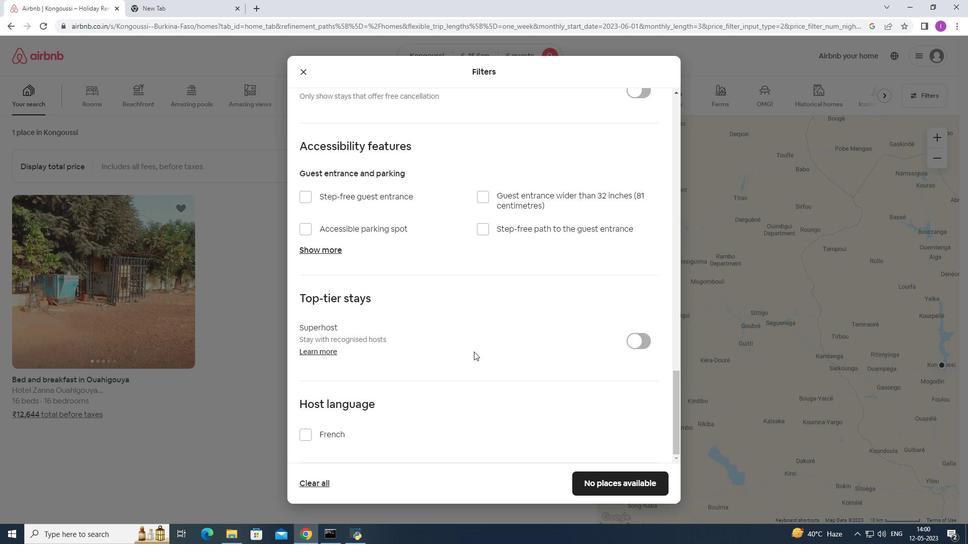 
Action: Mouse scrolled (474, 351) with delta (0, 0)
Screenshot: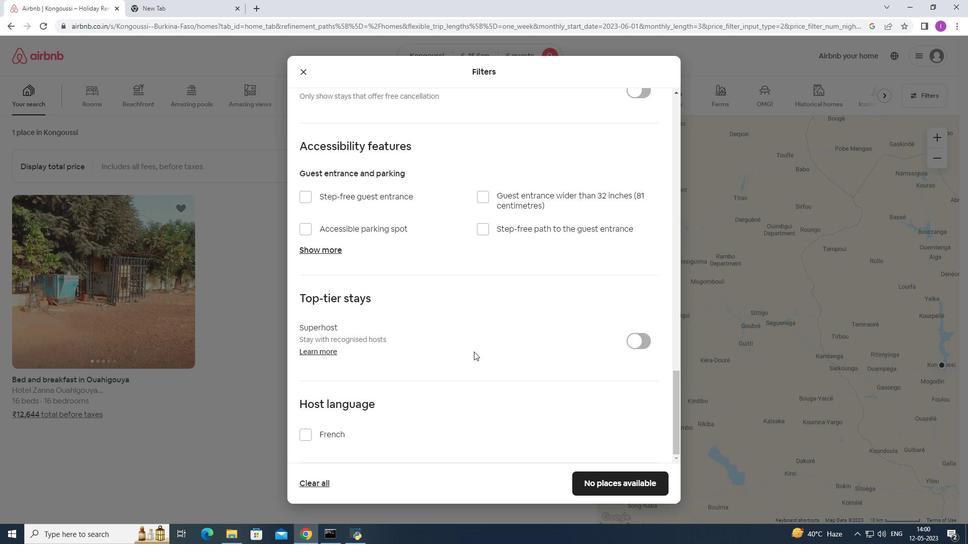 
Action: Mouse moved to (598, 484)
Screenshot: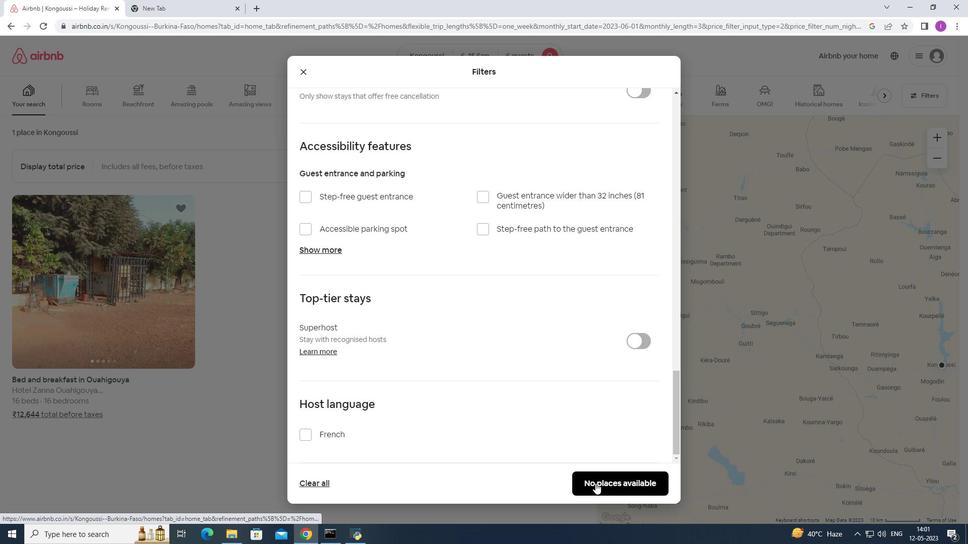 
Action: Mouse pressed left at (598, 484)
Screenshot: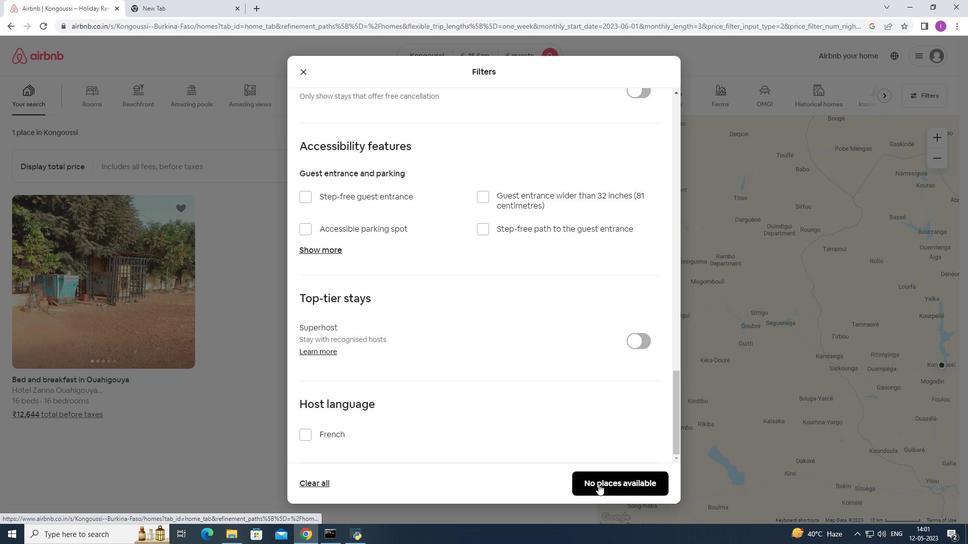 
Action: Mouse moved to (116, 160)
Screenshot: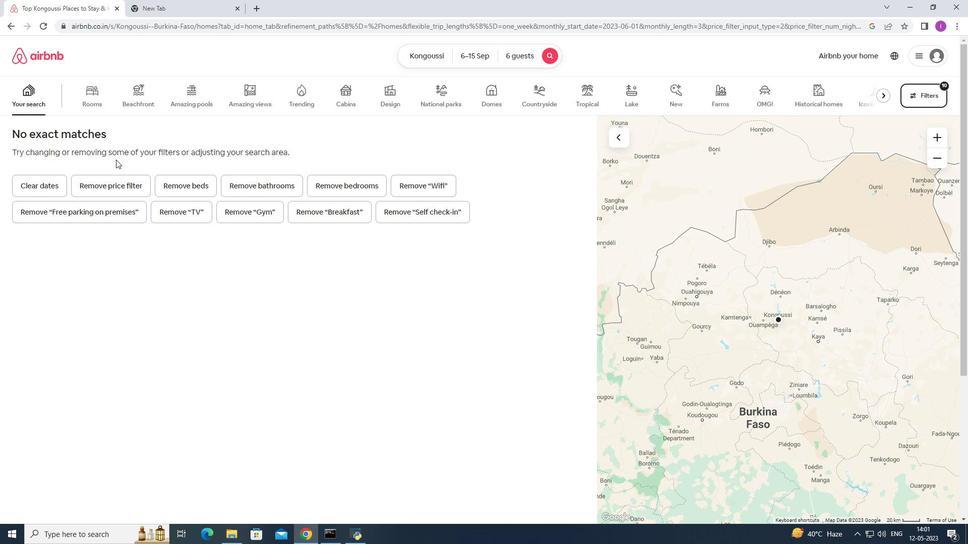 
